 Task: Send an email with the signature Jeremiah Turner with the subject Confirmation of a leave of absence and the message Can you please send me the contact information for the vendor we discussed in our previous meeting? from softage.5@softage.net to softage.3@softage.net and move the email from Sent Items to the folder Graduation
Action: Mouse moved to (52, 55)
Screenshot: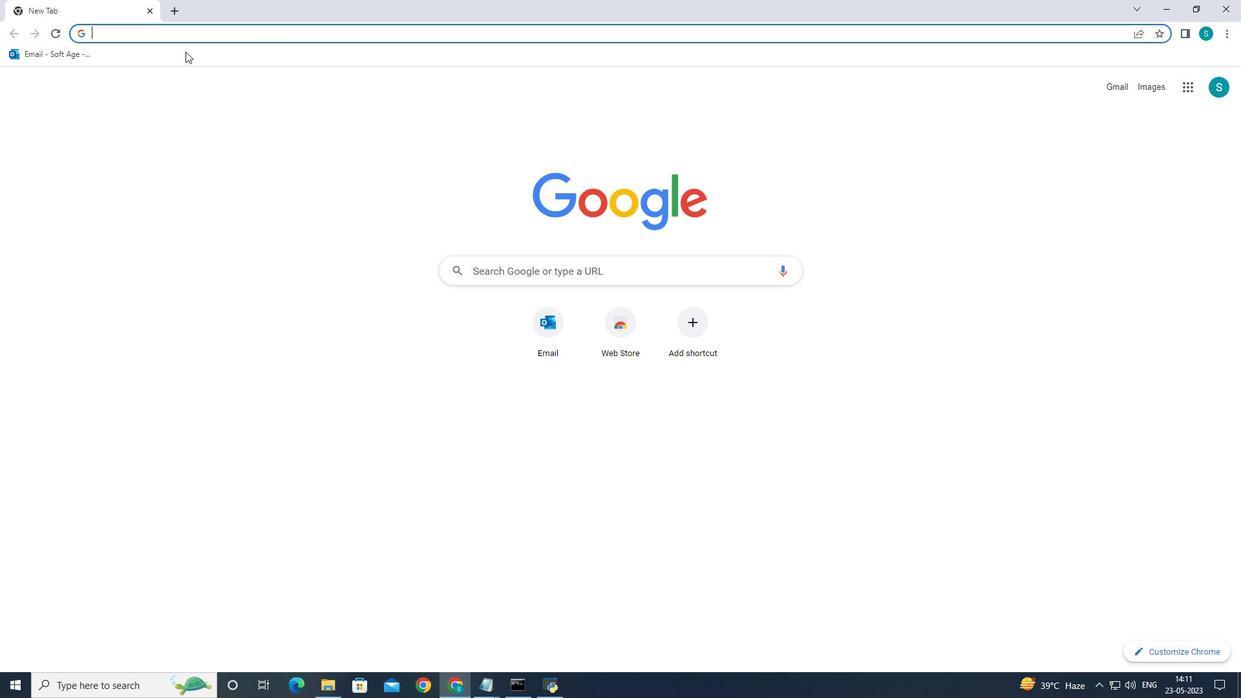 
Action: Mouse pressed left at (52, 55)
Screenshot: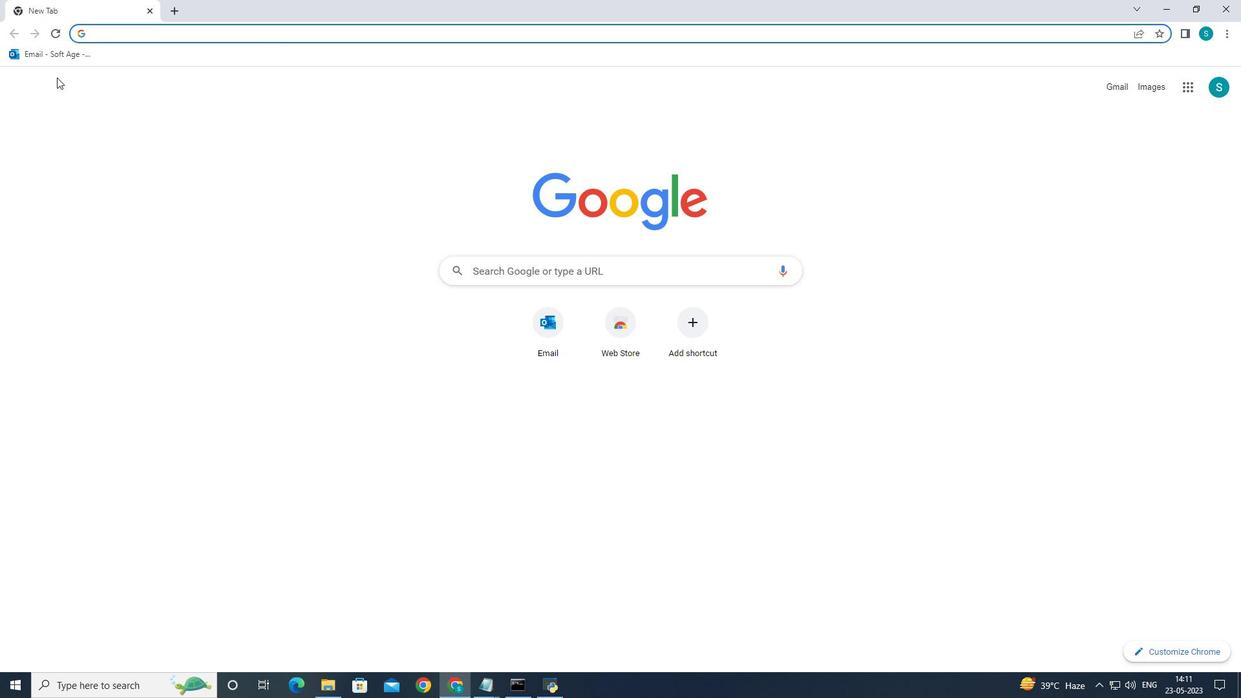 
Action: Mouse moved to (173, 107)
Screenshot: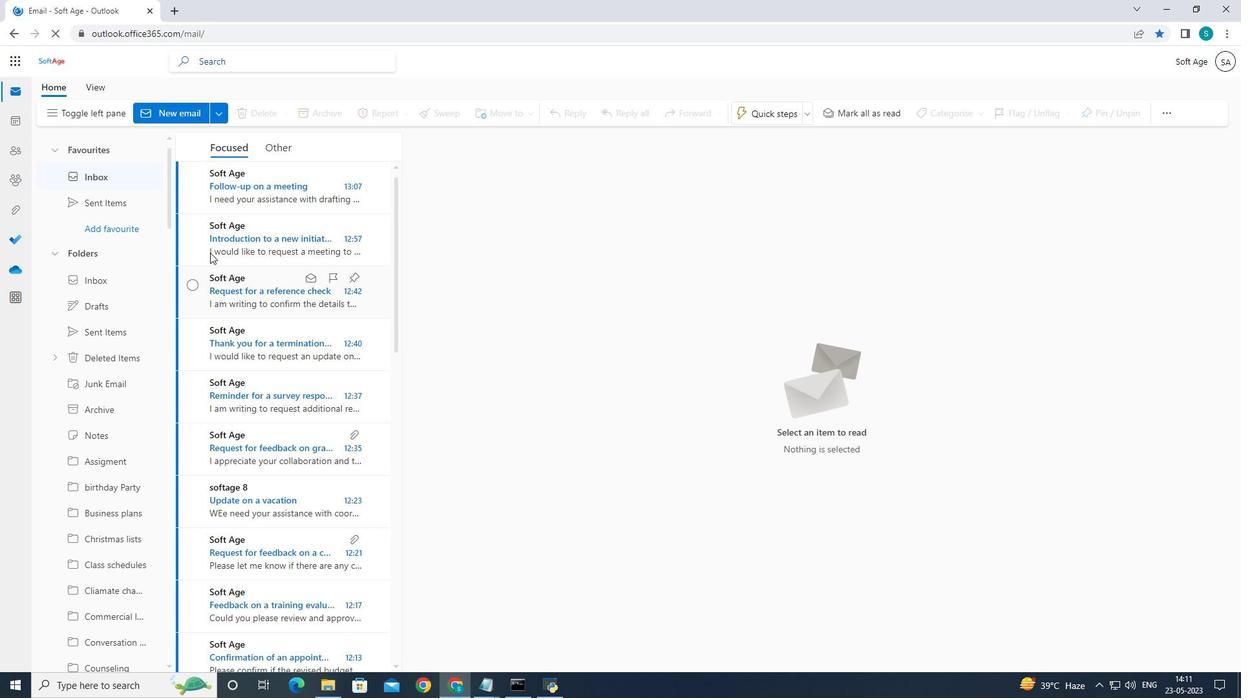 
Action: Mouse pressed left at (173, 107)
Screenshot: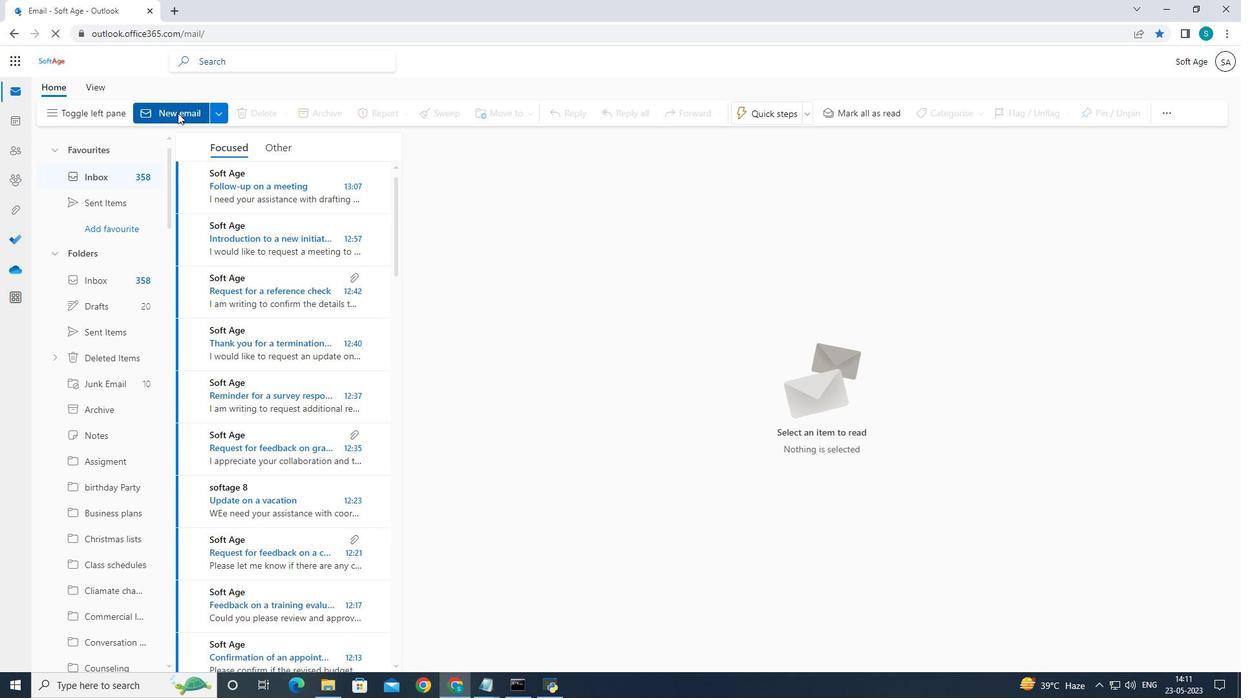 
Action: Mouse pressed left at (173, 107)
Screenshot: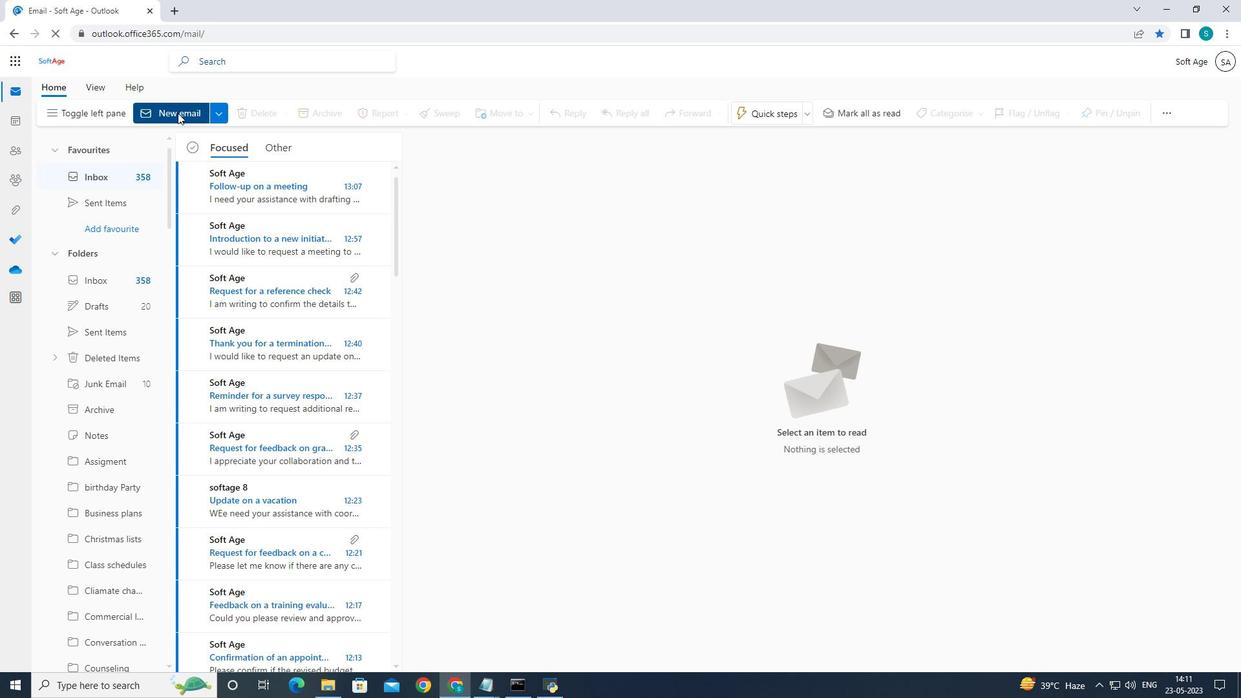 
Action: Mouse moved to (845, 108)
Screenshot: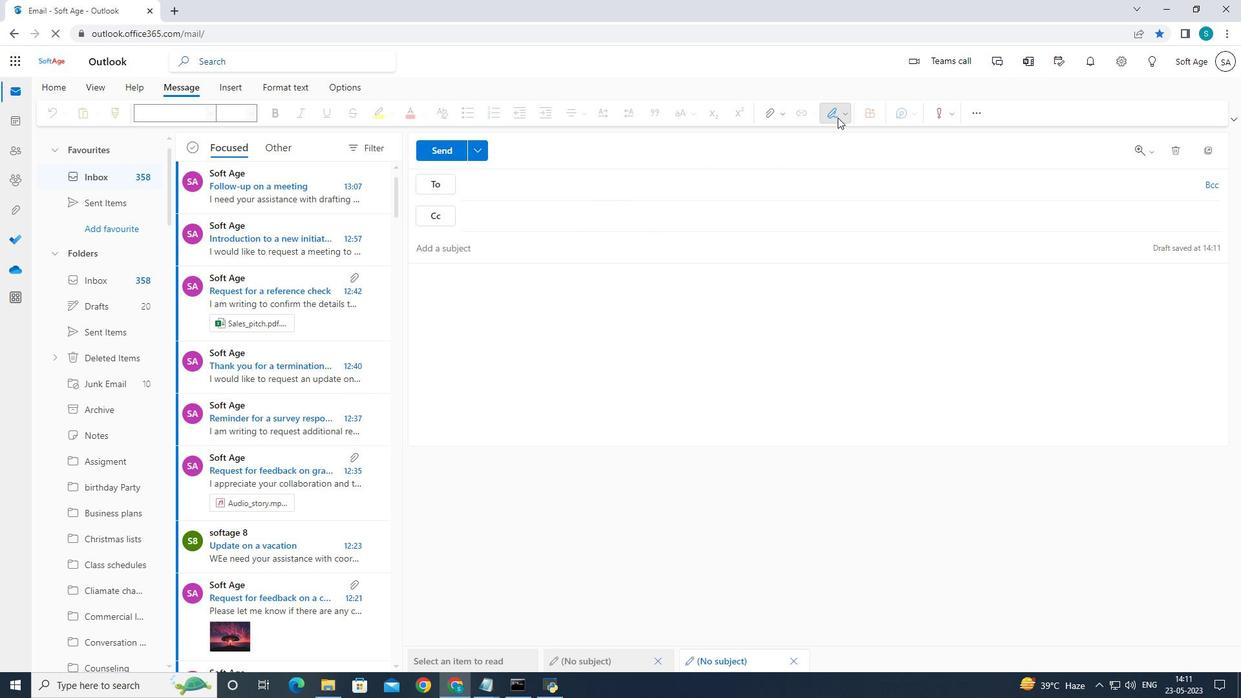 
Action: Mouse pressed left at (845, 108)
Screenshot: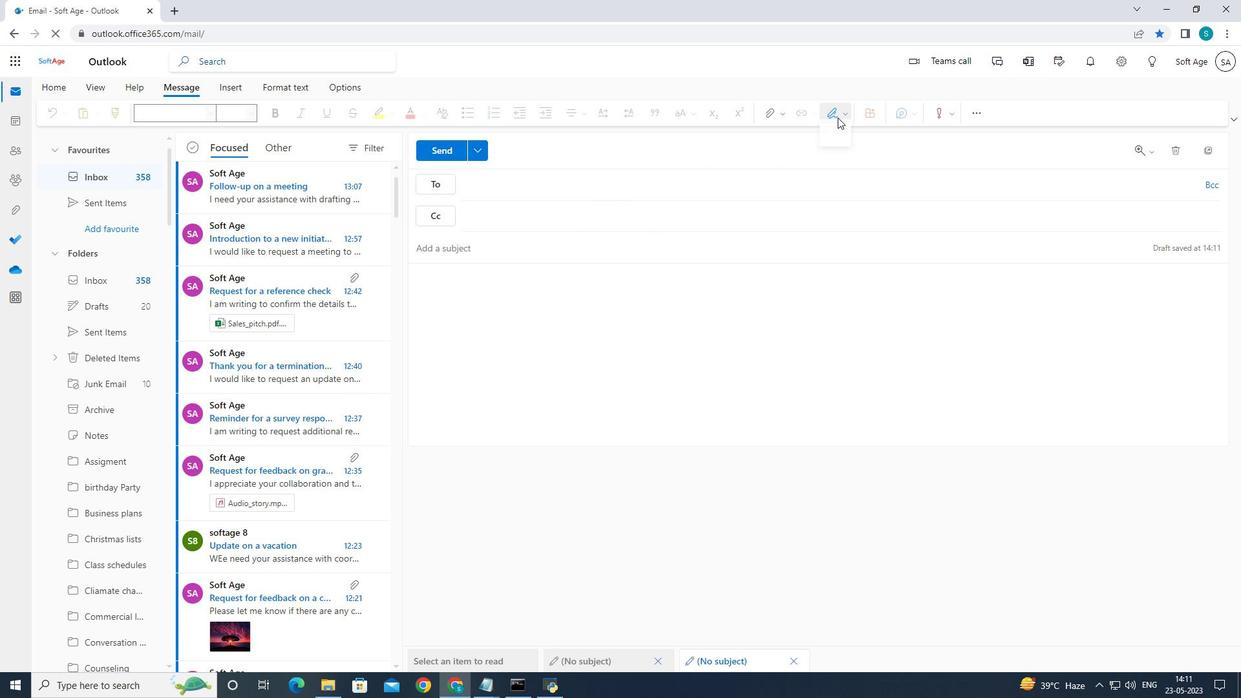 
Action: Mouse moved to (800, 168)
Screenshot: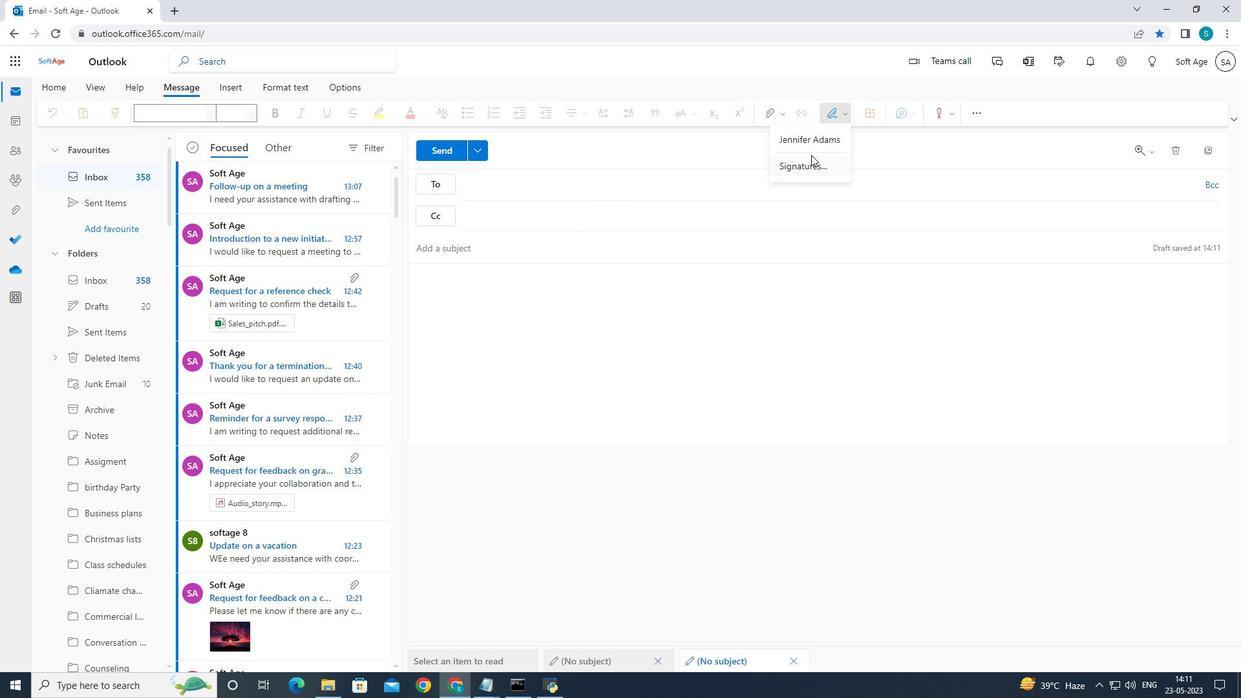 
Action: Mouse pressed left at (800, 168)
Screenshot: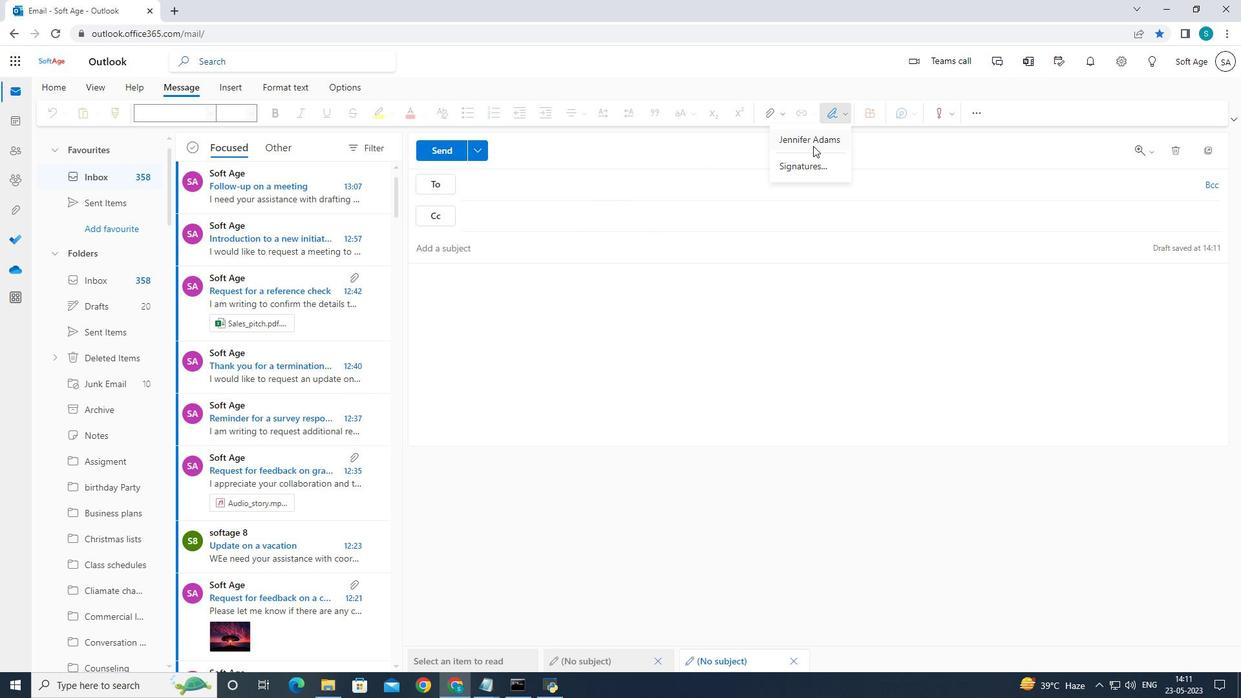 
Action: Mouse moved to (814, 221)
Screenshot: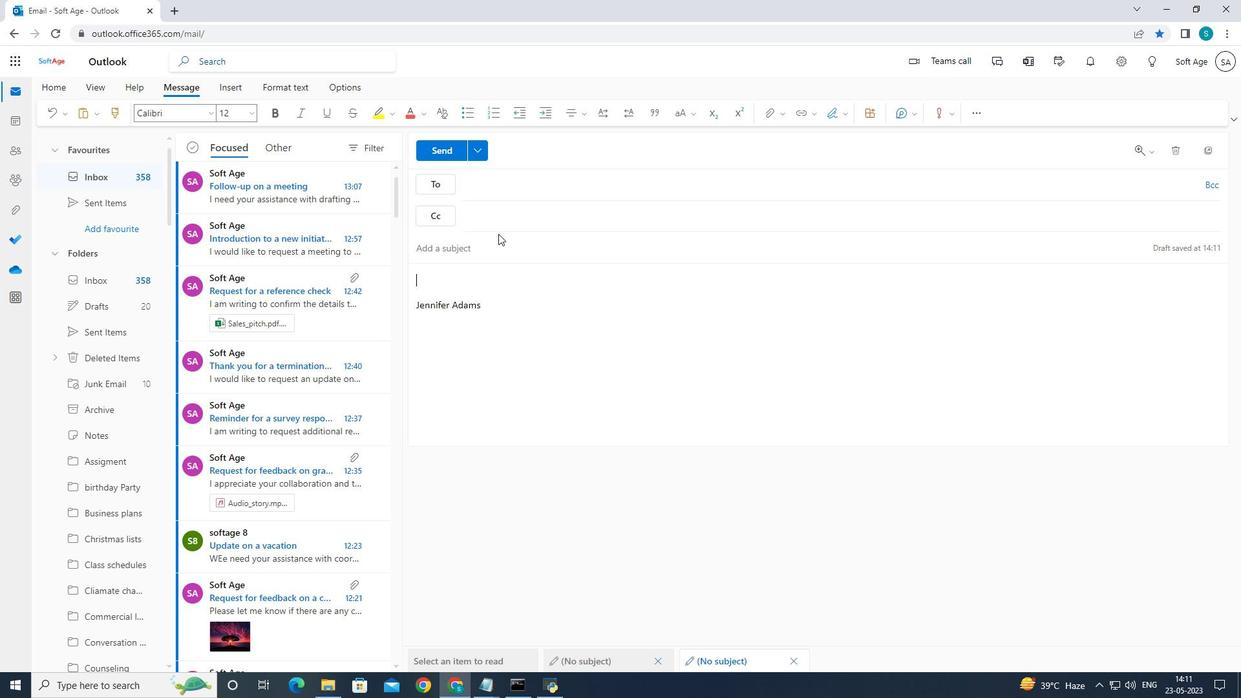 
Action: Mouse pressed left at (814, 221)
Screenshot: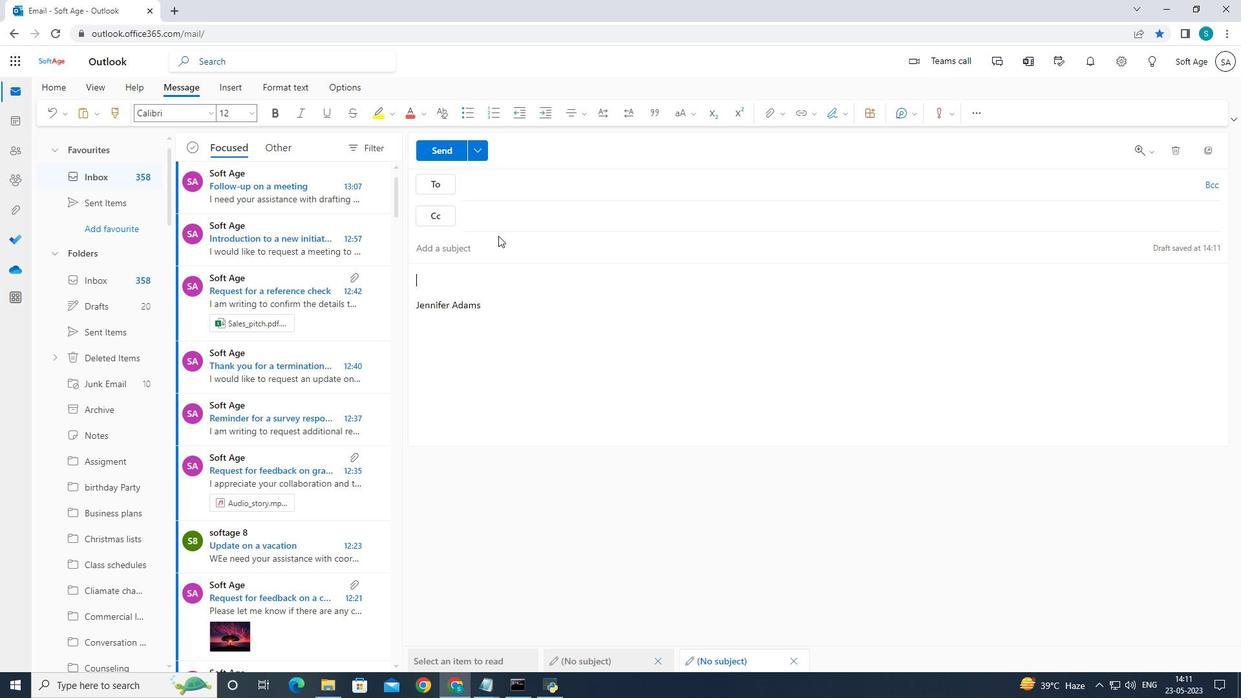 
Action: Mouse moved to (780, 216)
Screenshot: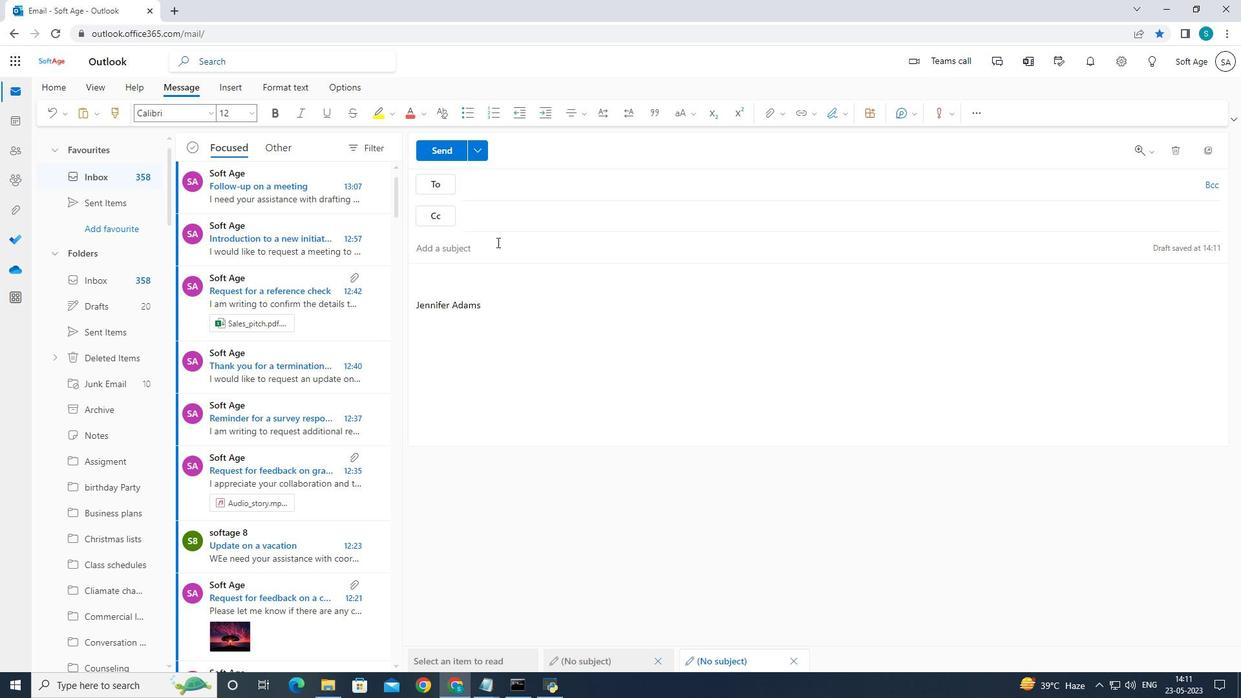 
Action: Mouse pressed left at (780, 216)
Screenshot: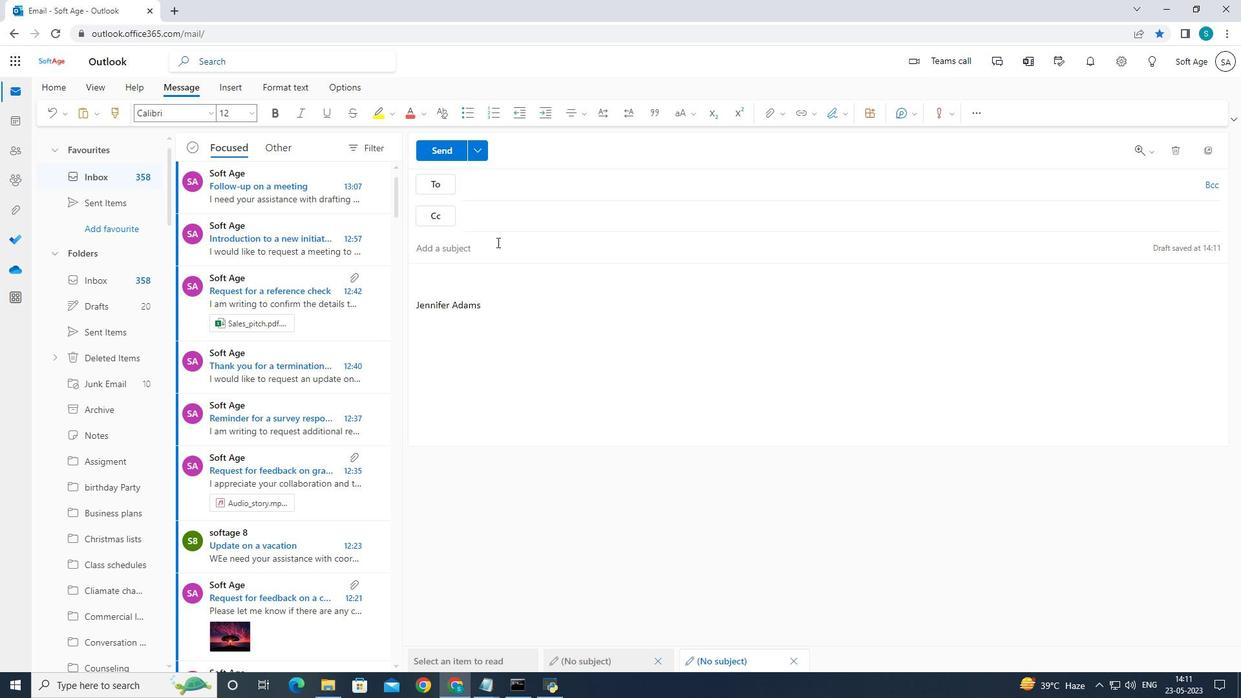 
Action: Mouse moved to (873, 184)
Screenshot: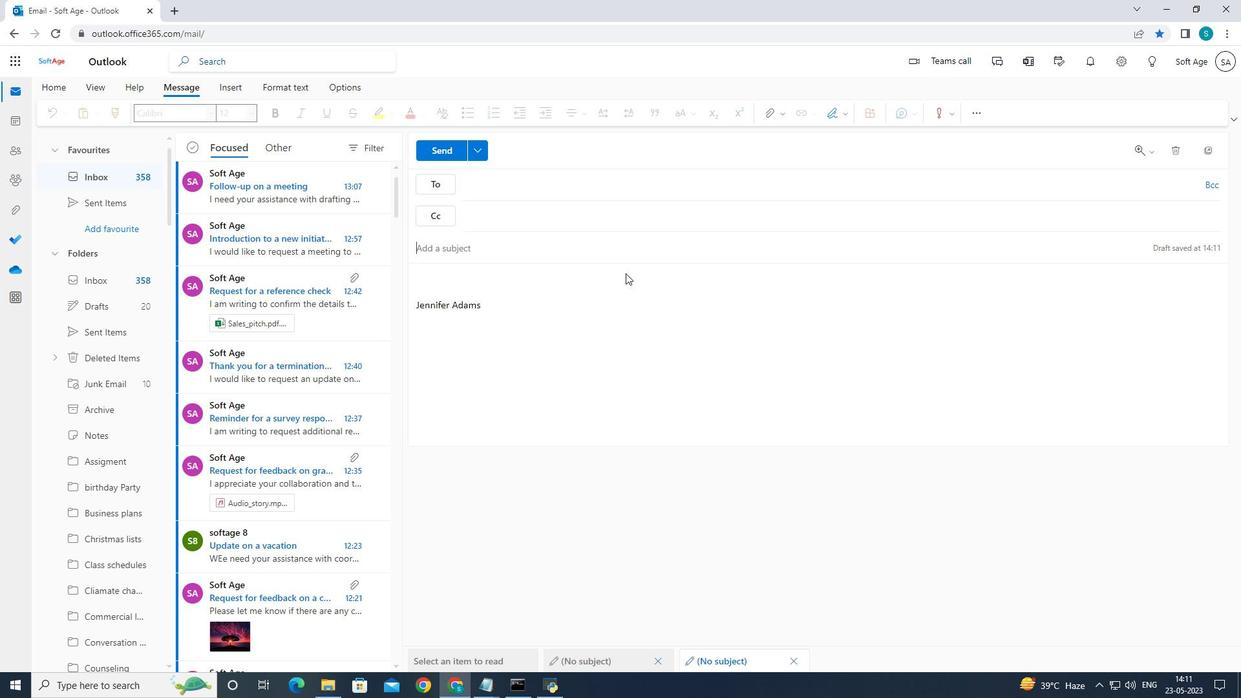 
Action: Key pressed <Key.backspace><Key.backspace><Key.backspace><Key.backspace><Key.backspace><Key.backspace><Key.backspace><Key.backspace><Key.backspace><Key.backspace><Key.backspace><Key.backspace>remiah<Key.space><Key.shift>t<Key.backspace><Key.caps_lock>T<Key.caps_lock>urner
Screenshot: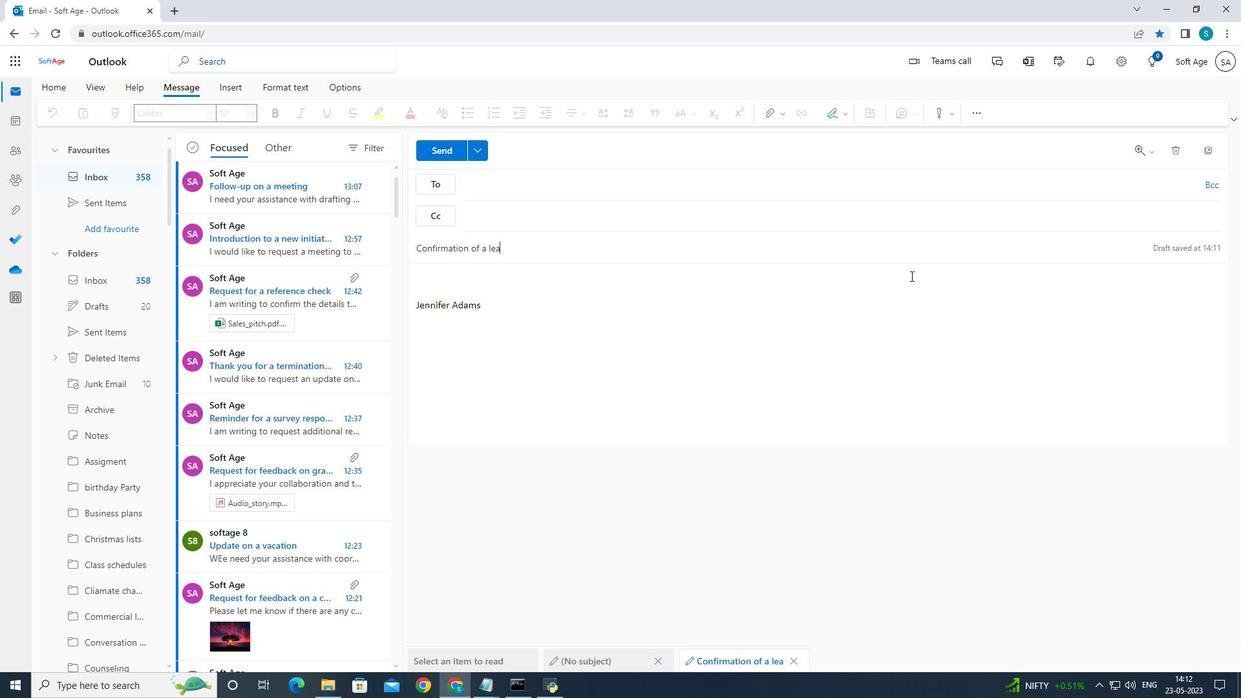 
Action: Mouse moved to (598, 246)
Screenshot: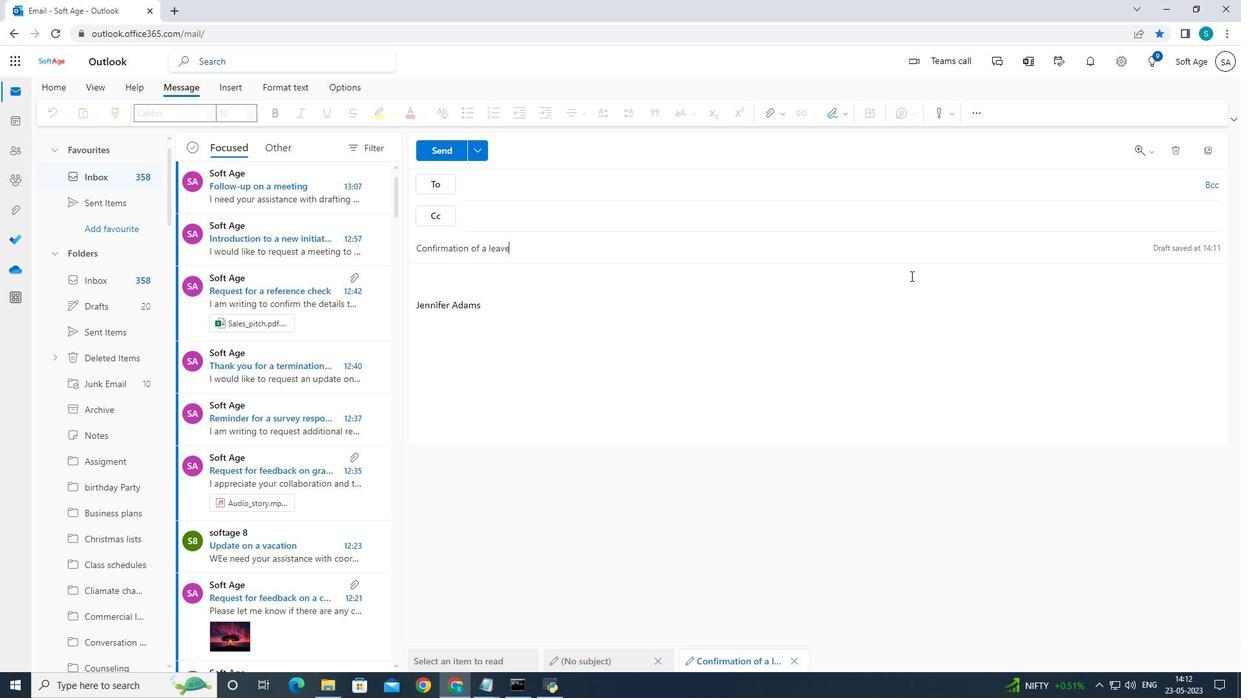 
Action: Mouse pressed left at (598, 246)
Screenshot: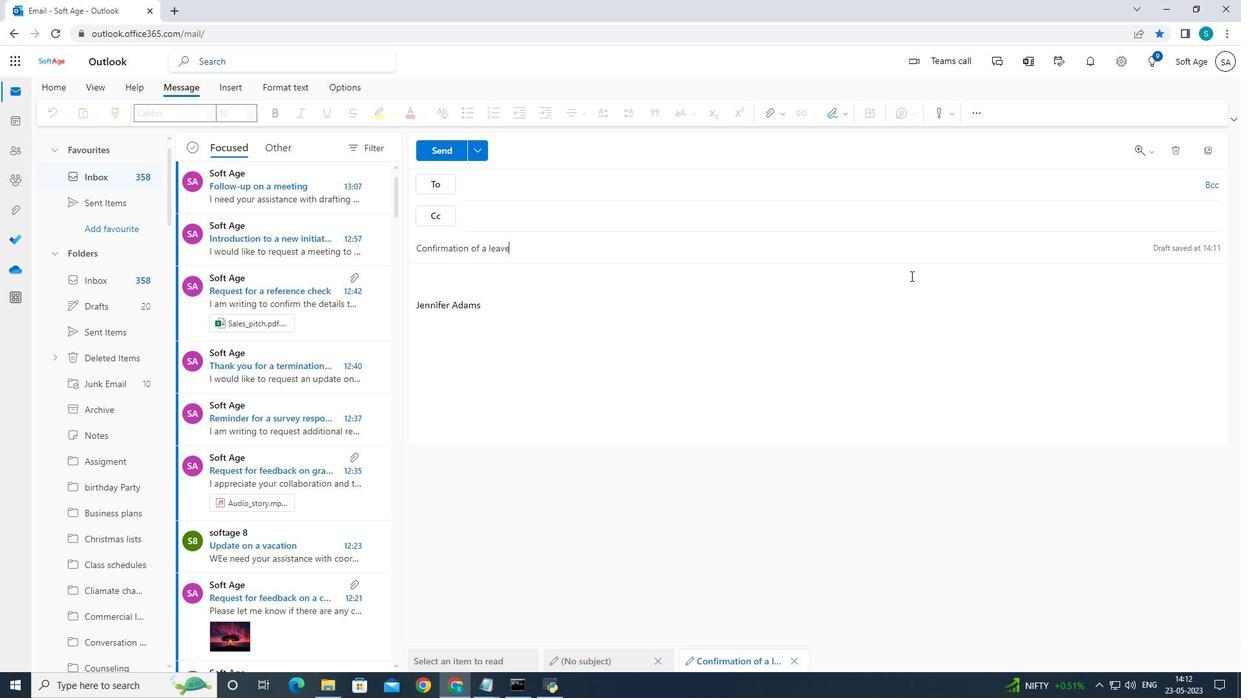 
Action: Mouse moved to (645, 241)
Screenshot: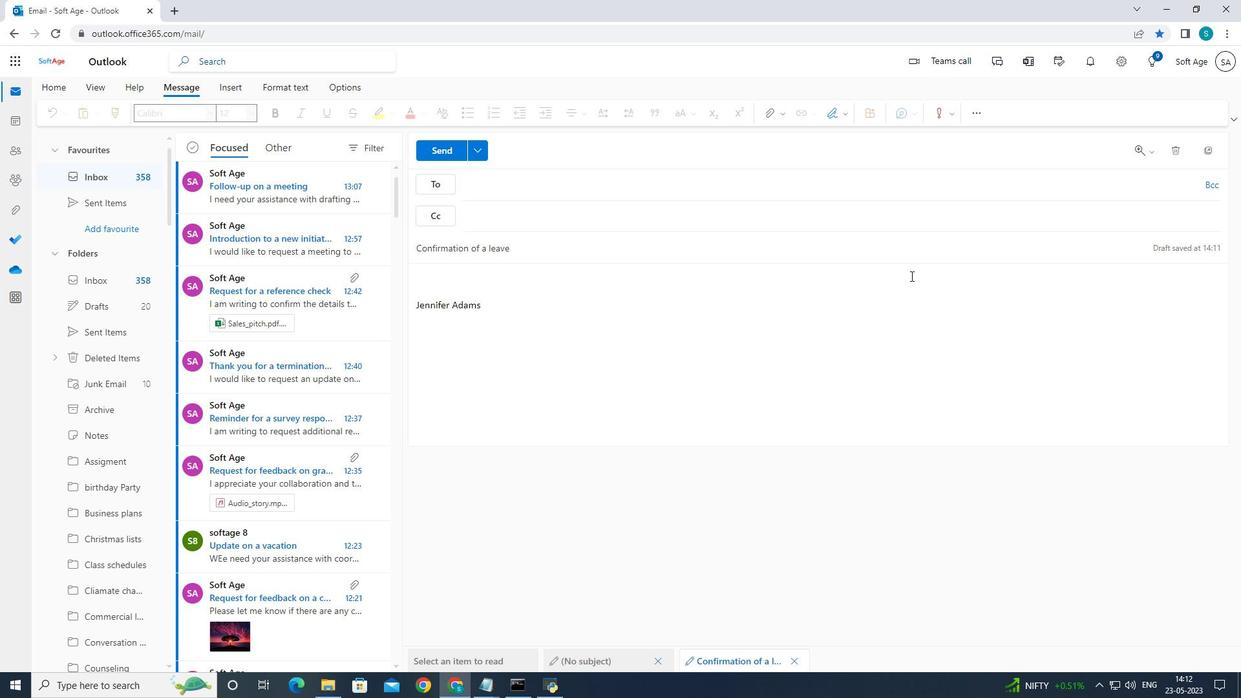 
Action: Key pressed <Key.backspace><Key.backspace><Key.backspace>
Screenshot: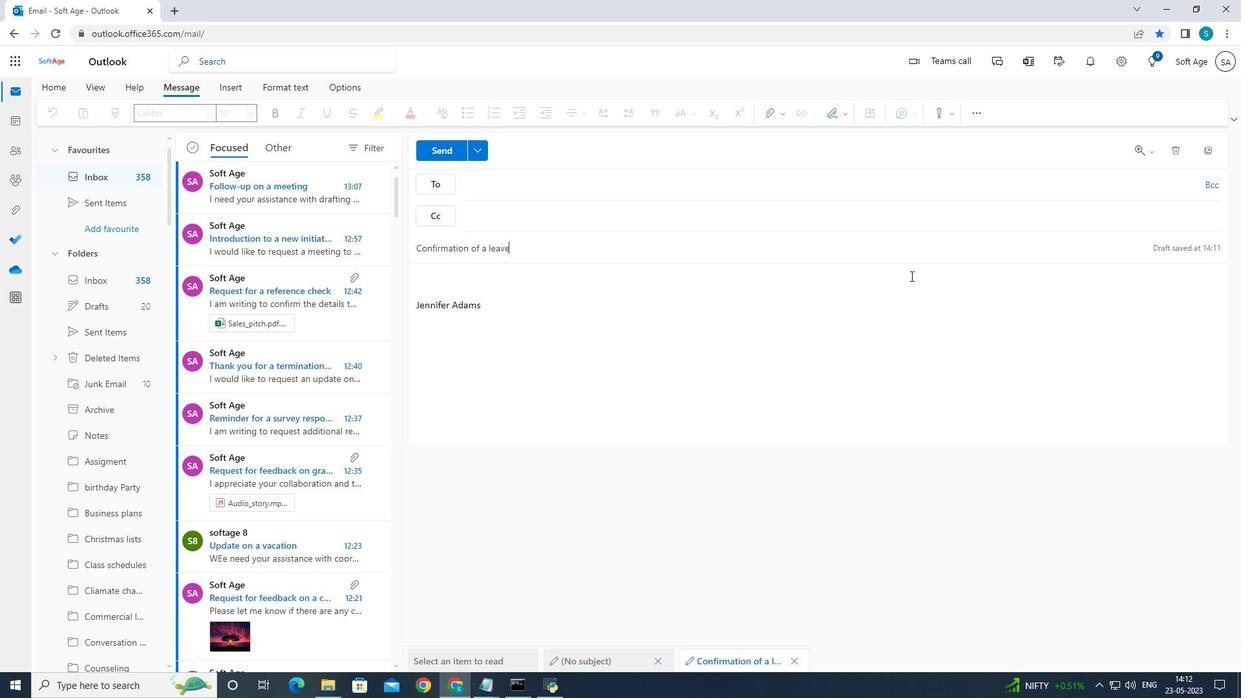 
Action: Mouse moved to (56, 56)
Screenshot: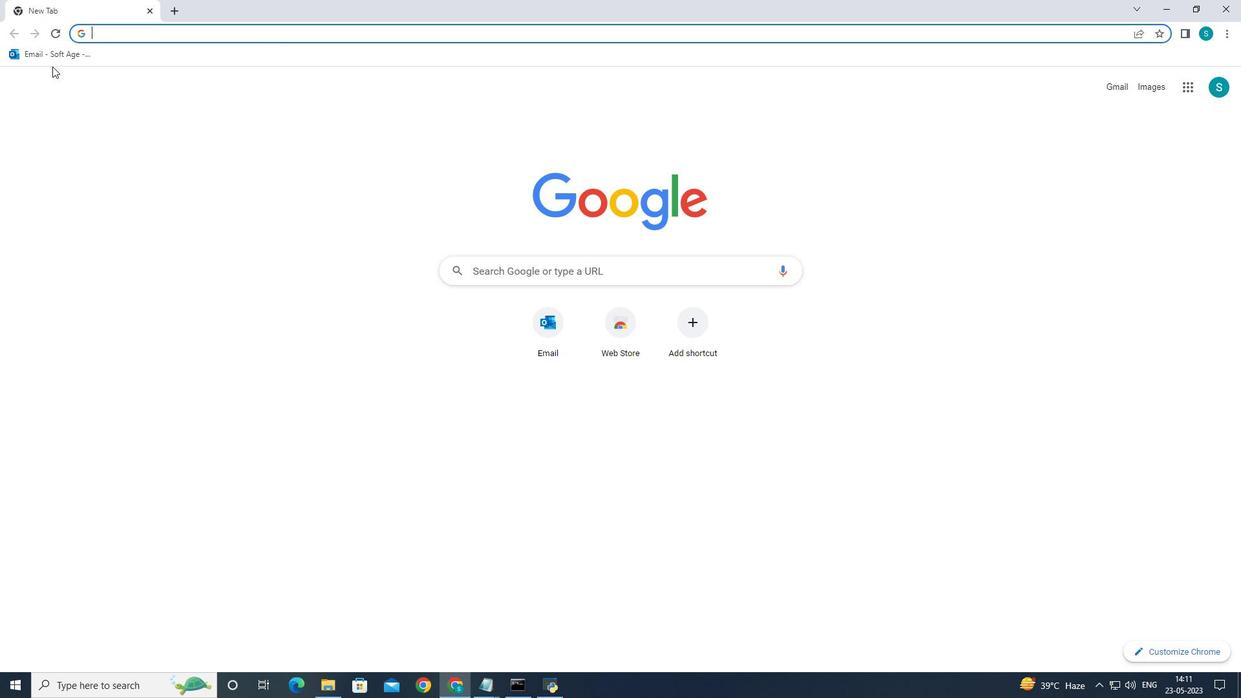 
Action: Mouse pressed left at (56, 56)
Screenshot: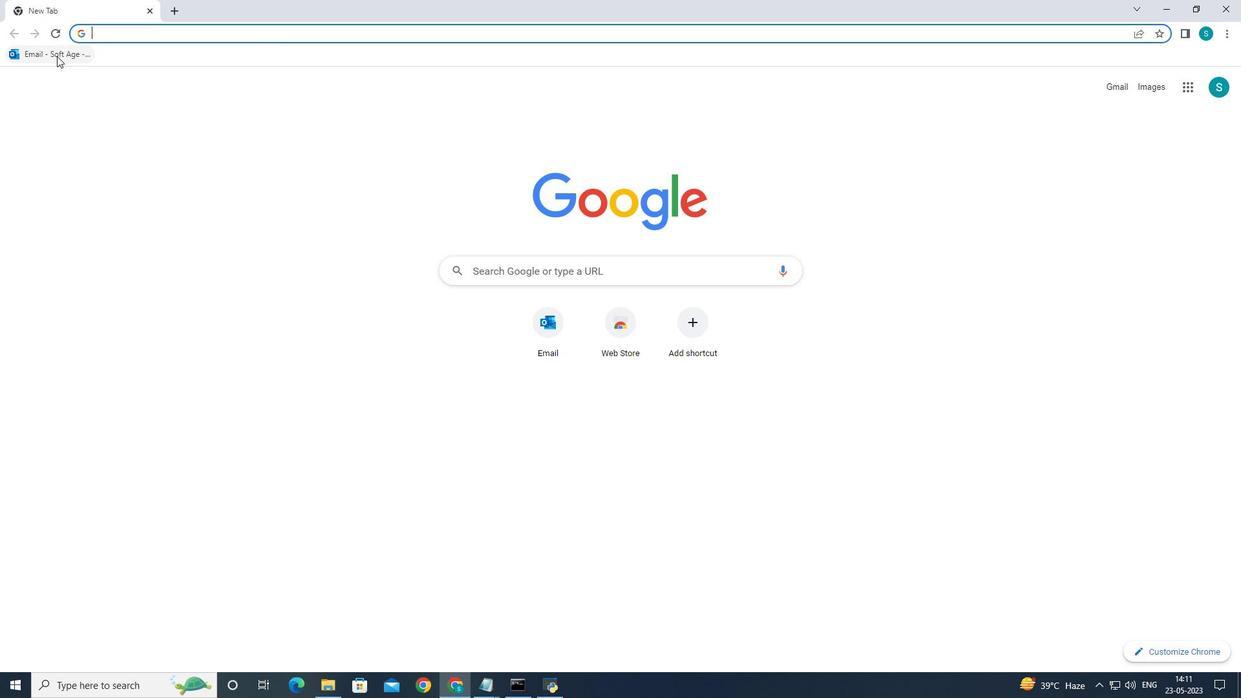 
Action: Mouse moved to (177, 113)
Screenshot: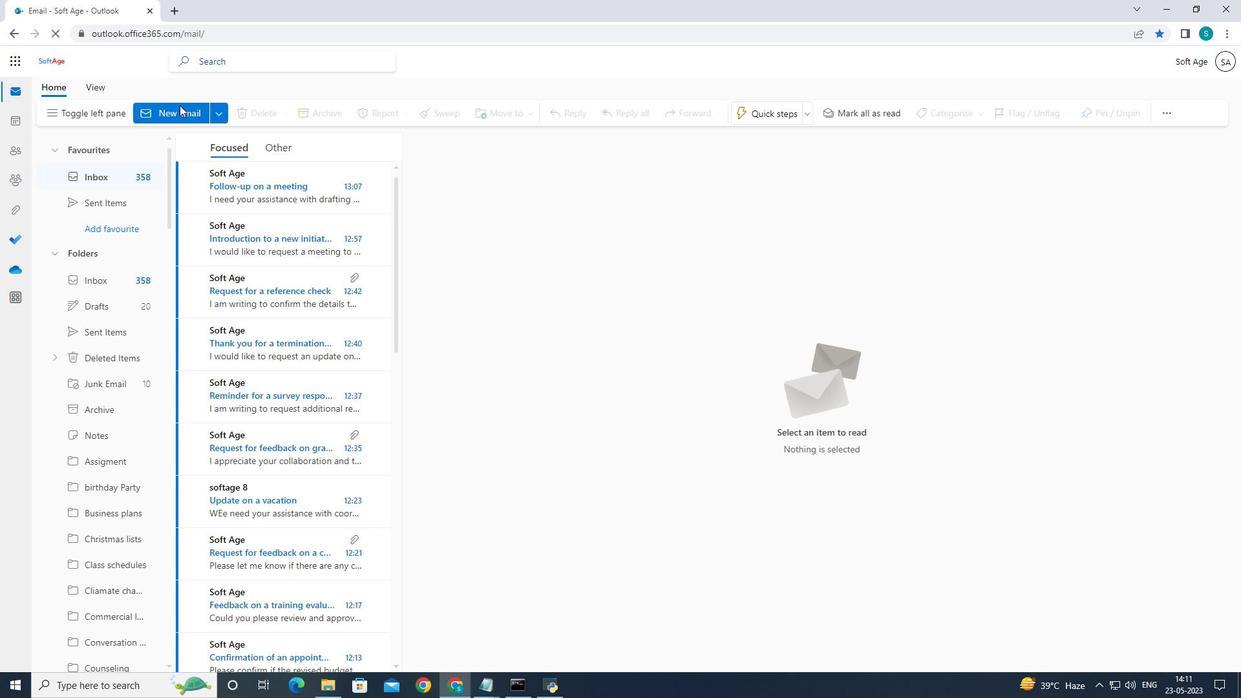 
Action: Mouse pressed left at (177, 113)
Screenshot: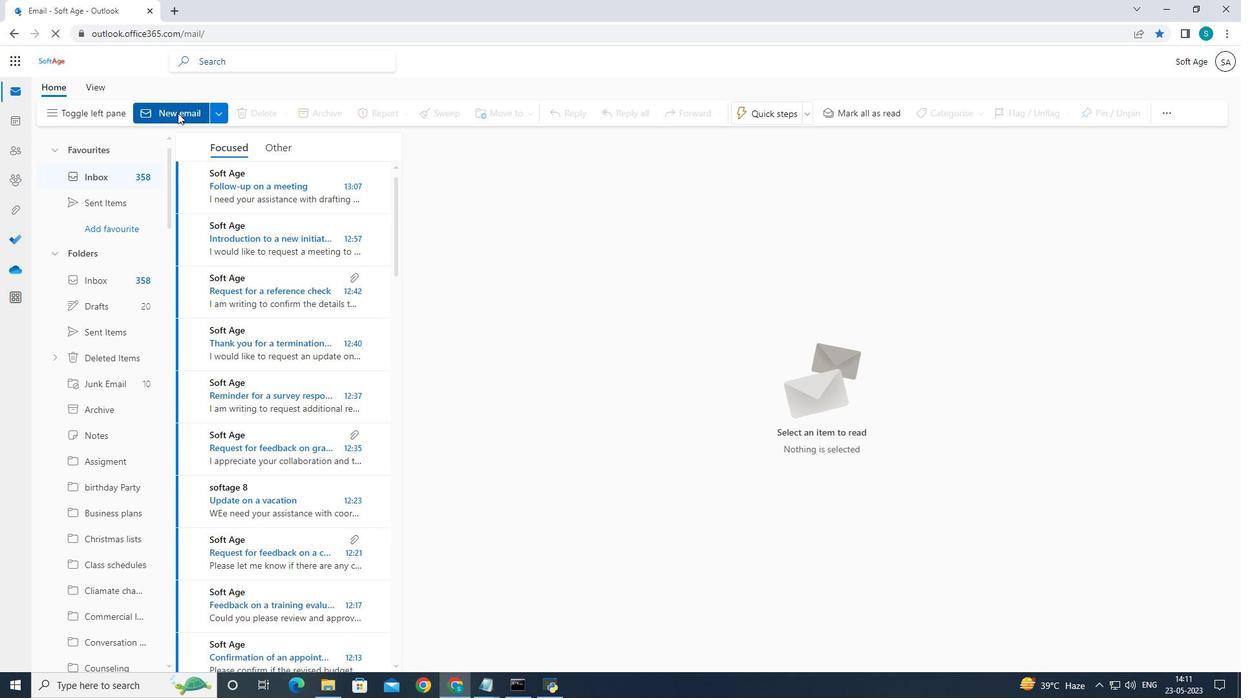 
Action: Mouse pressed left at (177, 113)
Screenshot: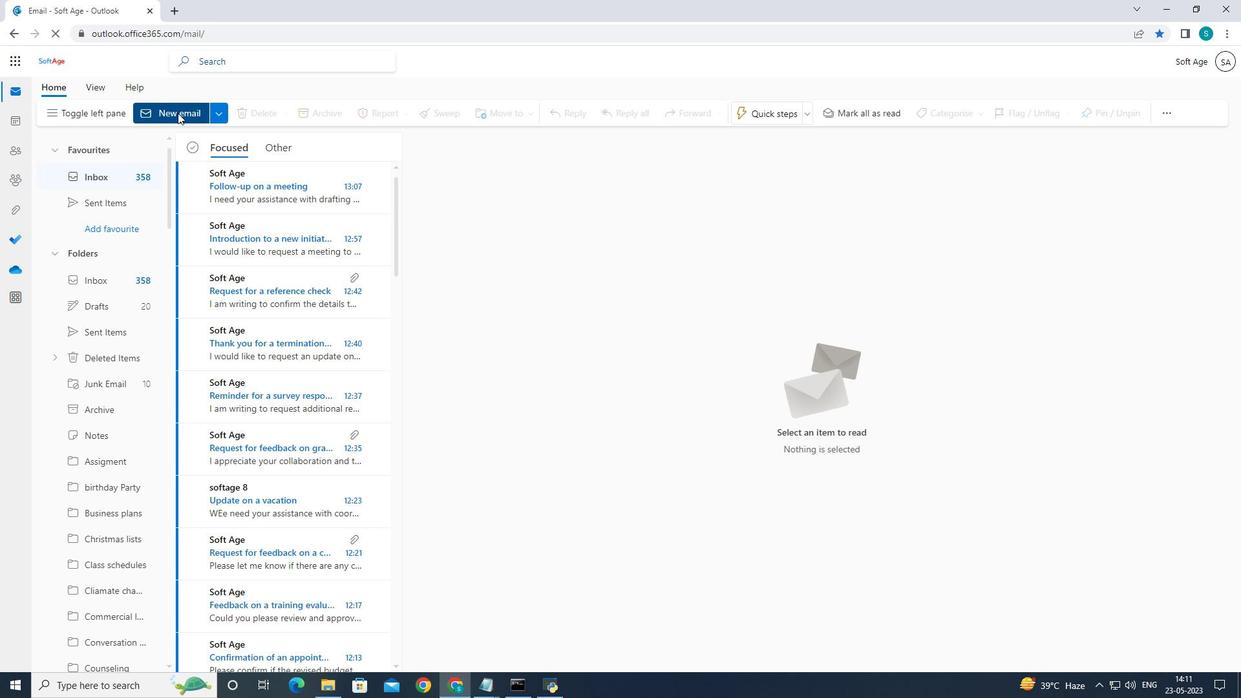 
Action: Mouse moved to (838, 117)
Screenshot: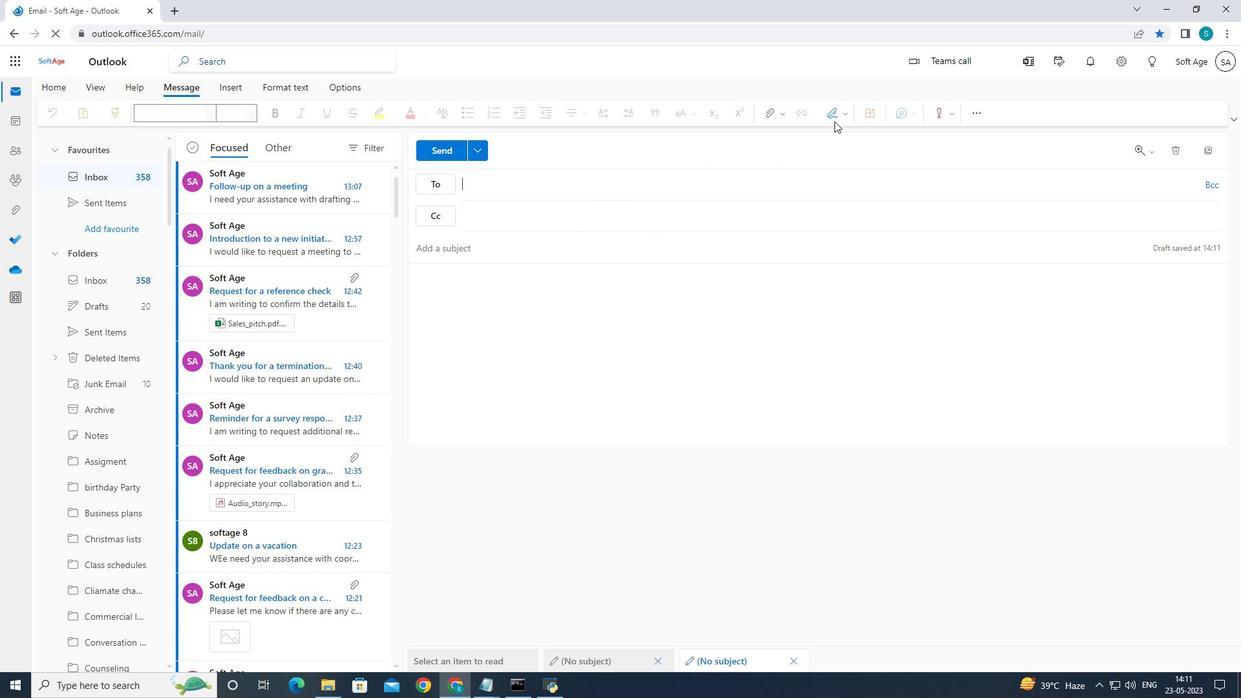 
Action: Mouse pressed left at (838, 117)
Screenshot: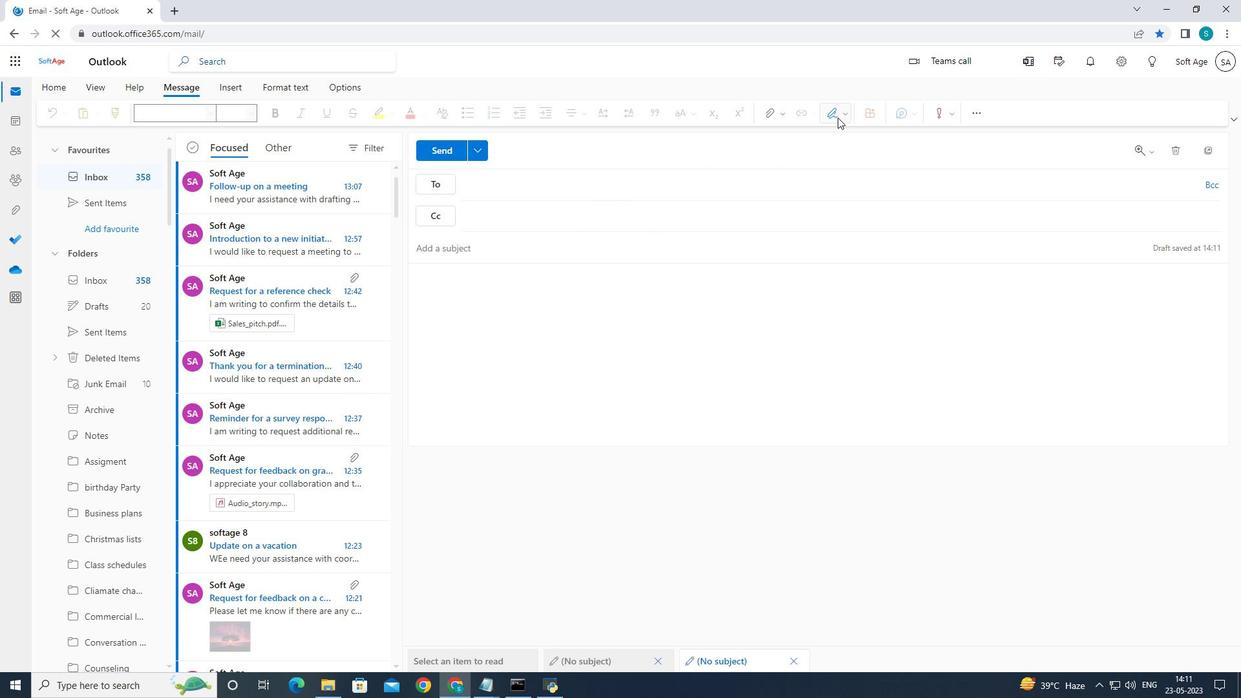 
Action: Mouse moved to (814, 144)
Screenshot: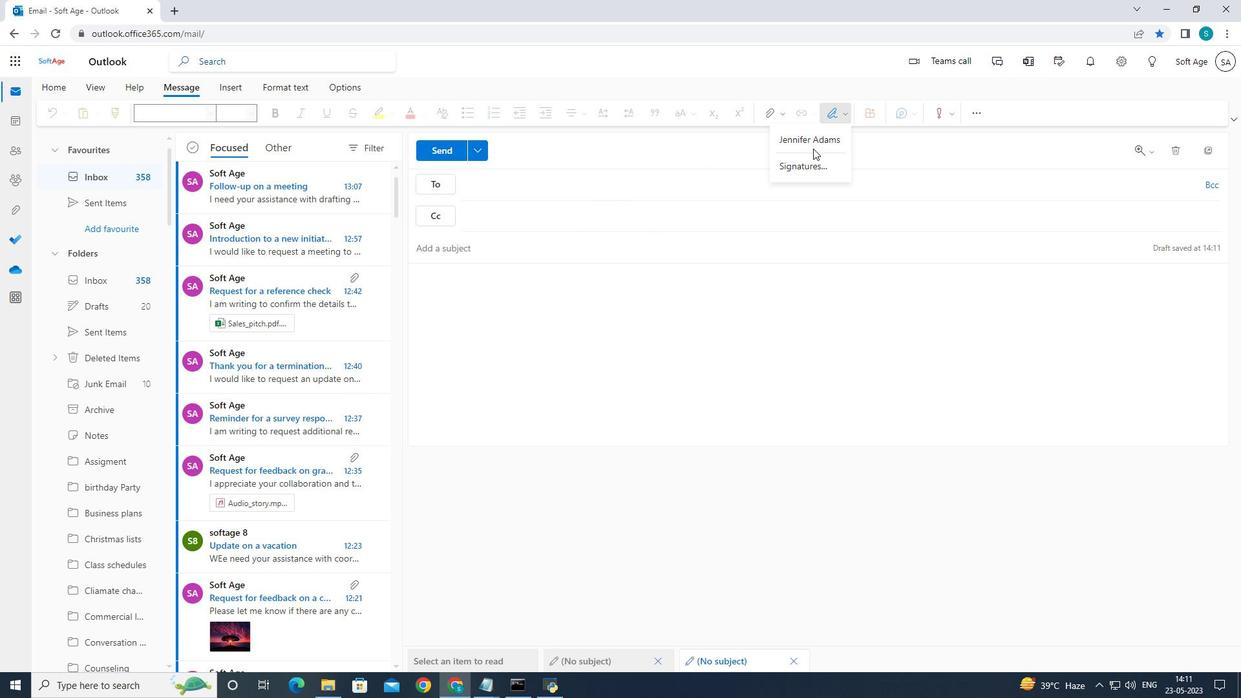 
Action: Mouse pressed left at (814, 144)
Screenshot: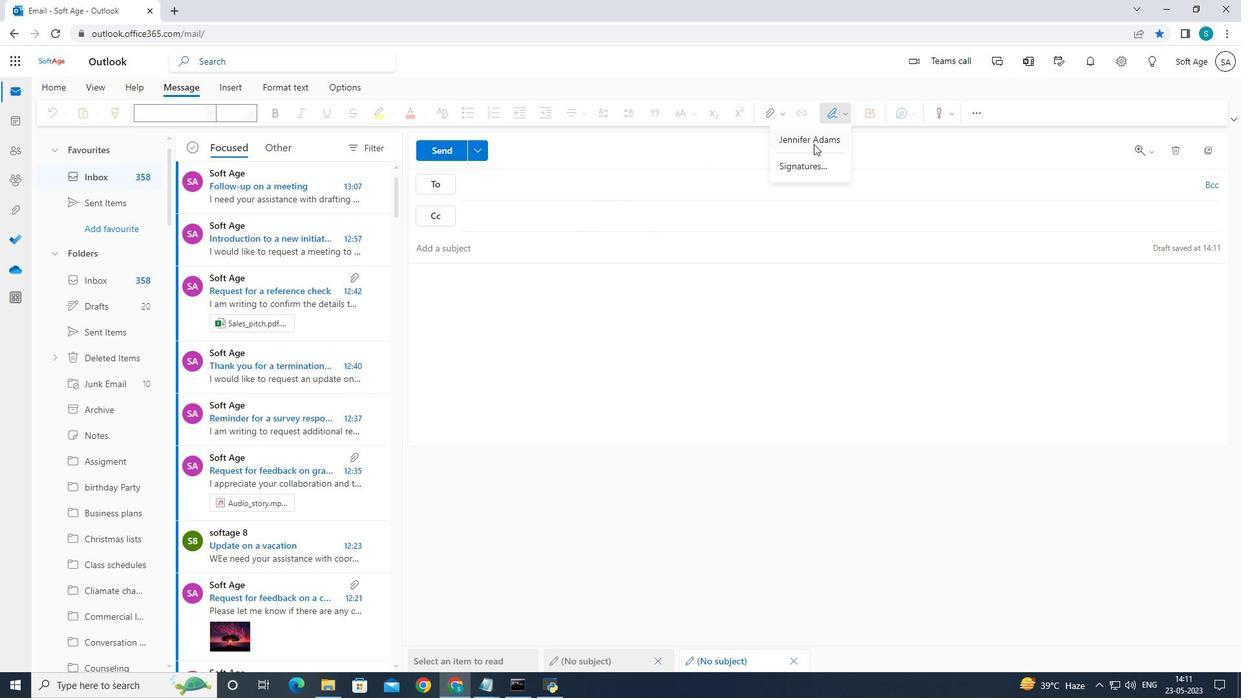 
Action: Mouse moved to (497, 242)
Screenshot: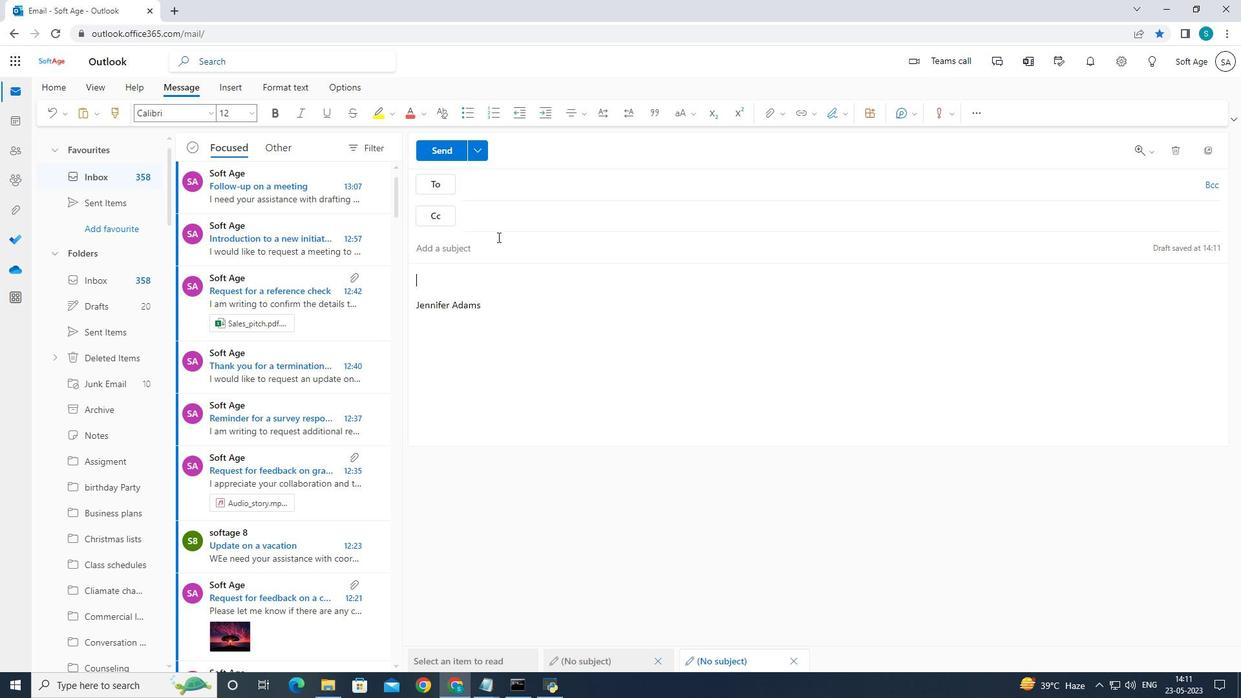 
Action: Mouse pressed left at (497, 242)
Screenshot: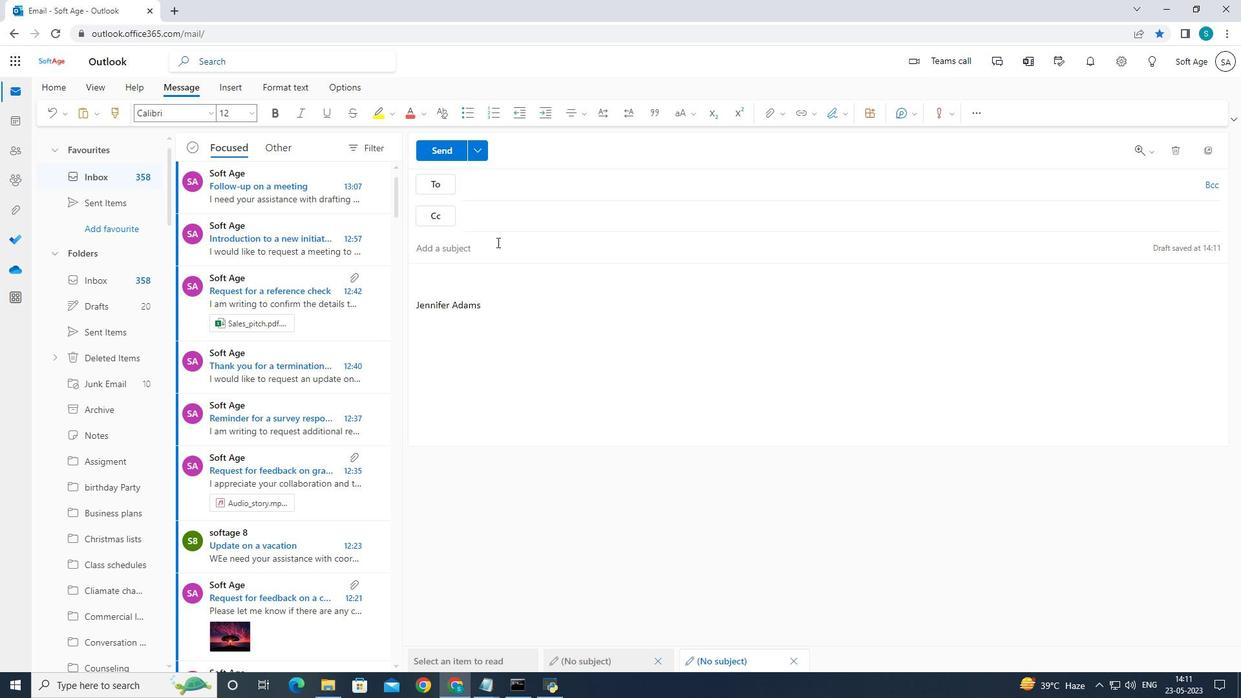 
Action: Mouse moved to (911, 276)
Screenshot: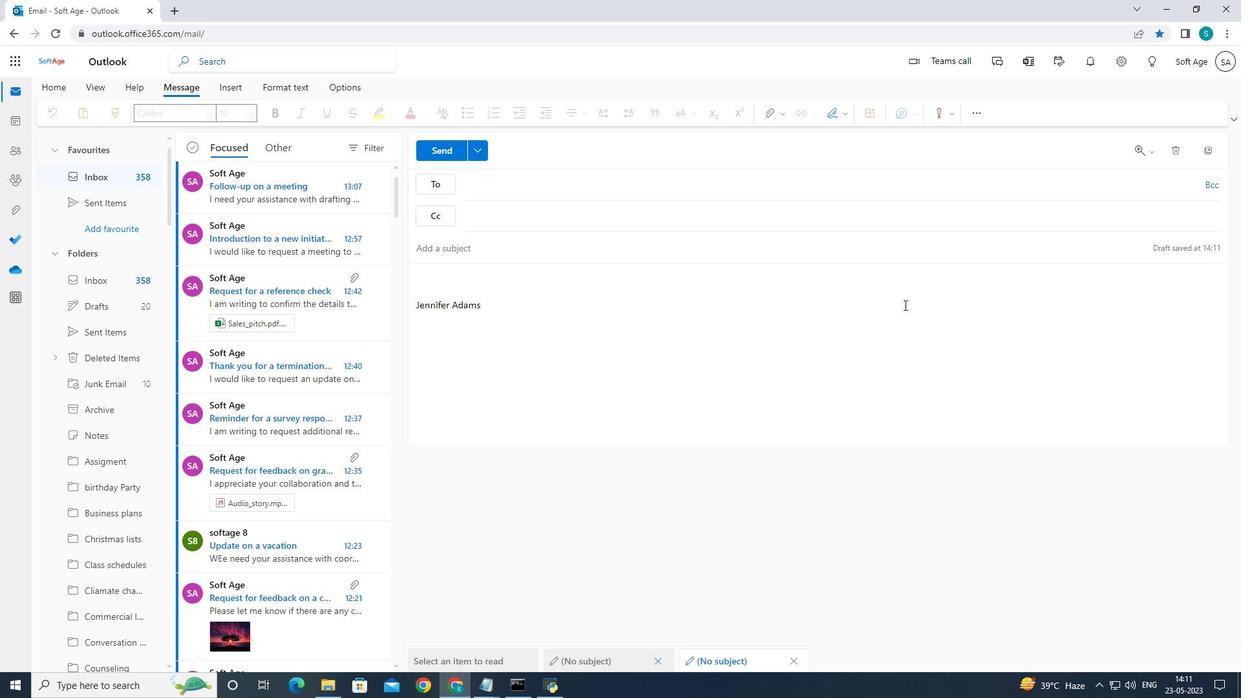 
Action: Key pressed <Key.caps_lock>C<Key.caps_lock>onfirmayi<Key.backspace><Key.backspace>tion<Key.space>of<Key.space>a<Key.space>leave<Key.space>of<Key.space>absence
Screenshot: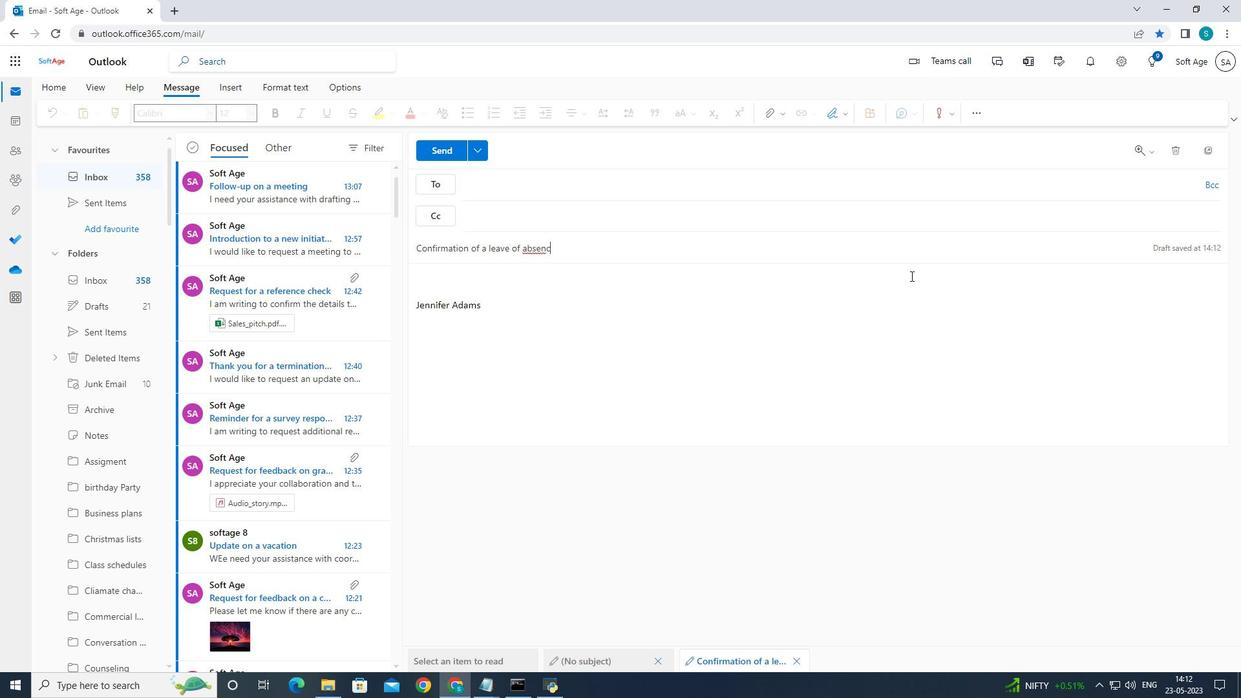 
Action: Mouse moved to (462, 320)
Screenshot: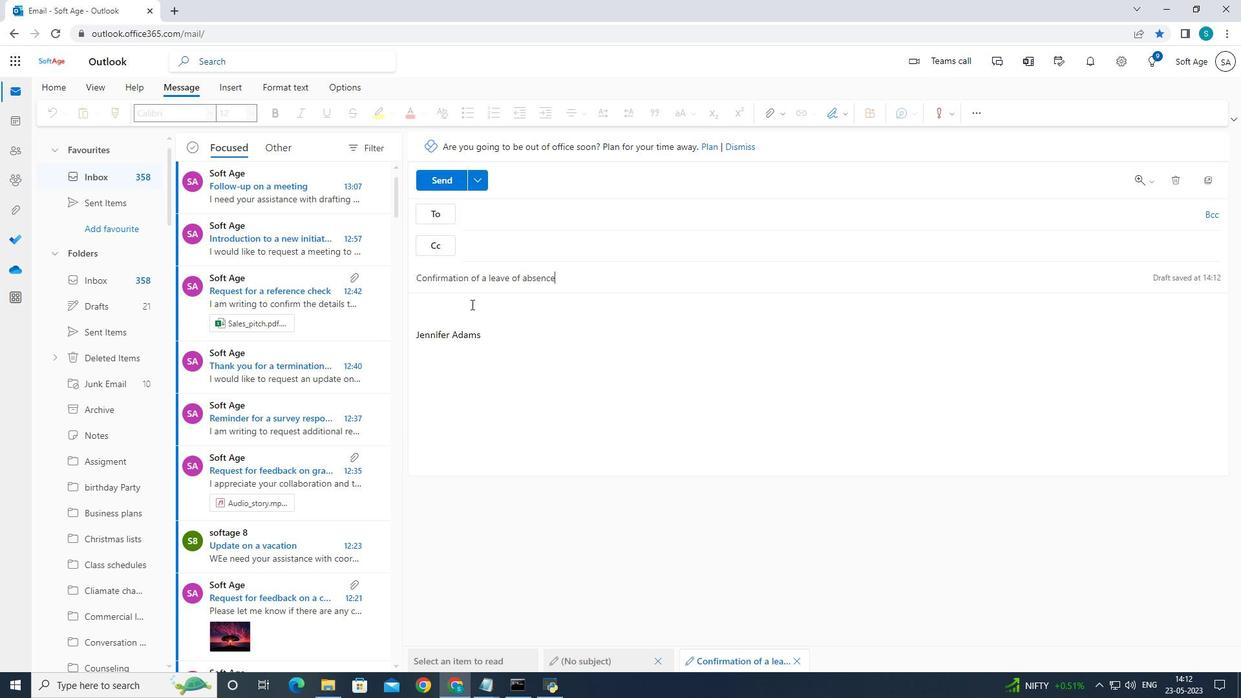 
Action: Mouse pressed left at (462, 320)
Screenshot: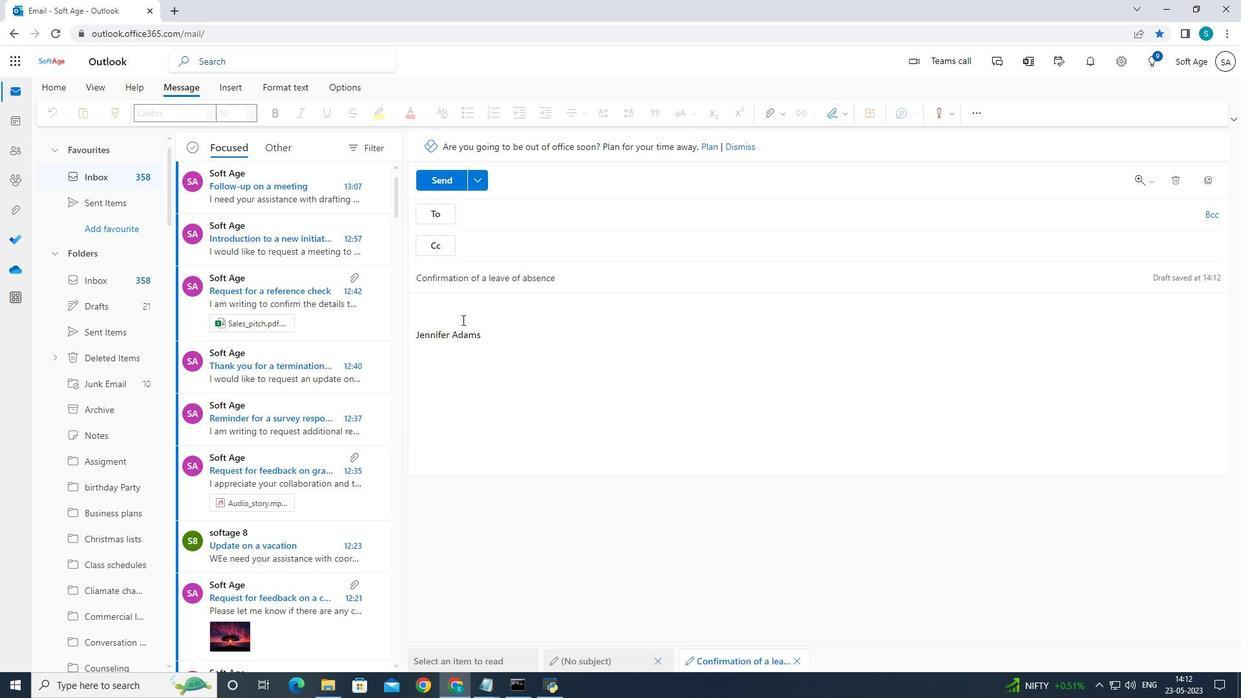
Action: Mouse moved to (600, 324)
Screenshot: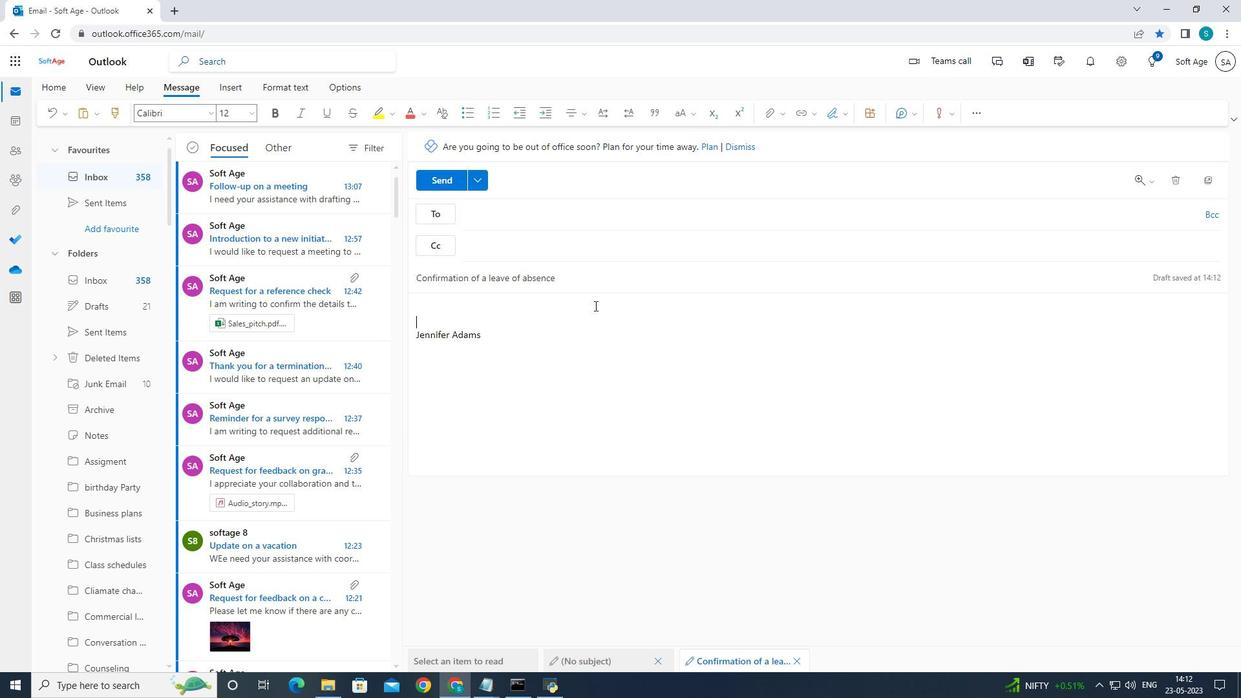 
Action: Key pressed <Key.caps_lock>C<Key.caps_lock>an<Key.space>you<Key.space>please
Screenshot: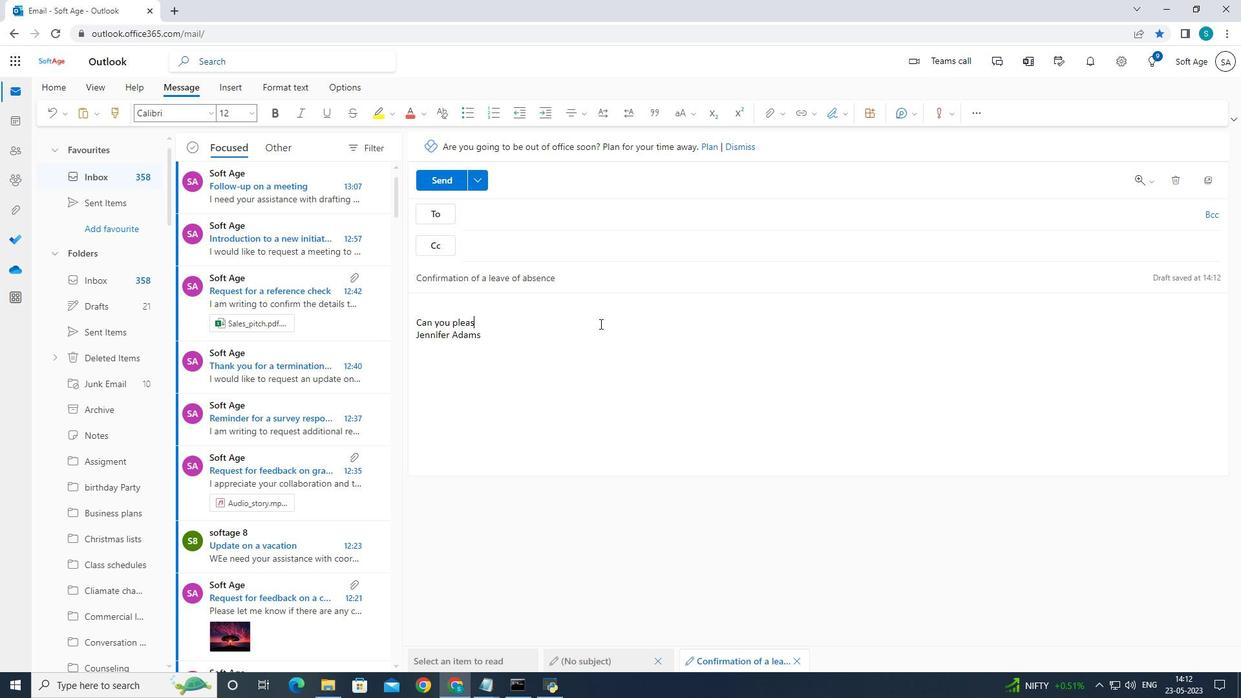 
Action: Mouse moved to (600, 324)
Screenshot: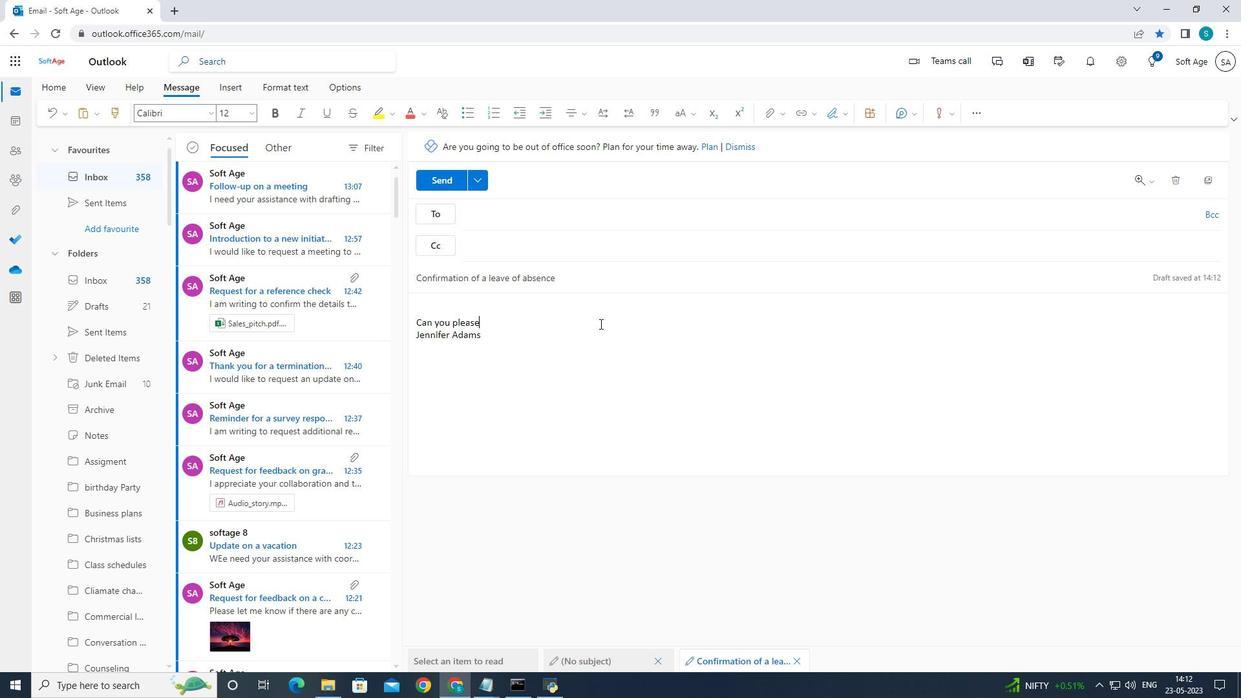 
Action: Key pressed <Key.space>send<Key.space>me<Key.space>the<Key.space>contact<Key.space>information<Key.space>for<Key.space>the<Key.space>vendor<Key.space>we<Key.space>discussed<Key.space>in<Key.space>our<Key.space>pervious<Key.space>meeting<Key.shift_r><Key.shift_r>?
Screenshot: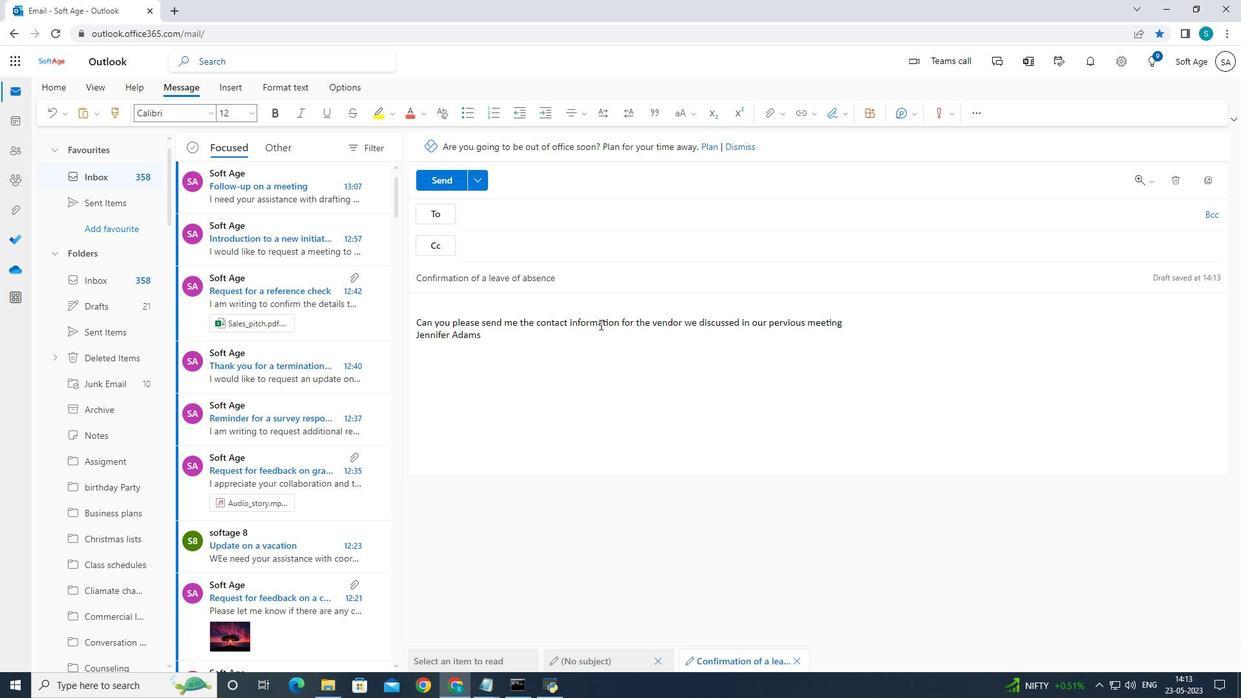 
Action: Mouse moved to (518, 219)
Screenshot: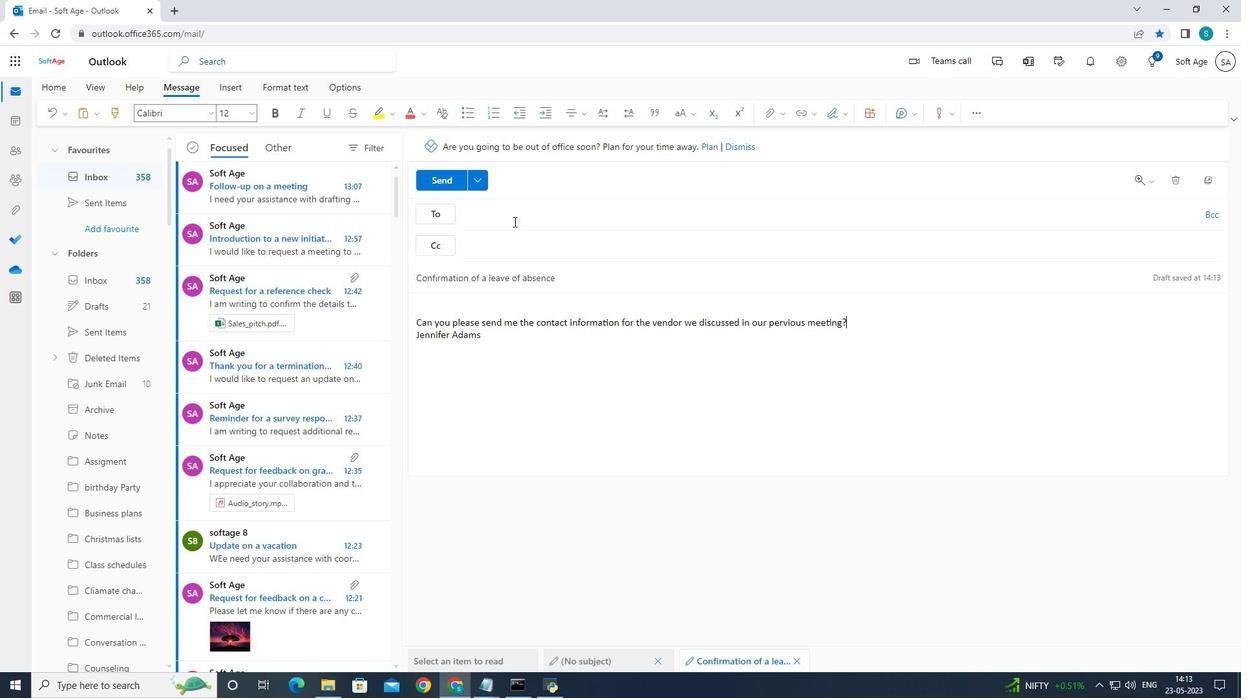 
Action: Mouse pressed left at (518, 219)
Screenshot: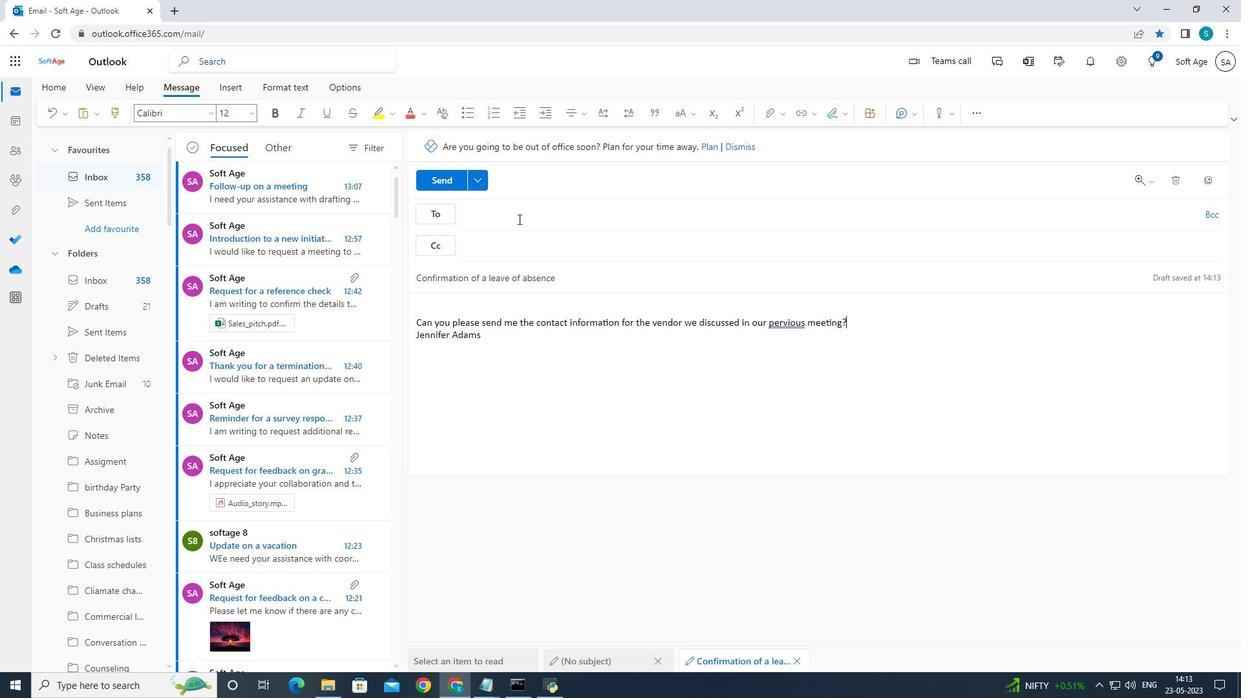 
Action: Mouse moved to (786, 274)
Screenshot: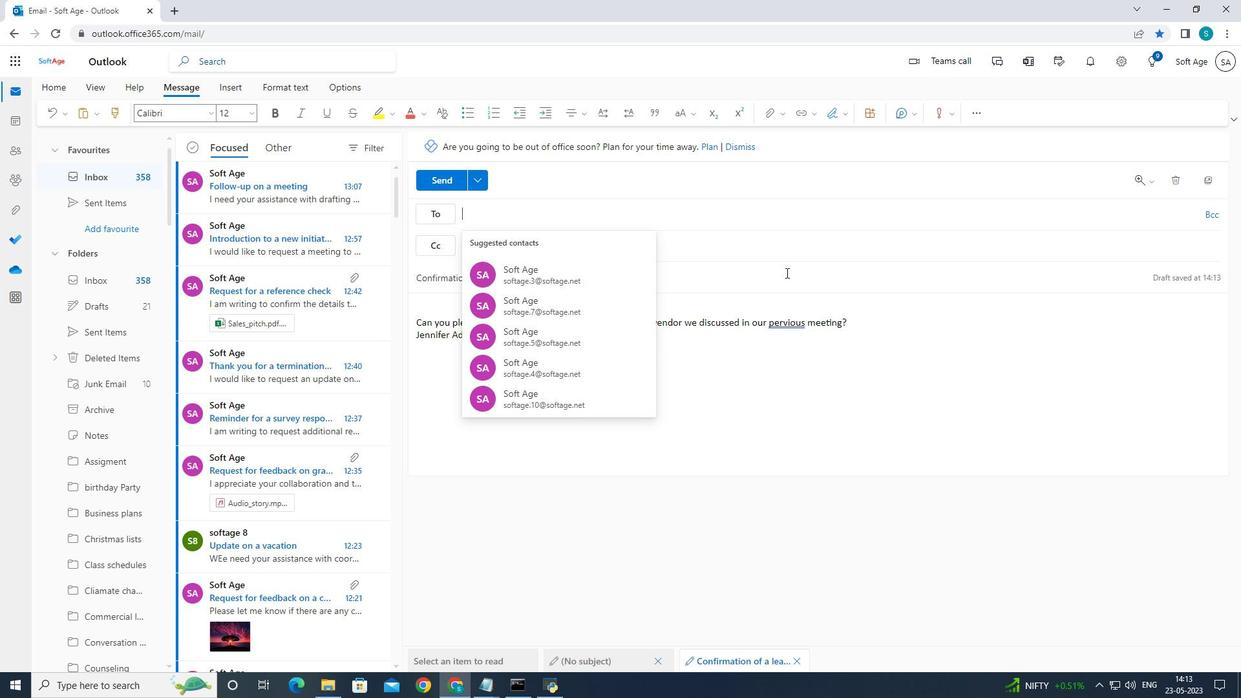 
Action: Key pressed softage.3<Key.shift>@softage.net
Screenshot: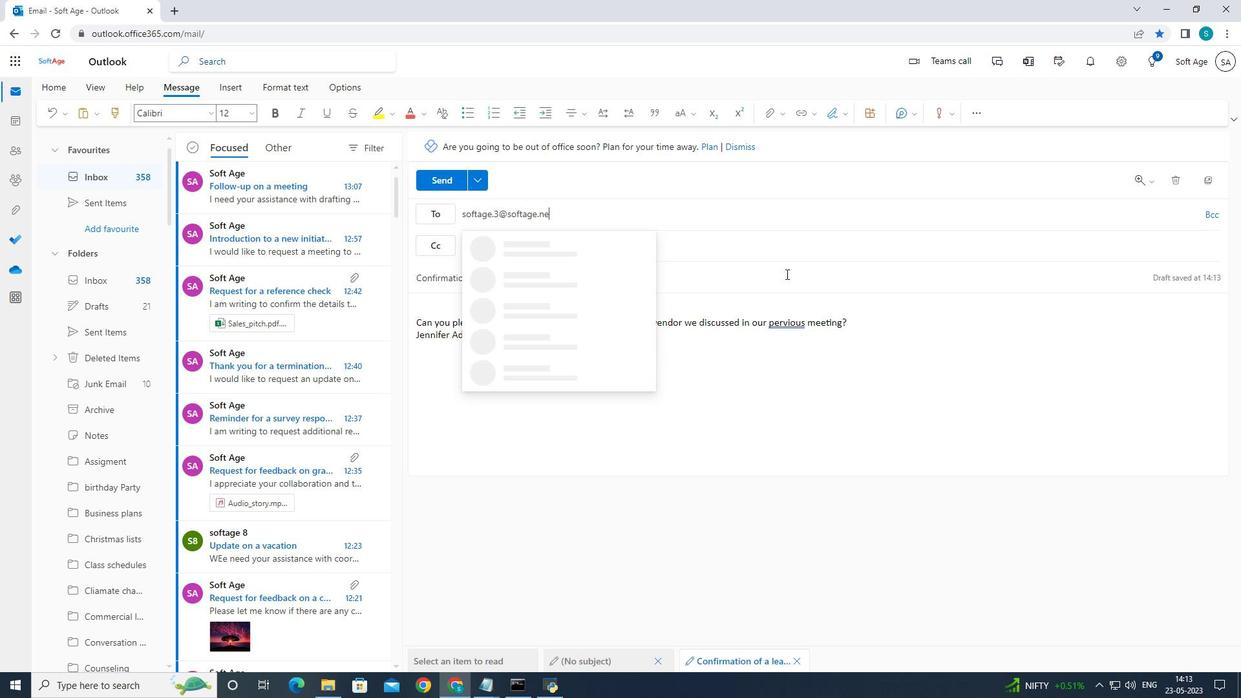 
Action: Mouse moved to (575, 253)
Screenshot: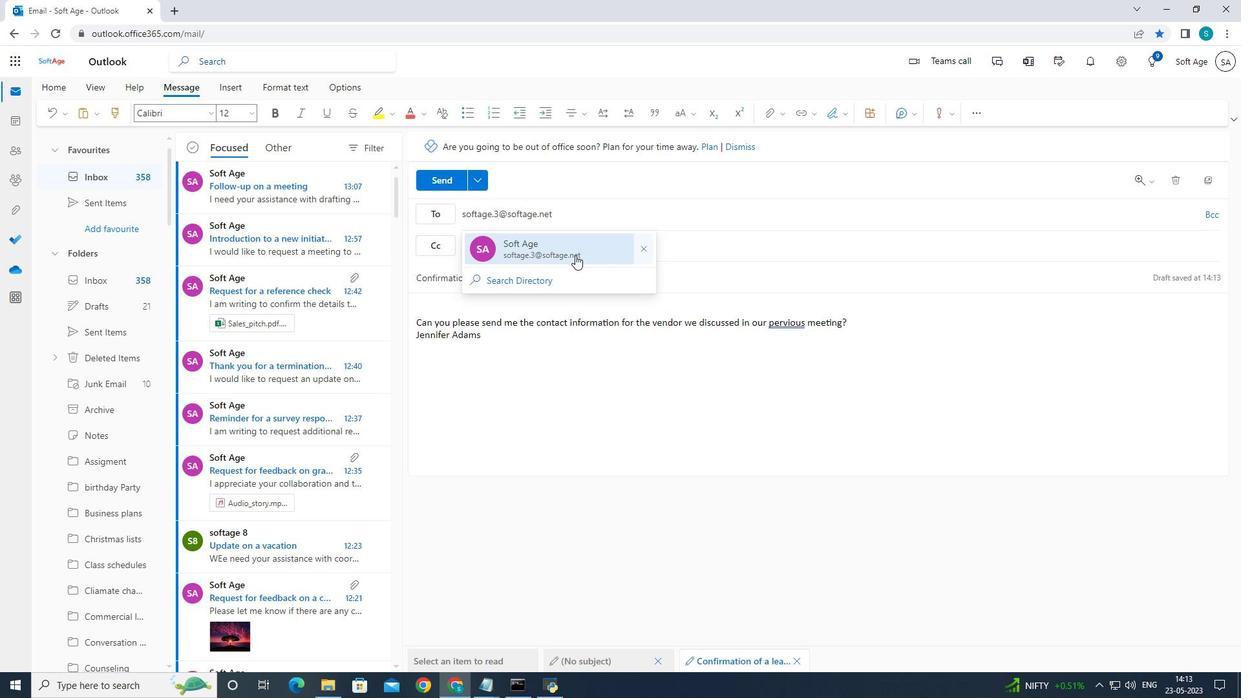 
Action: Mouse pressed left at (575, 253)
Screenshot: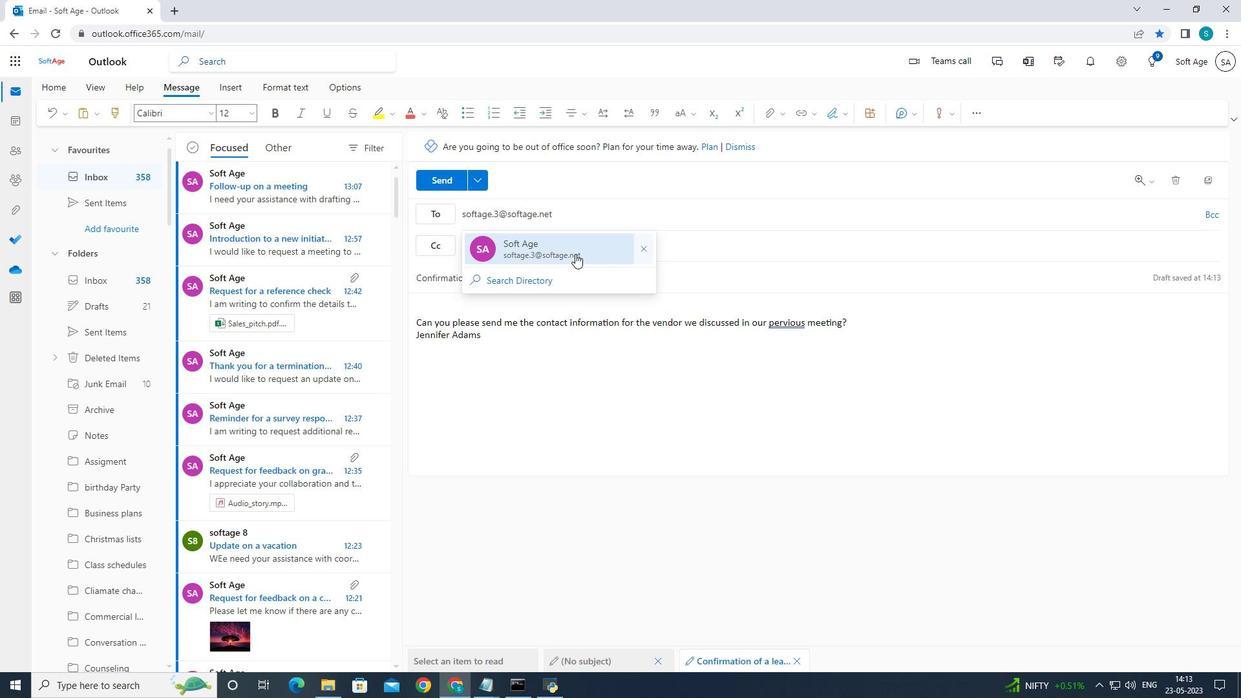 
Action: Mouse moved to (78, 476)
Screenshot: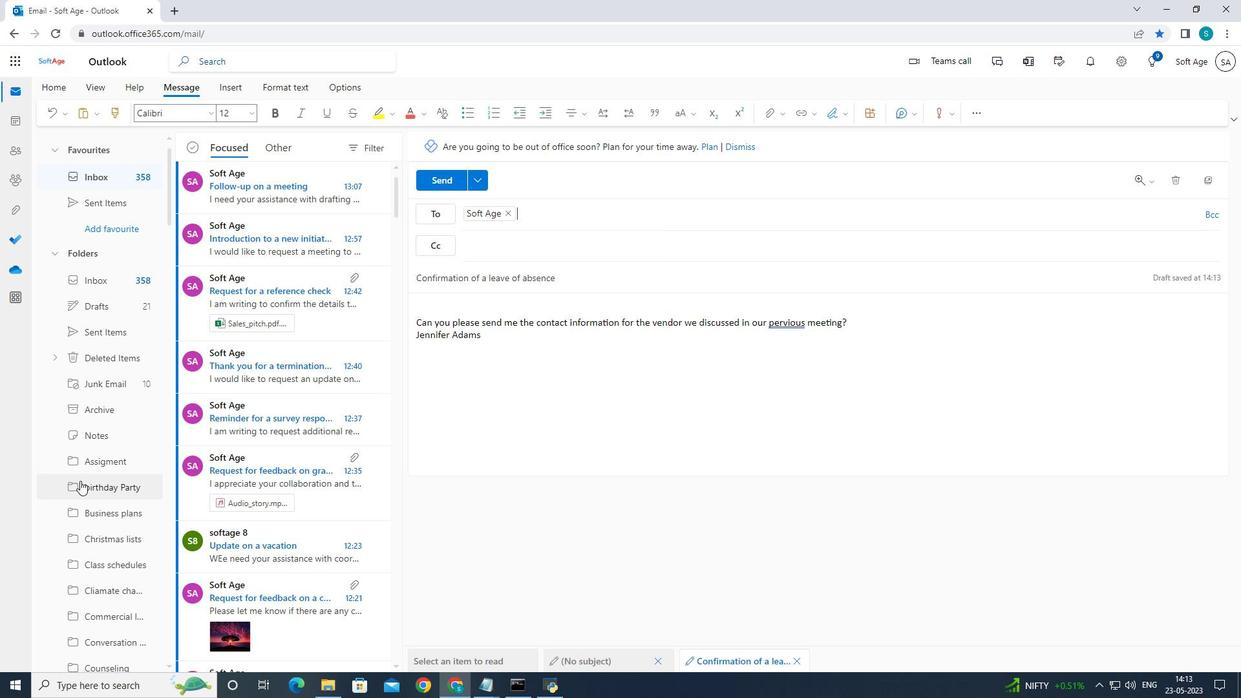 
Action: Mouse scrolled (78, 475) with delta (0, 0)
Screenshot: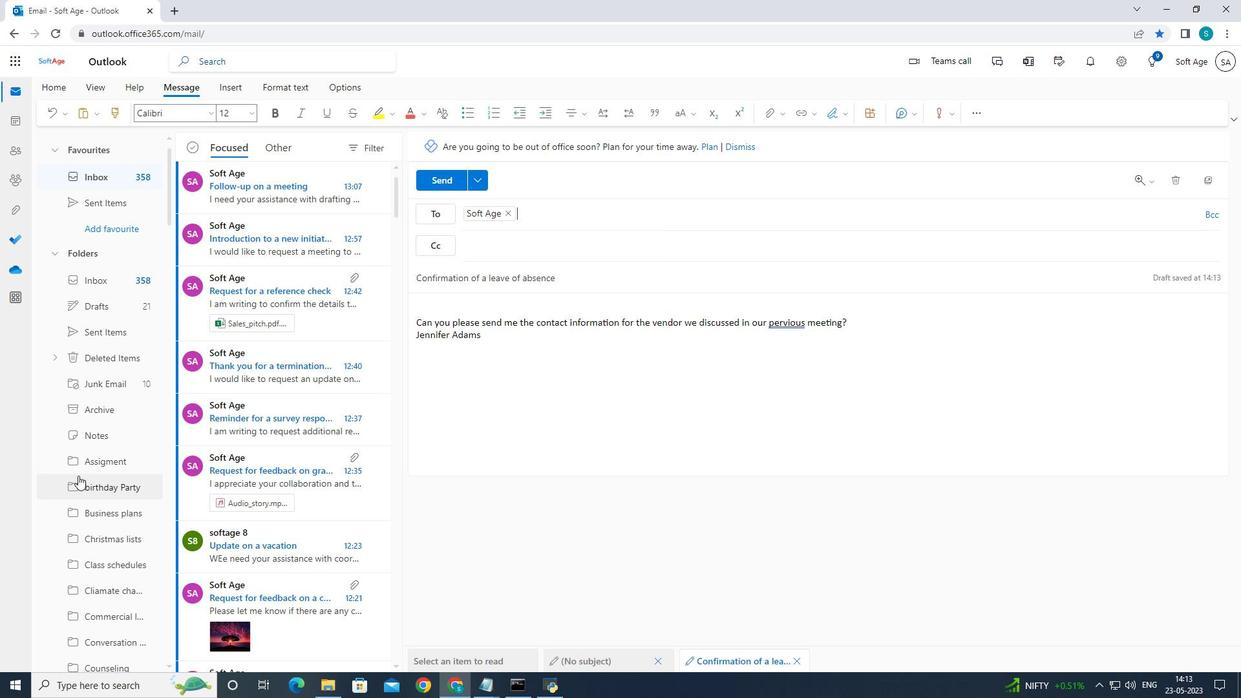 
Action: Mouse scrolled (78, 475) with delta (0, 0)
Screenshot: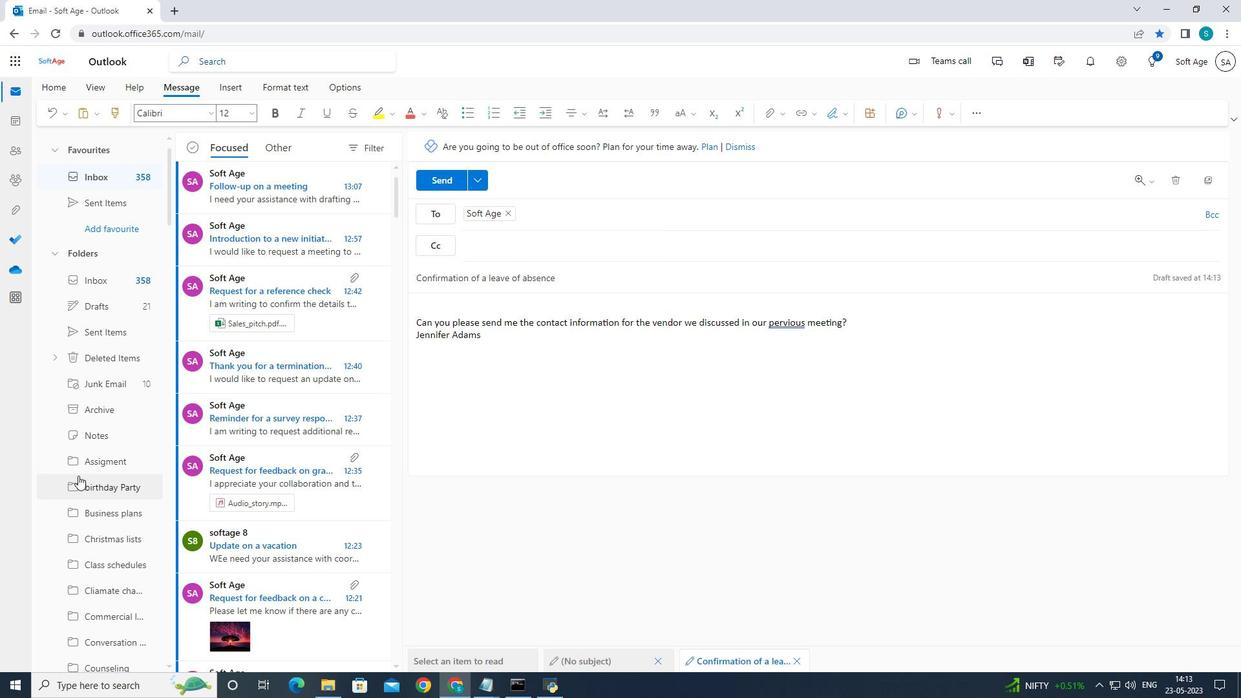 
Action: Mouse scrolled (78, 475) with delta (0, 0)
Screenshot: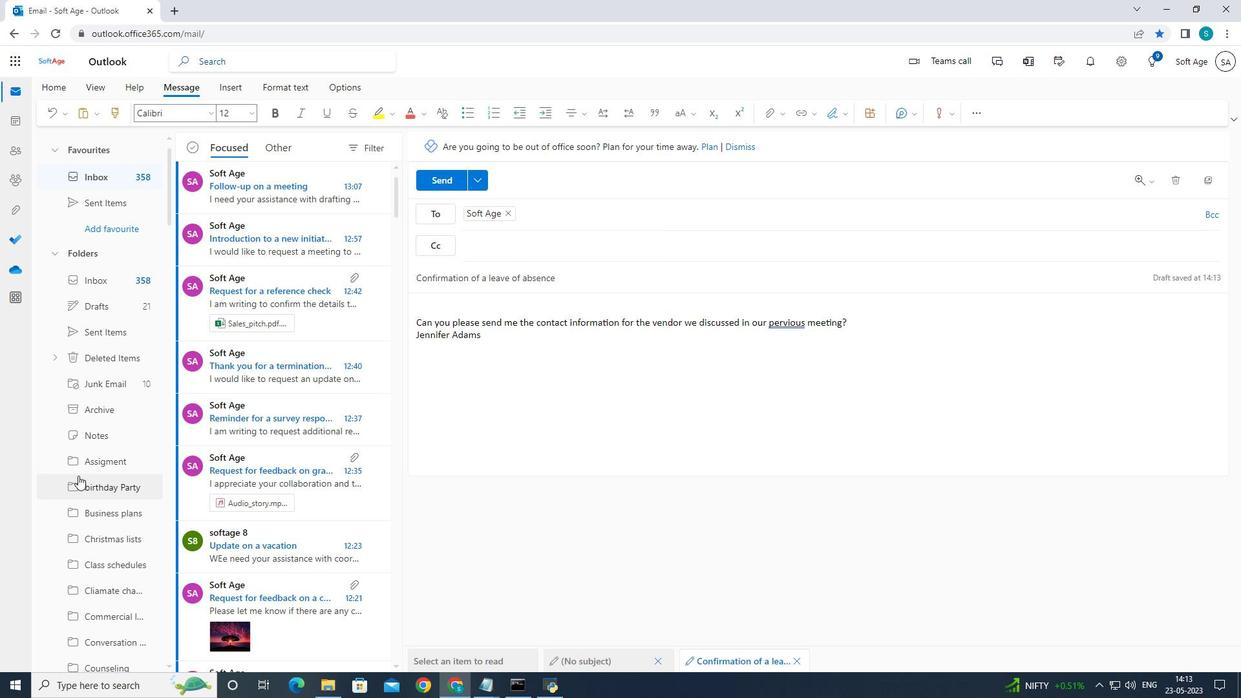 
Action: Mouse scrolled (78, 475) with delta (0, 0)
Screenshot: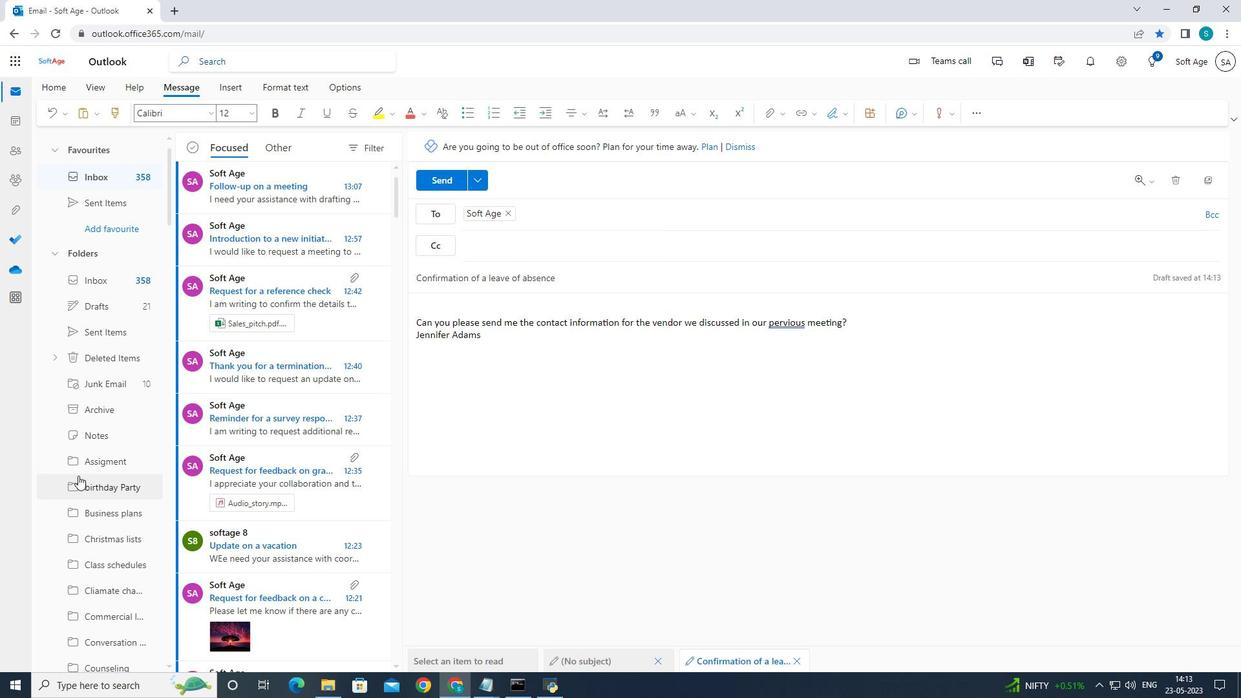 
Action: Mouse scrolled (78, 475) with delta (0, 0)
Screenshot: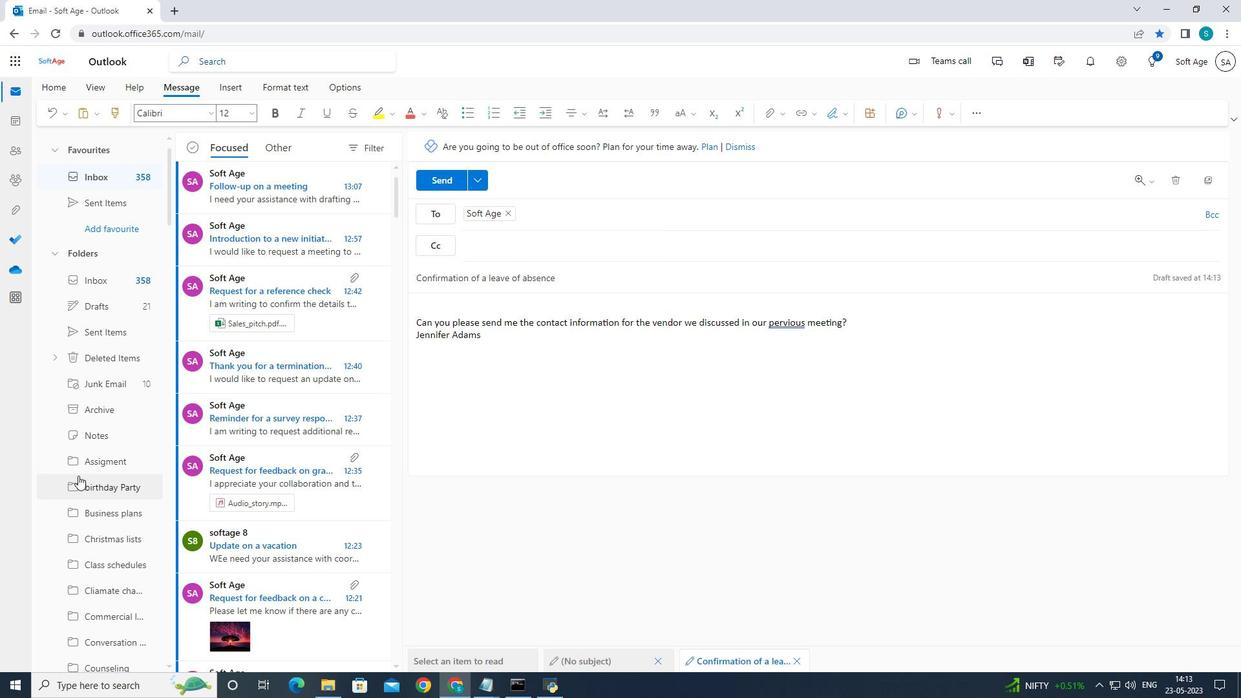 
Action: Mouse moved to (70, 463)
Screenshot: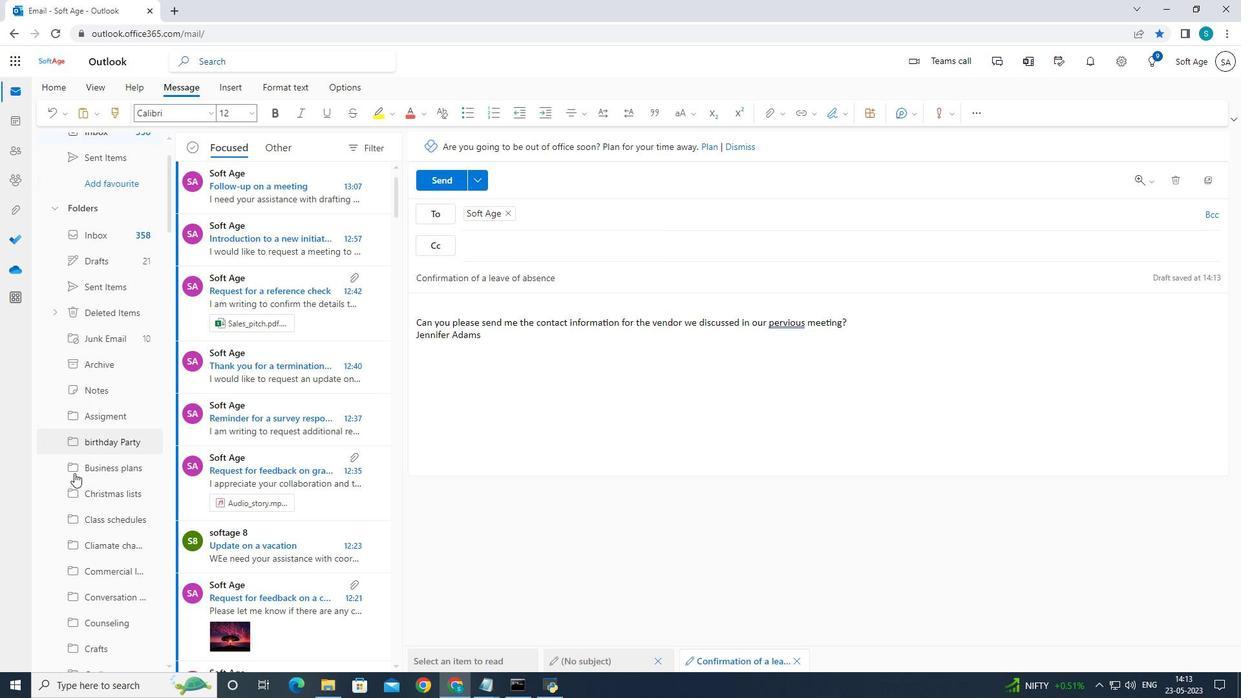 
Action: Mouse scrolled (70, 462) with delta (0, 0)
Screenshot: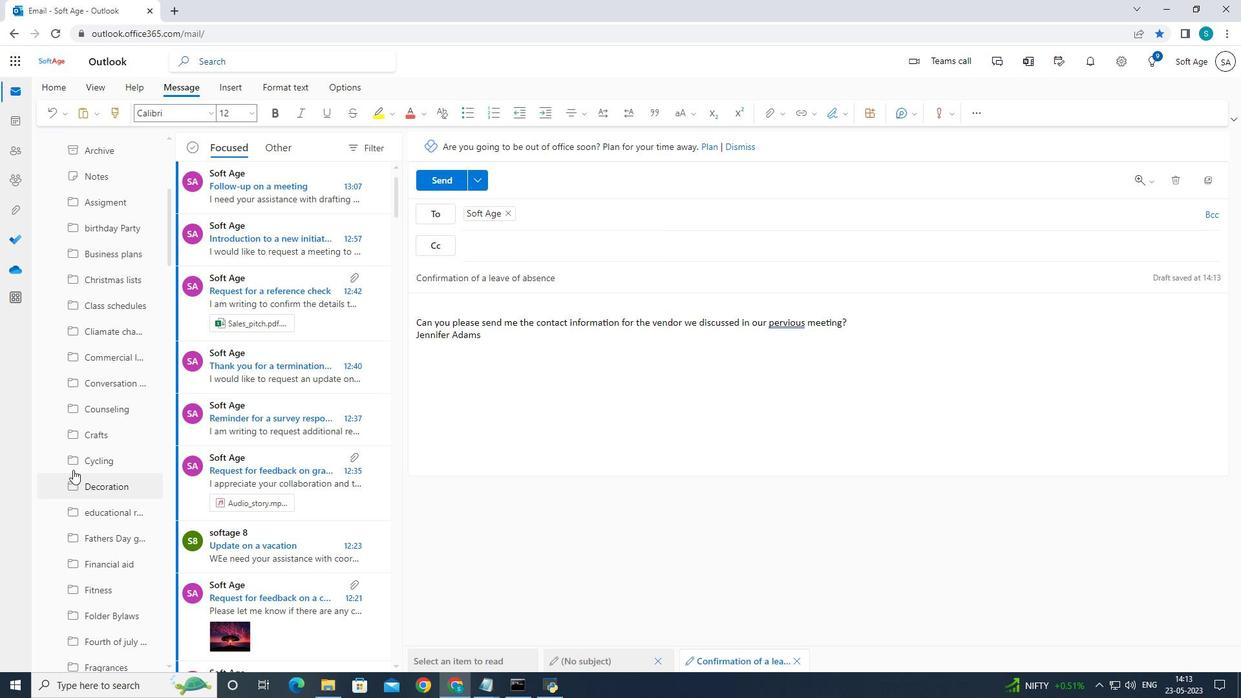 
Action: Mouse moved to (70, 463)
Screenshot: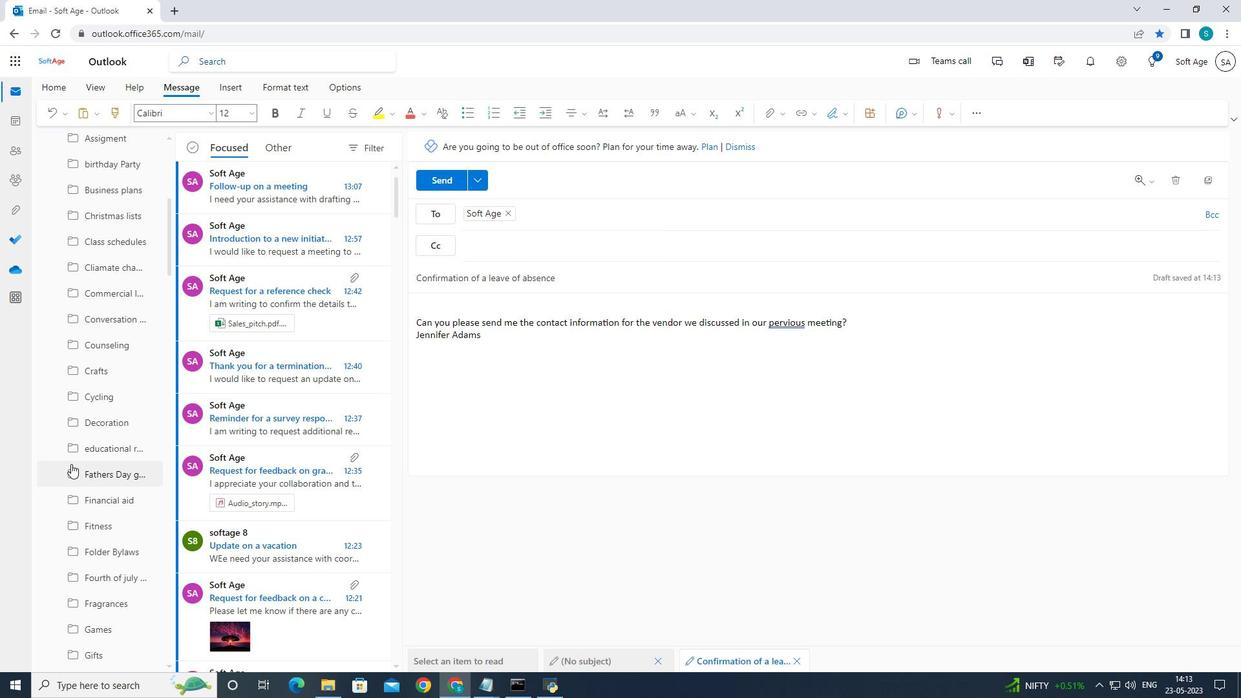 
Action: Mouse scrolled (70, 462) with delta (0, 0)
Screenshot: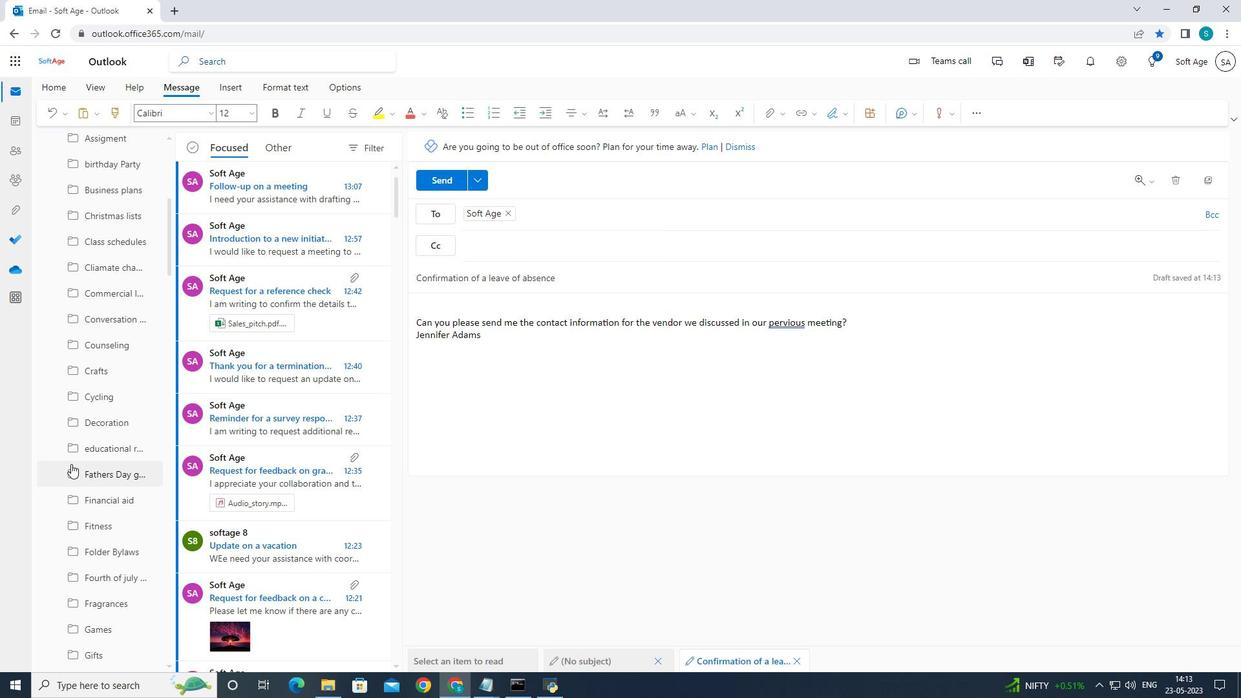 
Action: Mouse moved to (70, 463)
Screenshot: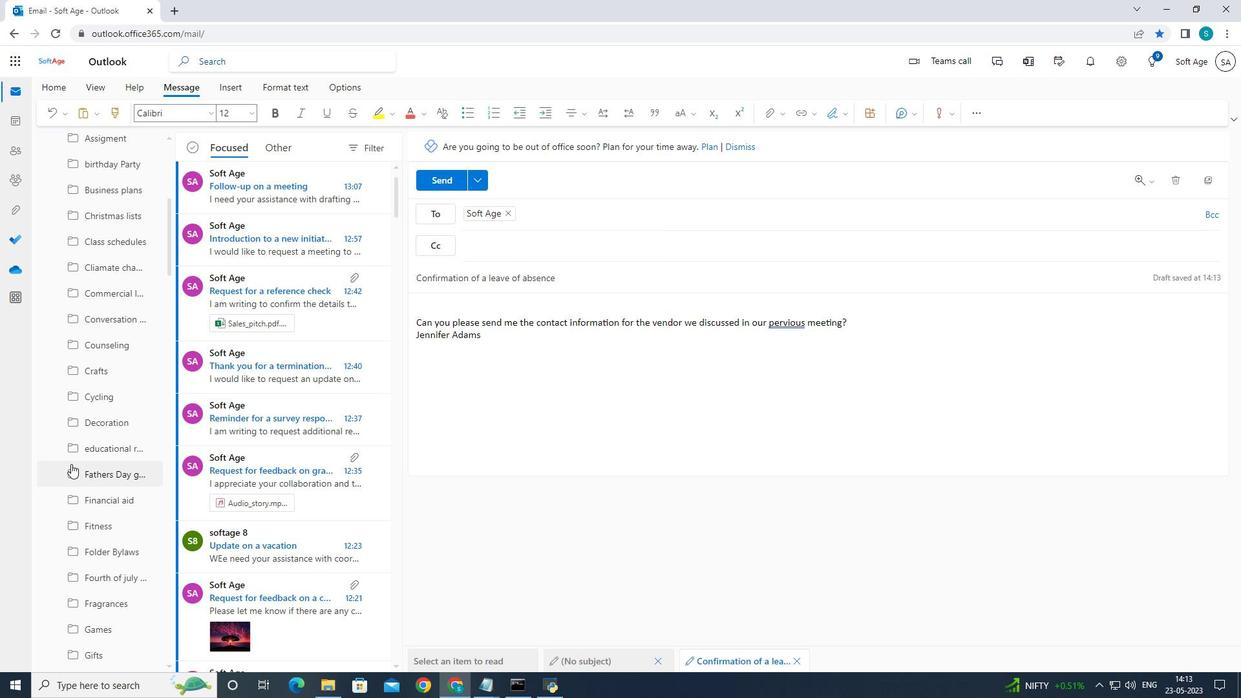 
Action: Mouse scrolled (70, 462) with delta (0, 0)
Screenshot: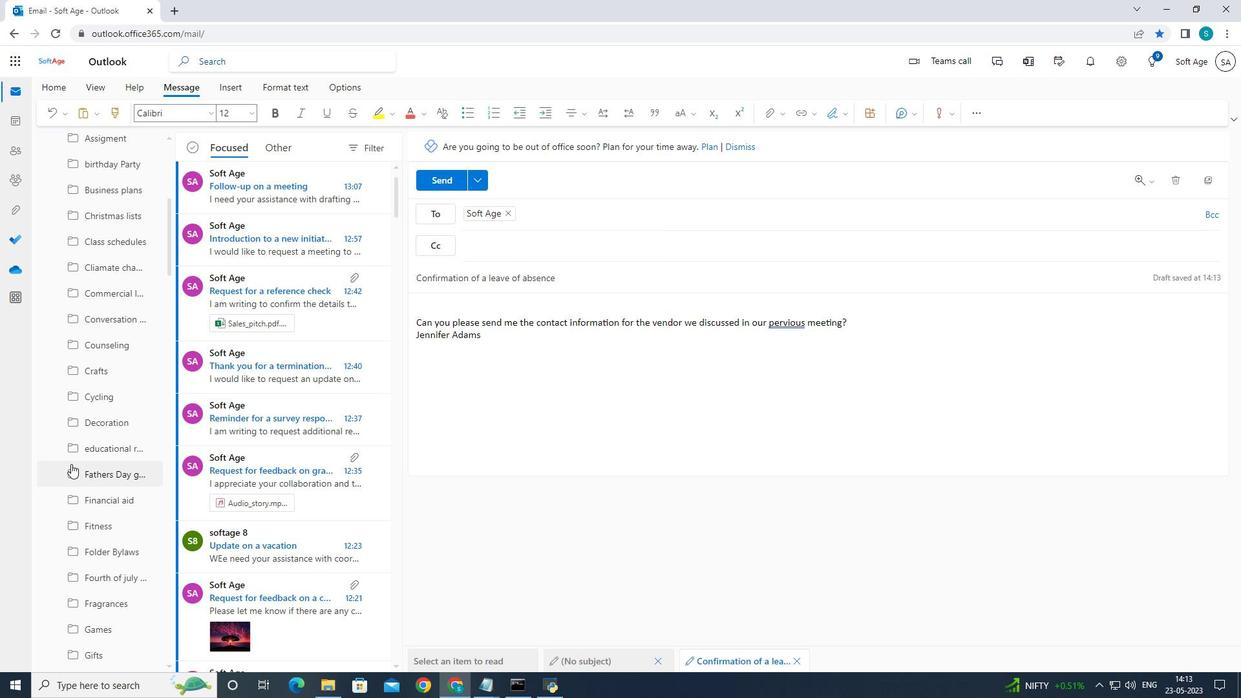 
Action: Mouse moved to (70, 464)
Screenshot: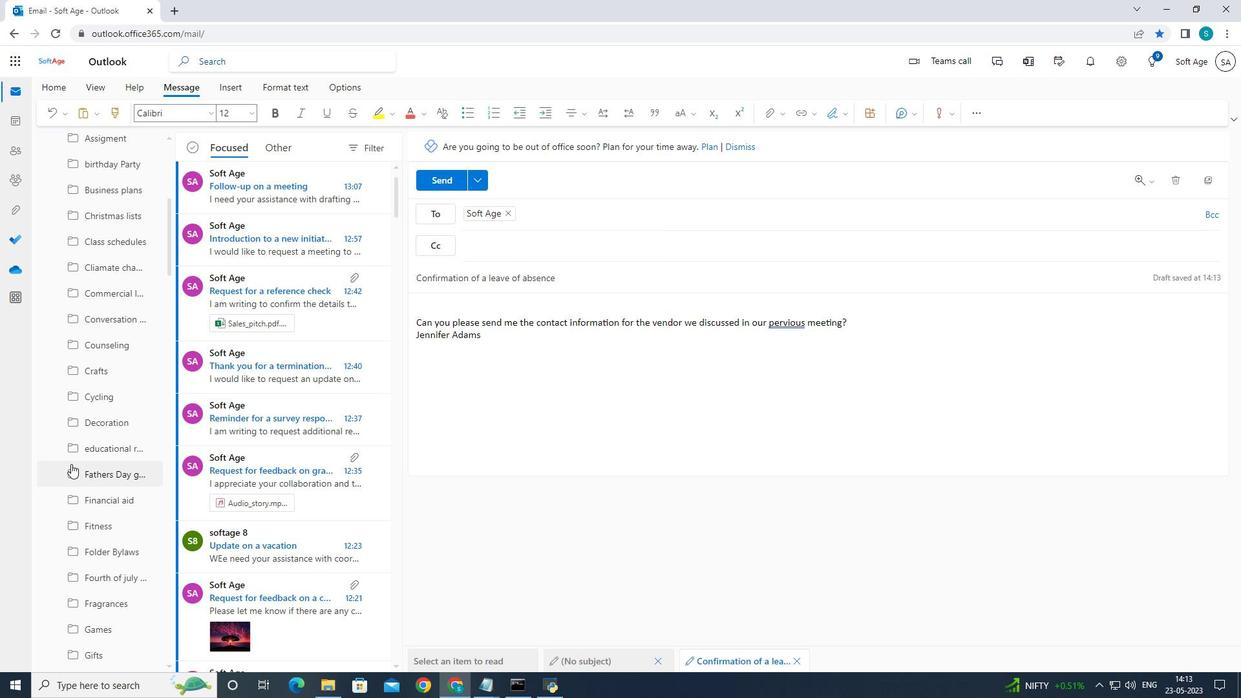 
Action: Mouse scrolled (70, 463) with delta (0, 0)
Screenshot: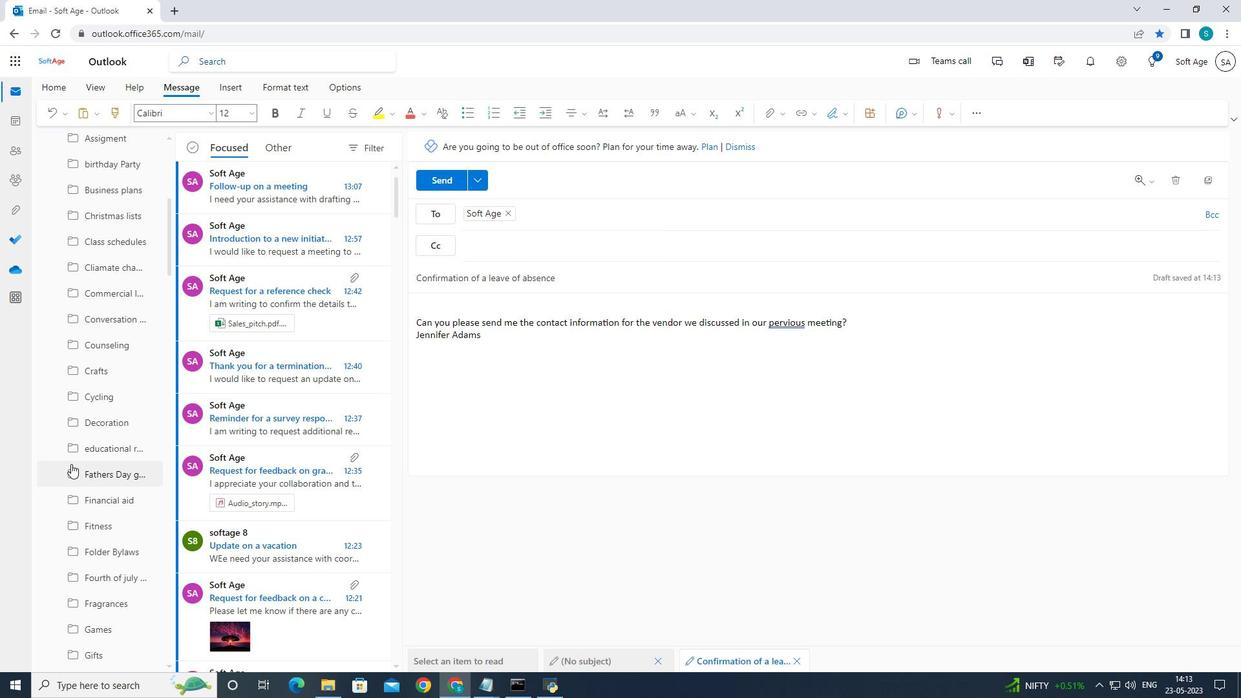 
Action: Mouse moved to (68, 455)
Screenshot: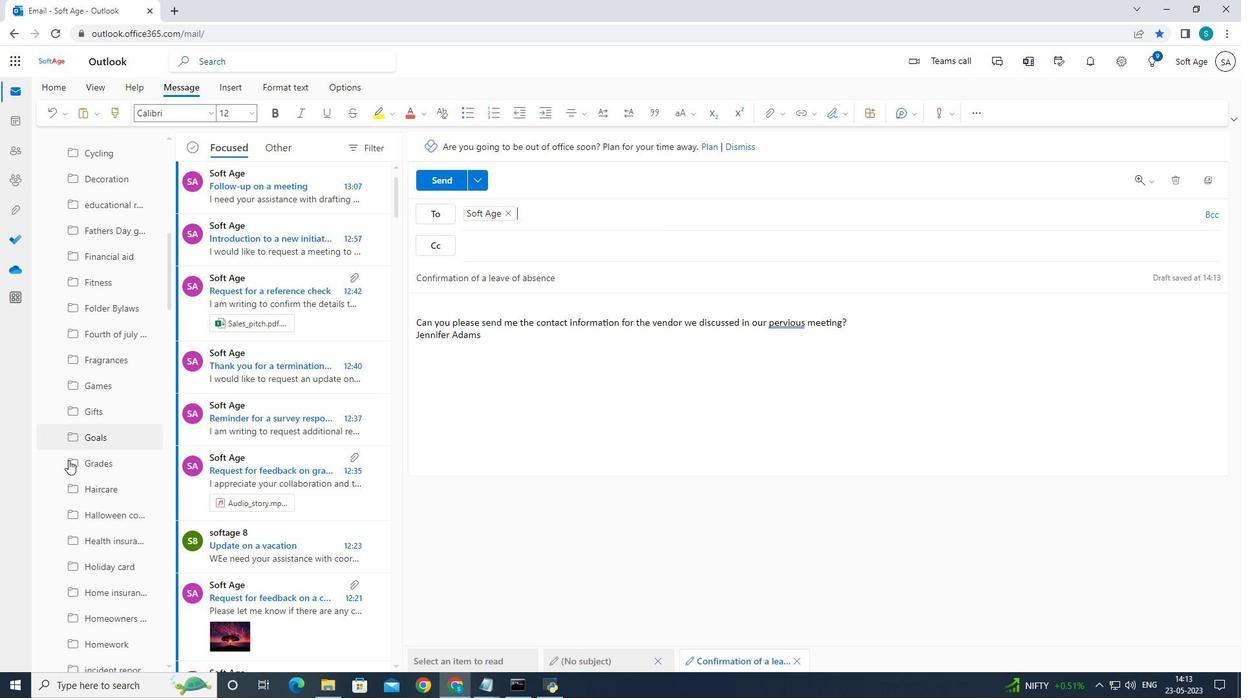 
Action: Mouse scrolled (68, 454) with delta (0, 0)
Screenshot: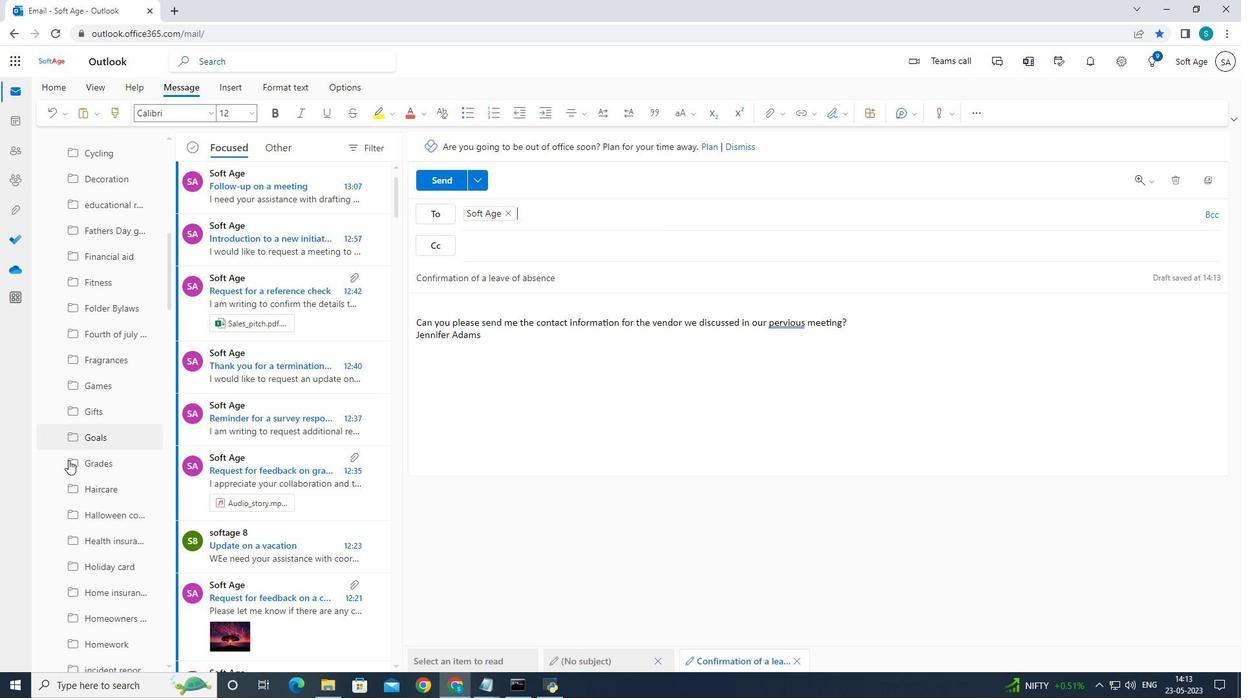 
Action: Mouse moved to (68, 455)
Screenshot: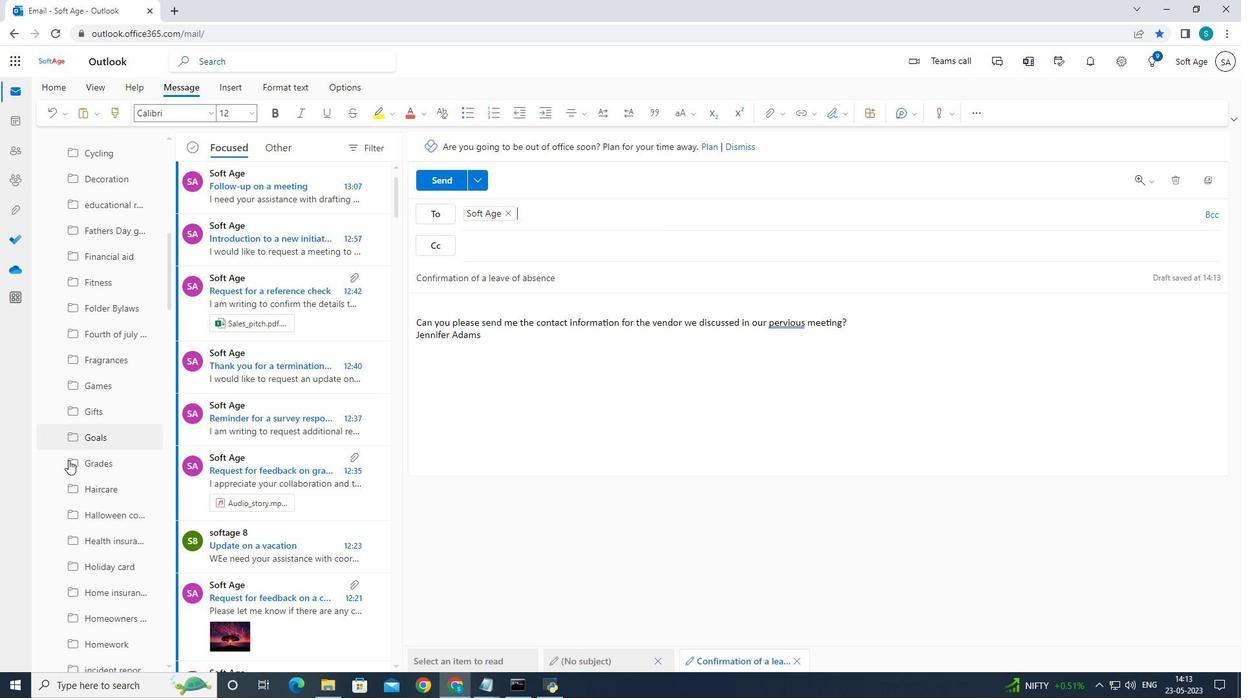 
Action: Mouse scrolled (68, 454) with delta (0, 0)
Screenshot: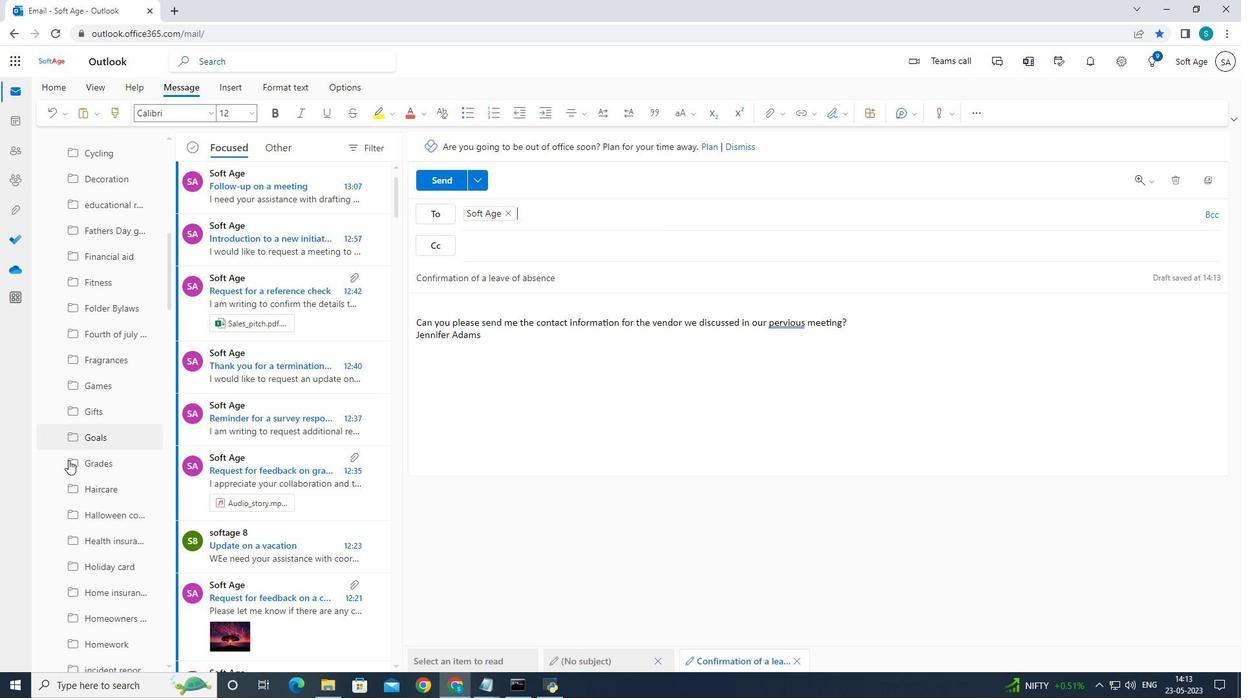 
Action: Mouse moved to (68, 456)
Screenshot: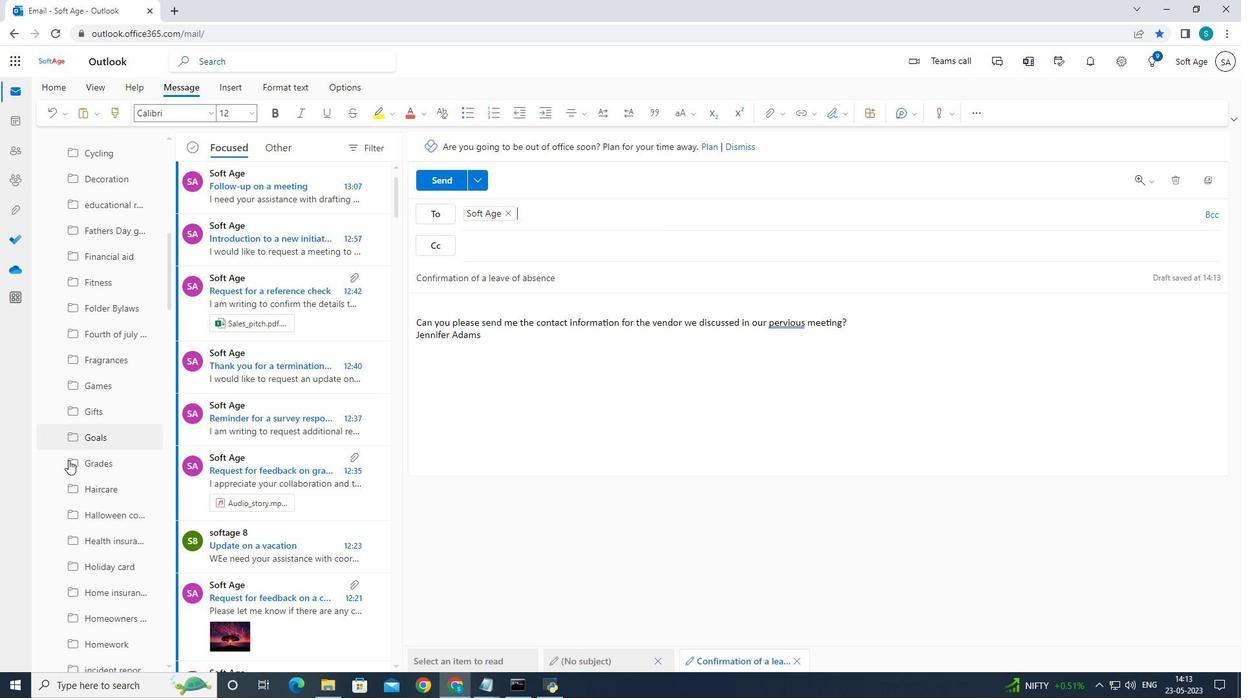 
Action: Mouse scrolled (68, 454) with delta (0, 0)
Screenshot: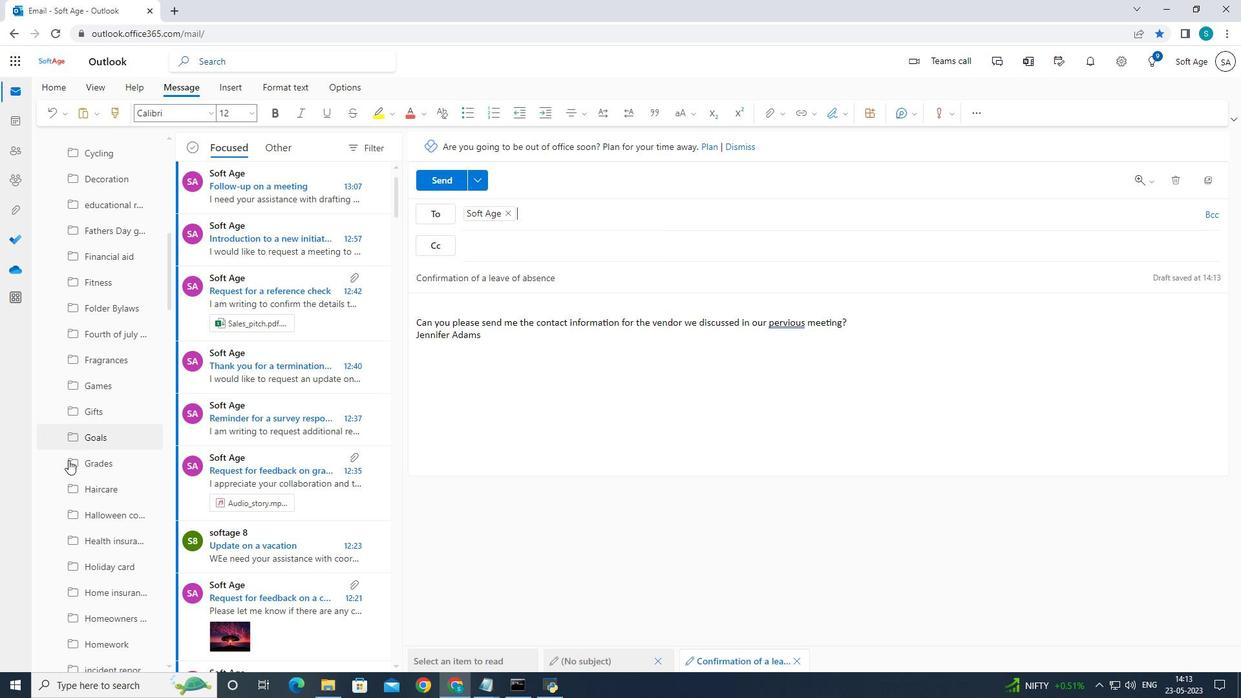 
Action: Mouse moved to (69, 457)
Screenshot: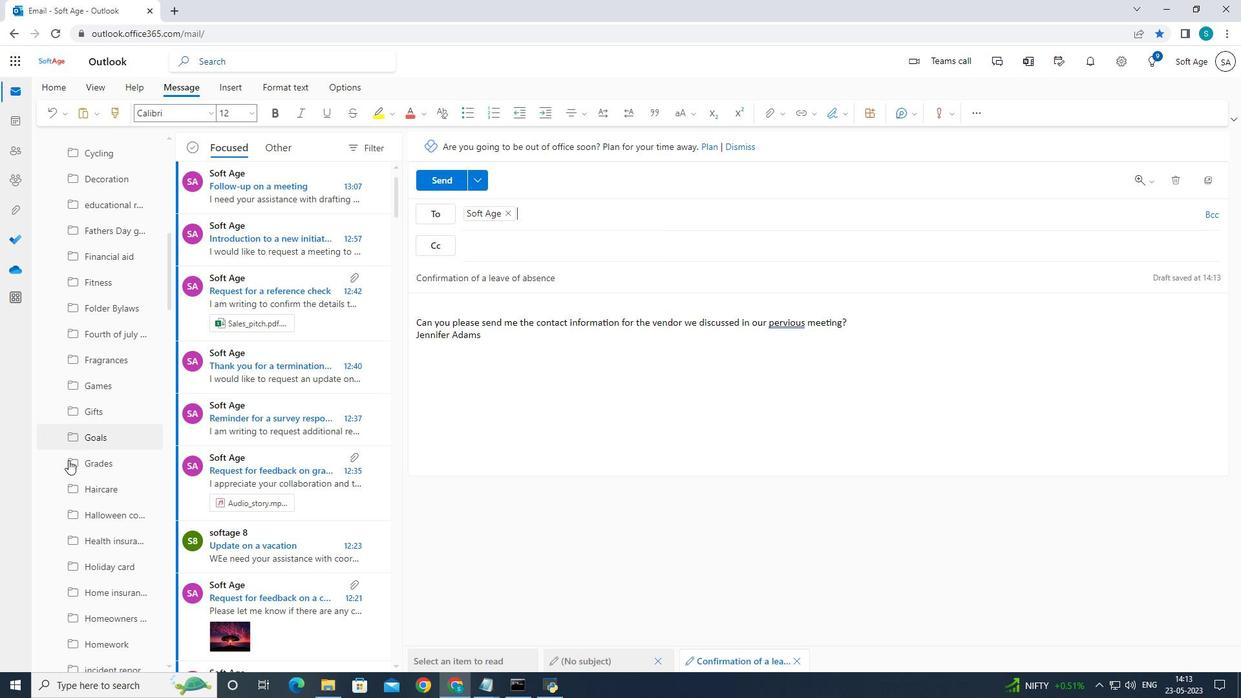 
Action: Mouse scrolled (68, 454) with delta (0, 0)
Screenshot: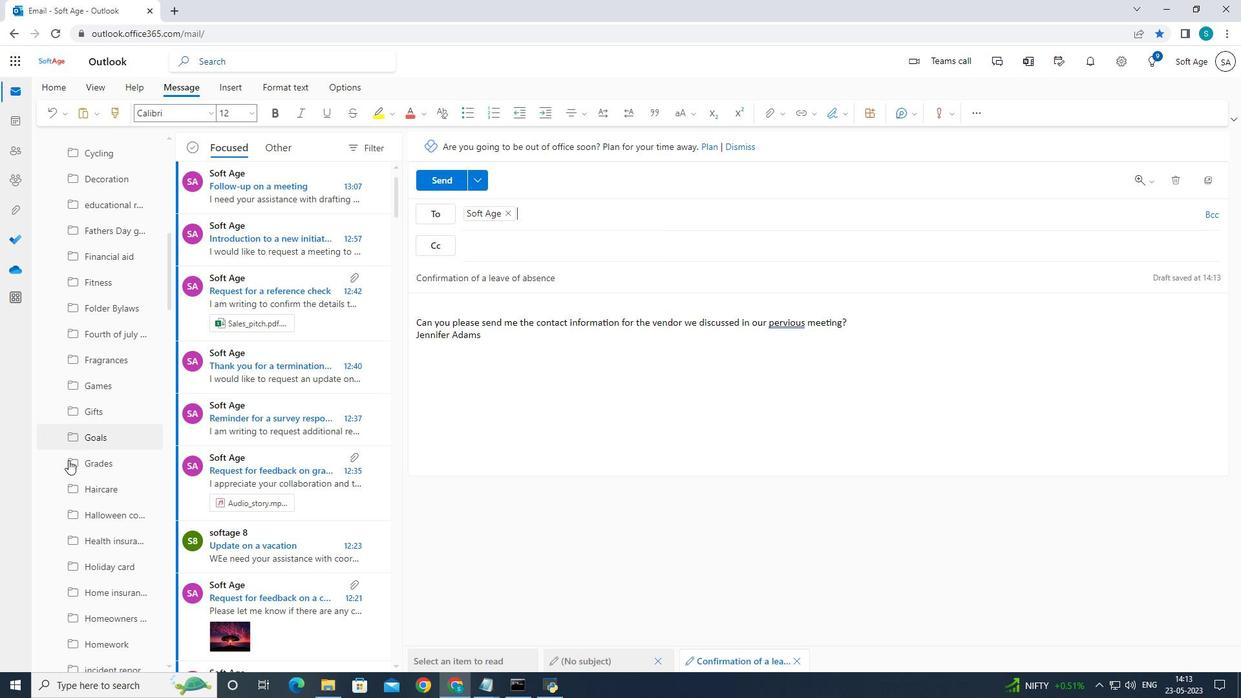 
Action: Mouse moved to (71, 449)
Screenshot: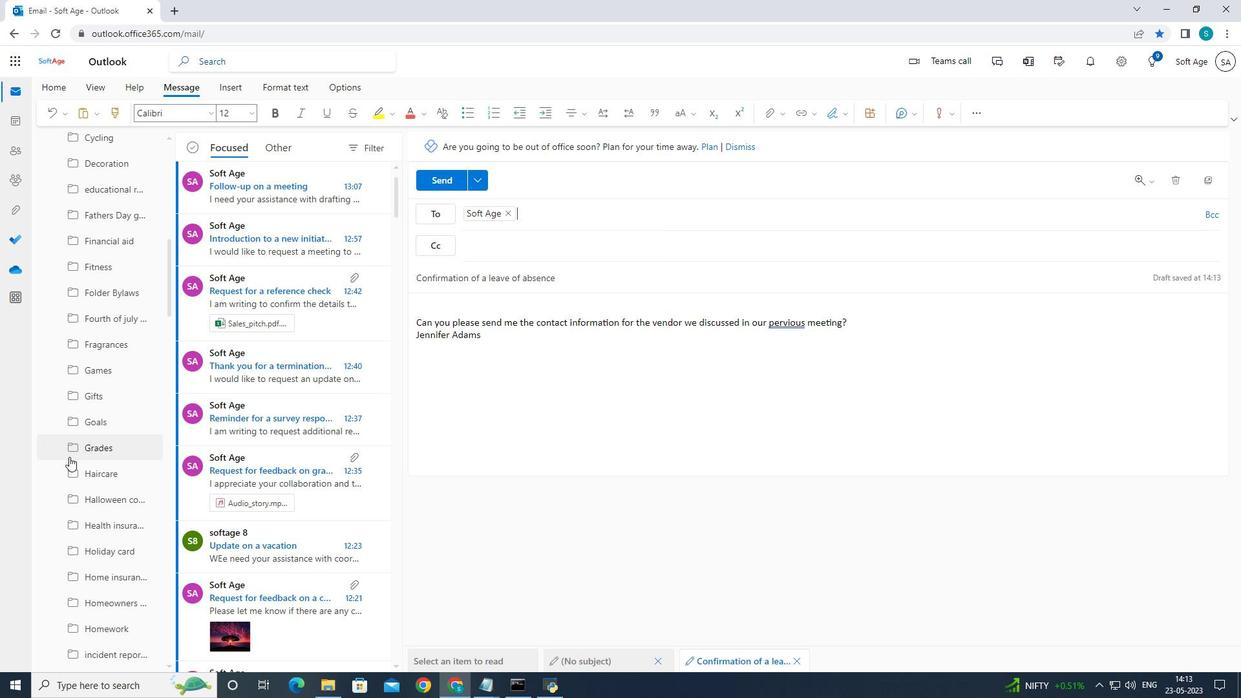 
Action: Mouse scrolled (71, 448) with delta (0, 0)
Screenshot: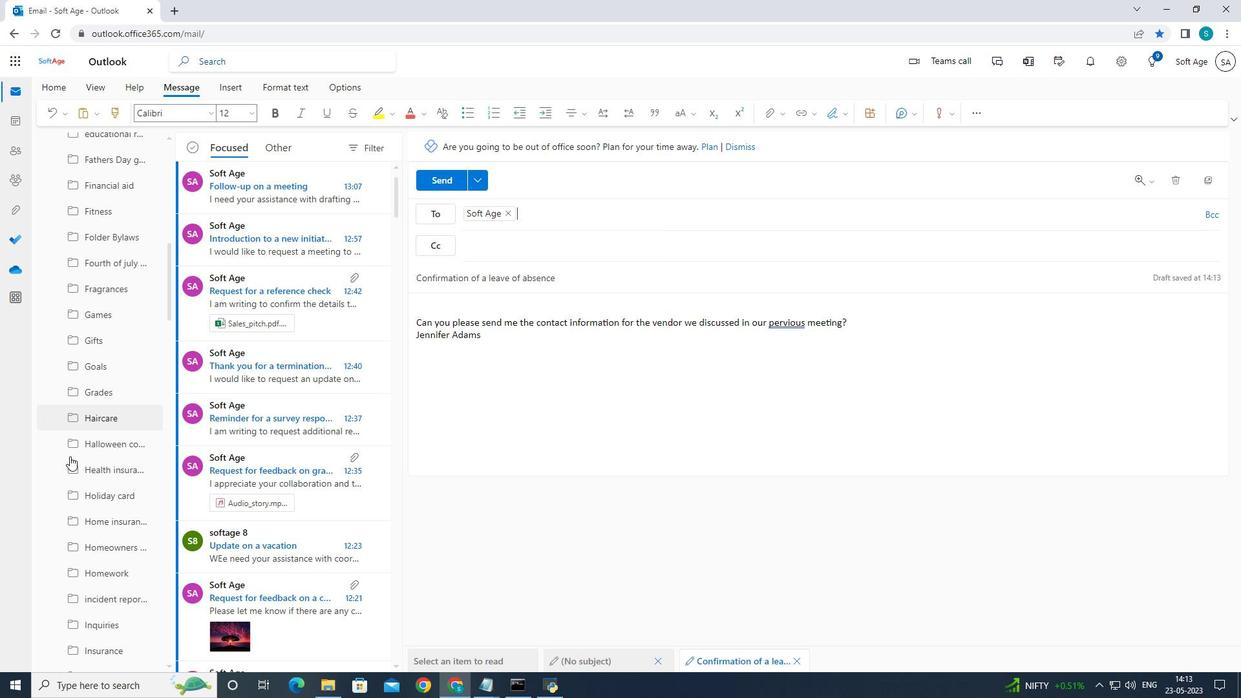 
Action: Mouse moved to (72, 448)
Screenshot: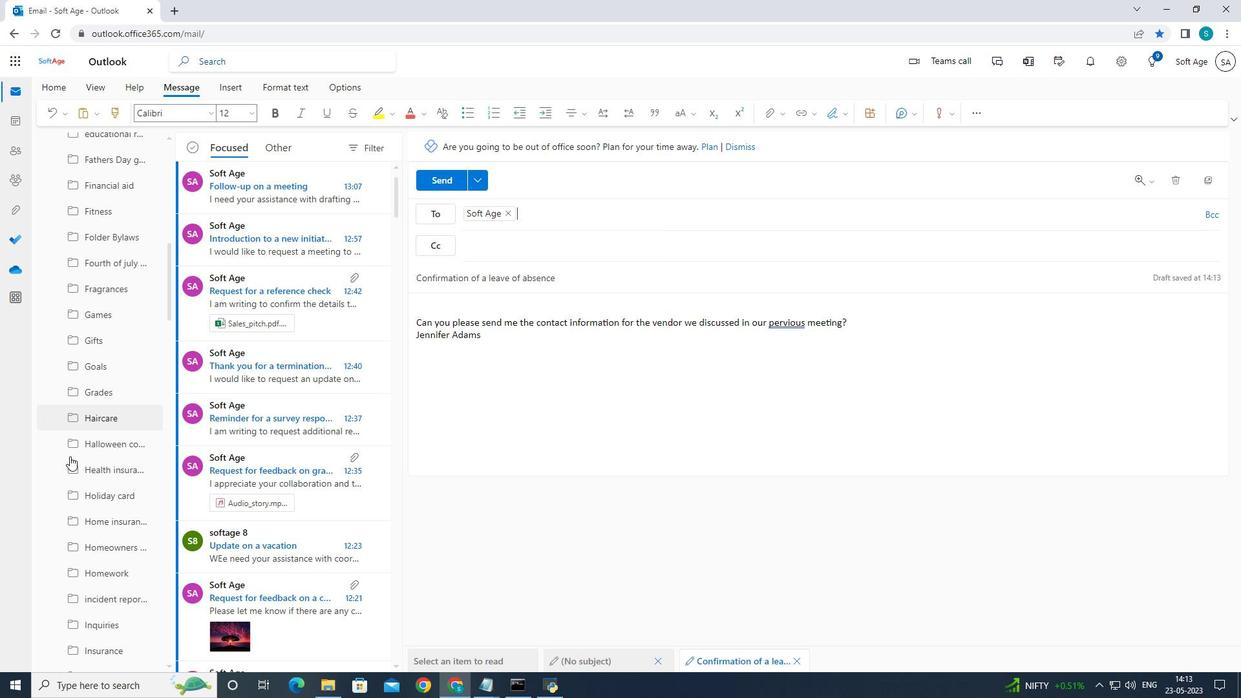 
Action: Mouse scrolled (72, 448) with delta (0, 0)
Screenshot: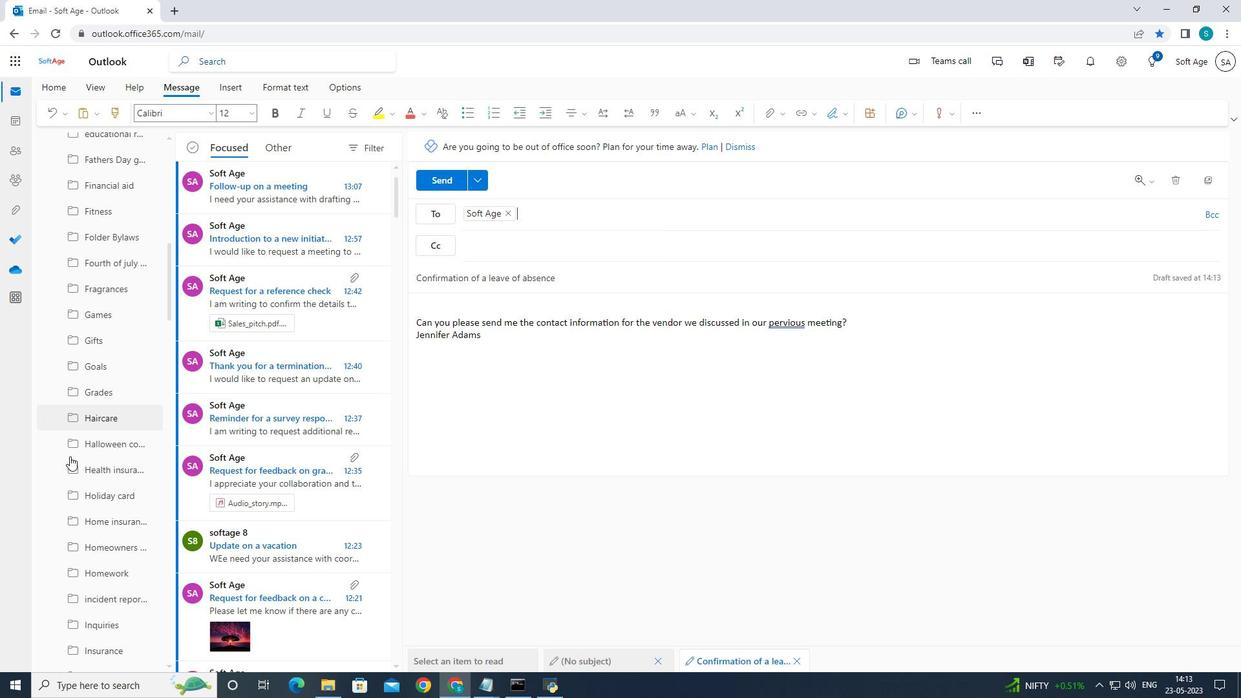 
Action: Mouse moved to (73, 448)
Screenshot: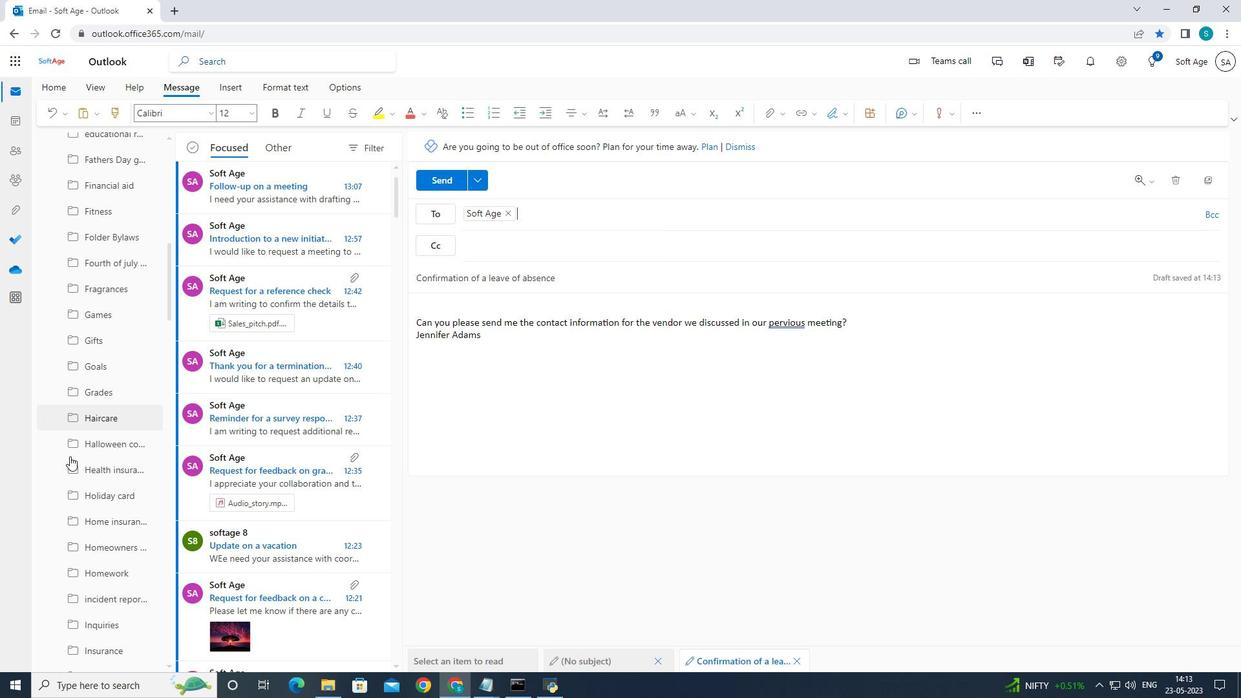 
Action: Mouse scrolled (73, 448) with delta (0, 0)
Screenshot: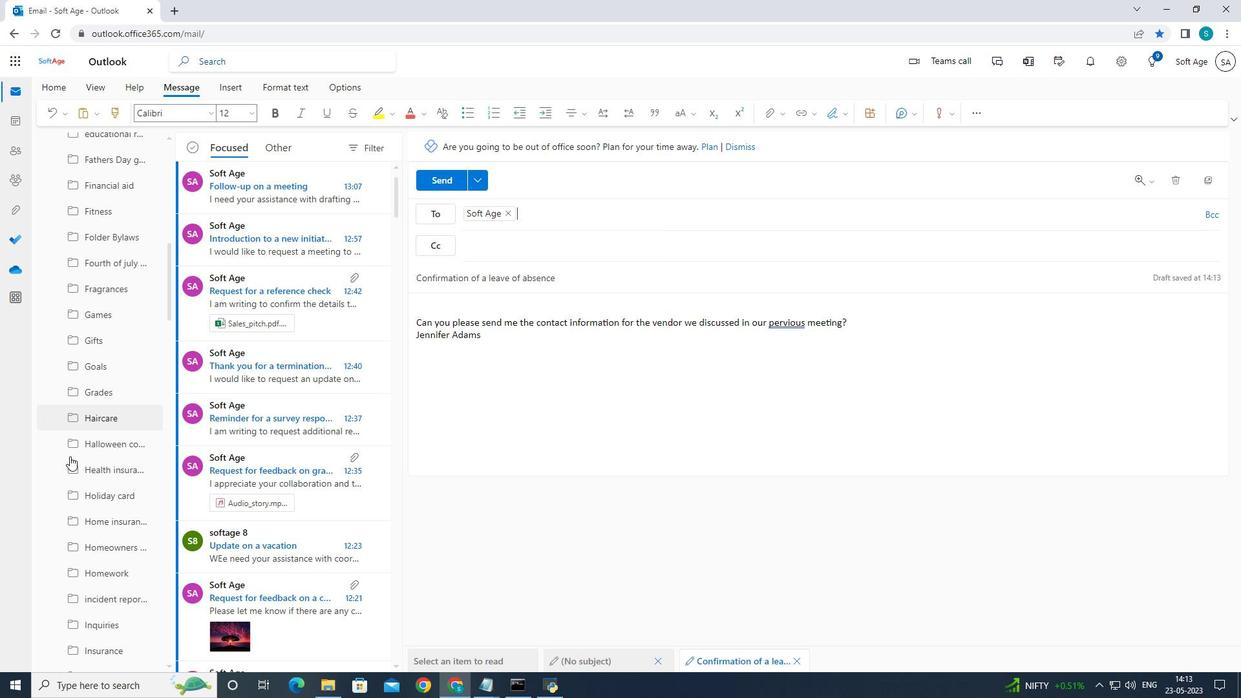 
Action: Mouse moved to (74, 448)
Screenshot: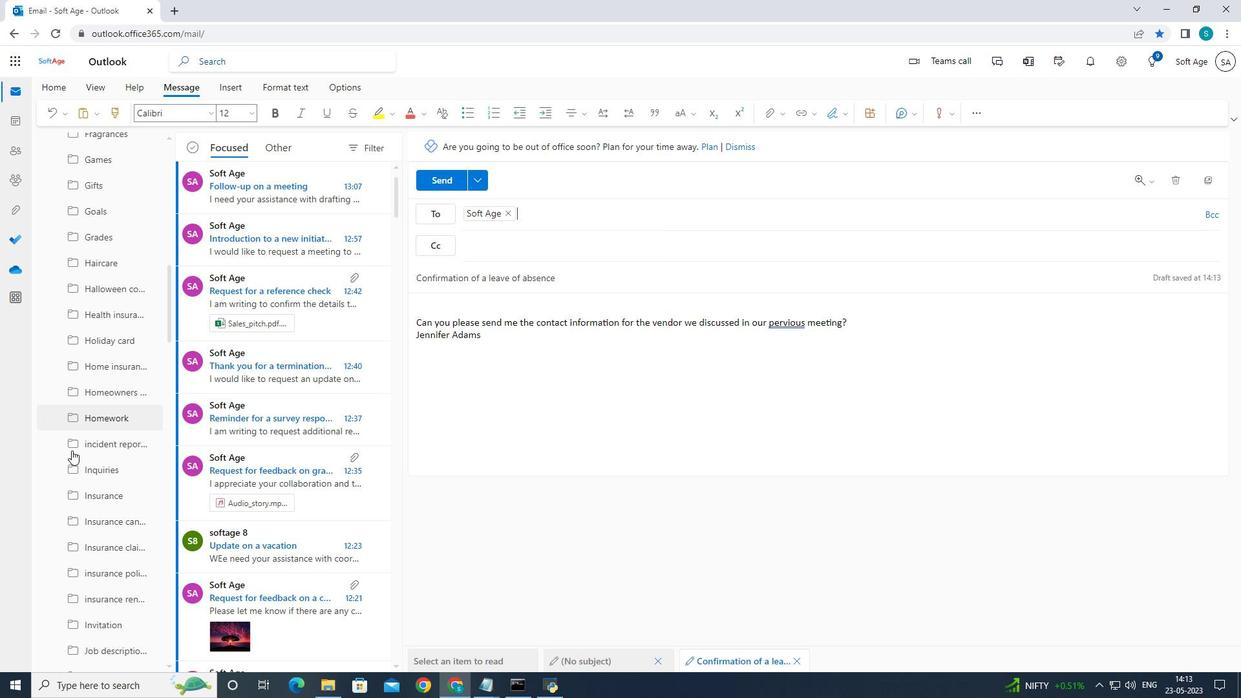 
Action: Mouse scrolled (74, 448) with delta (0, 0)
Screenshot: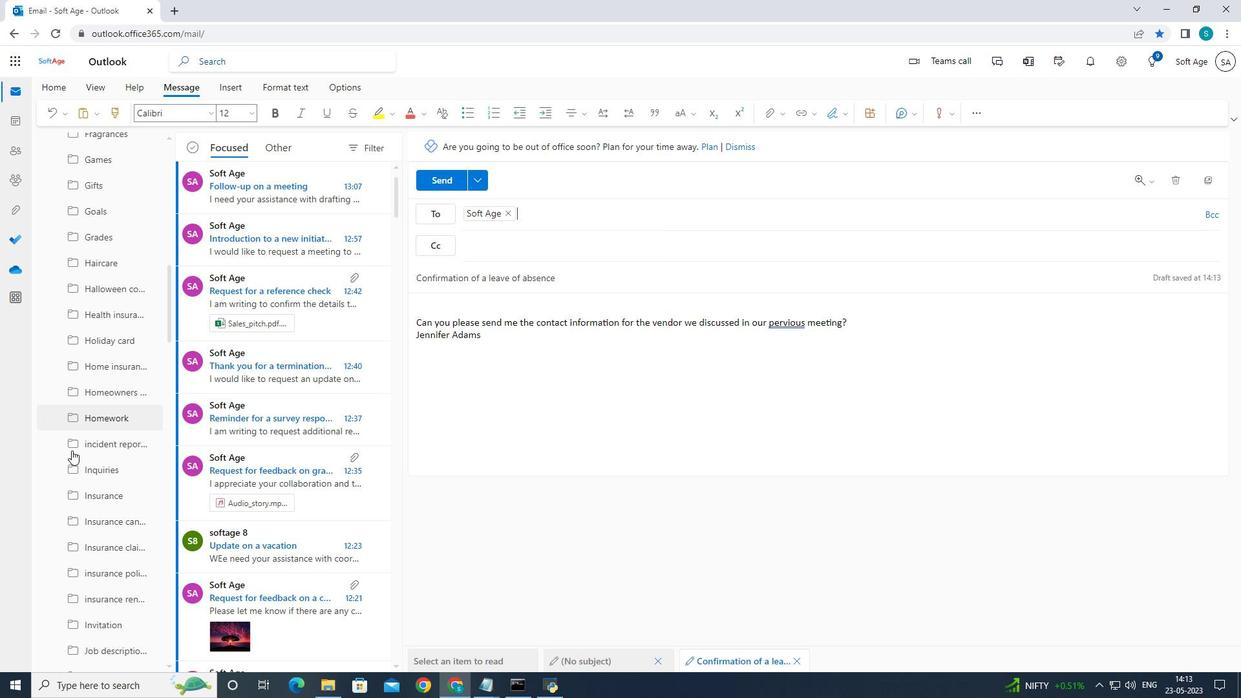 
Action: Mouse moved to (85, 454)
Screenshot: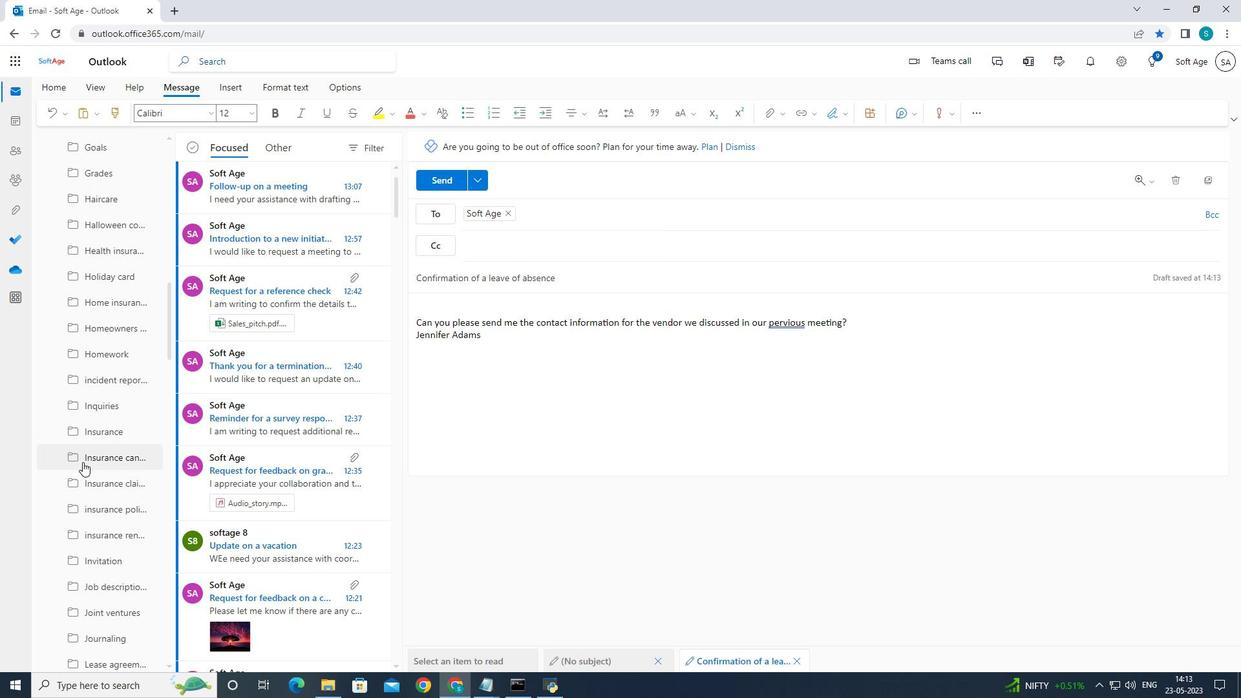 
Action: Mouse scrolled (85, 453) with delta (0, 0)
Screenshot: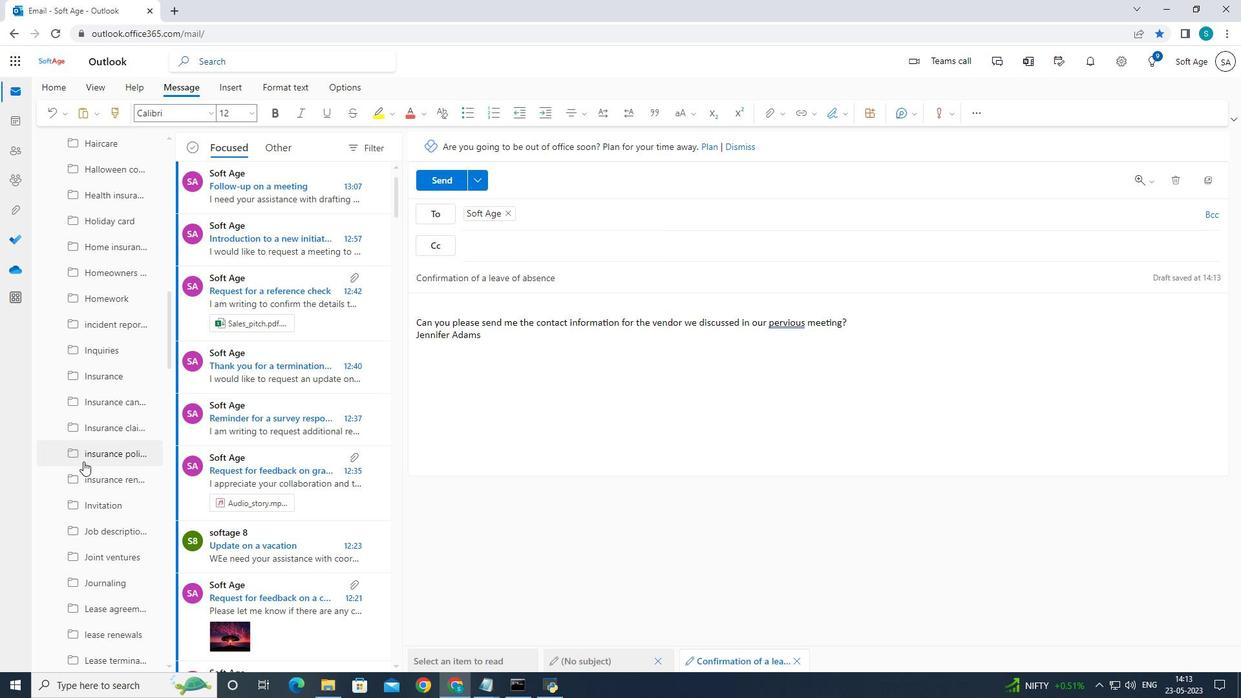 
Action: Mouse scrolled (85, 453) with delta (0, 0)
Screenshot: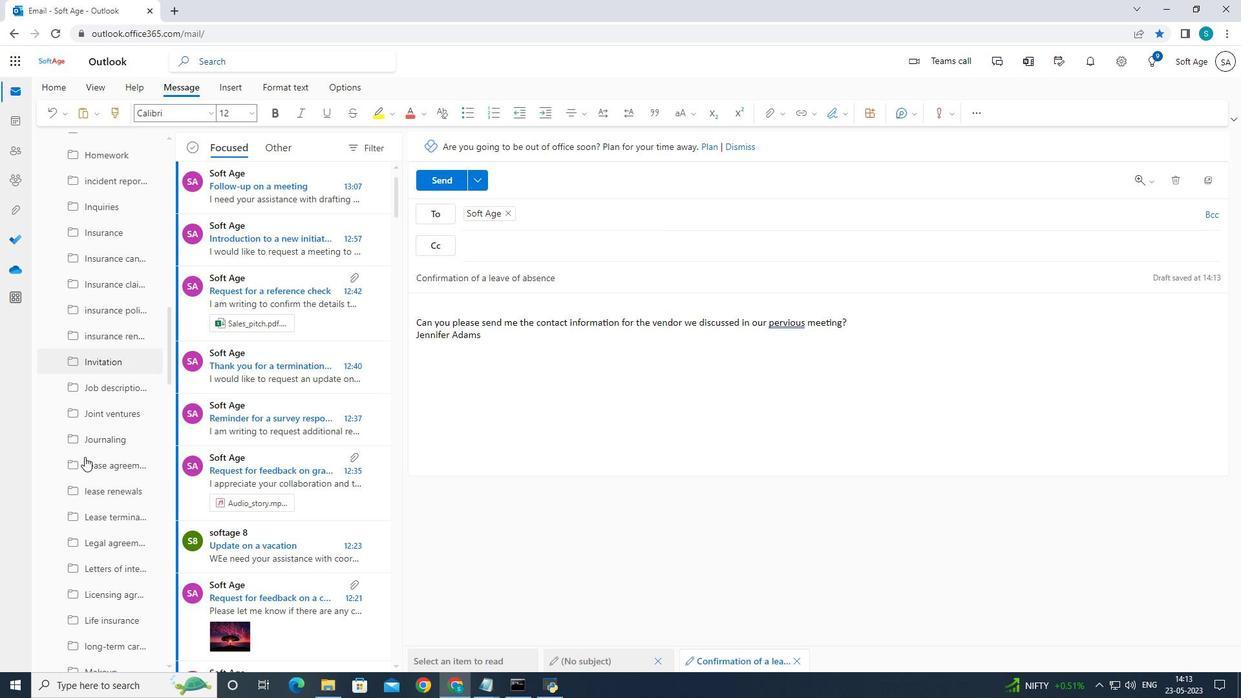 
Action: Mouse moved to (86, 453)
Screenshot: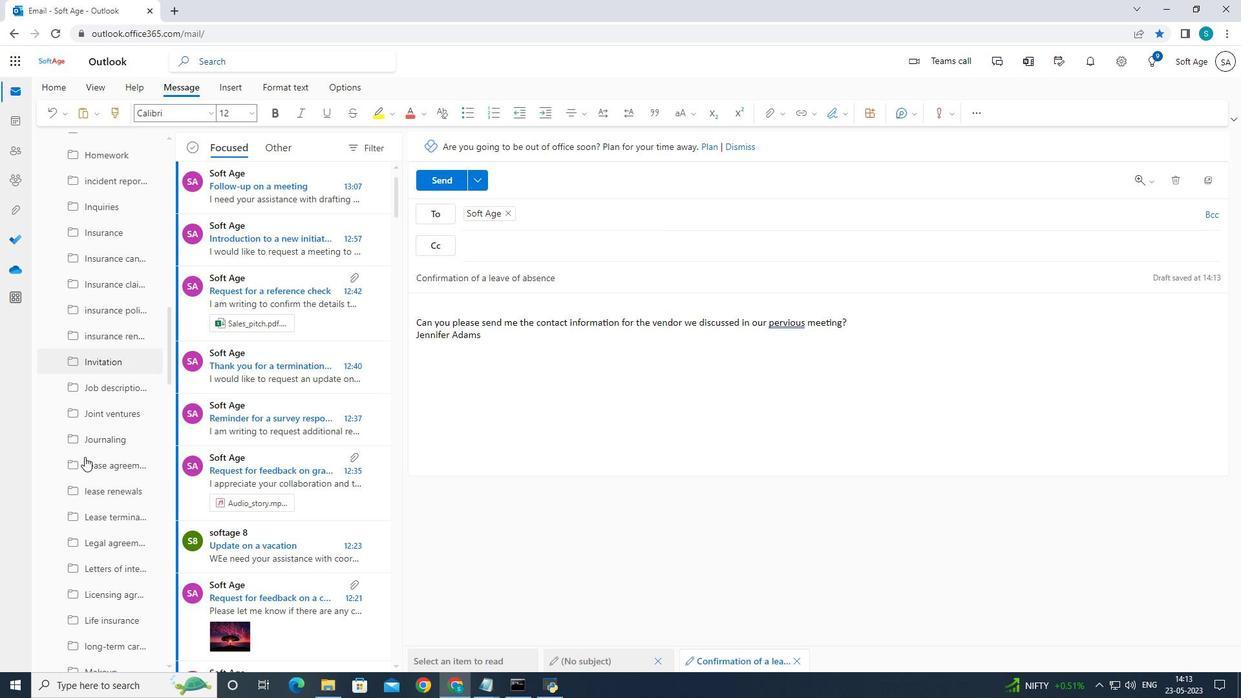 
Action: Mouse scrolled (86, 452) with delta (0, 0)
Screenshot: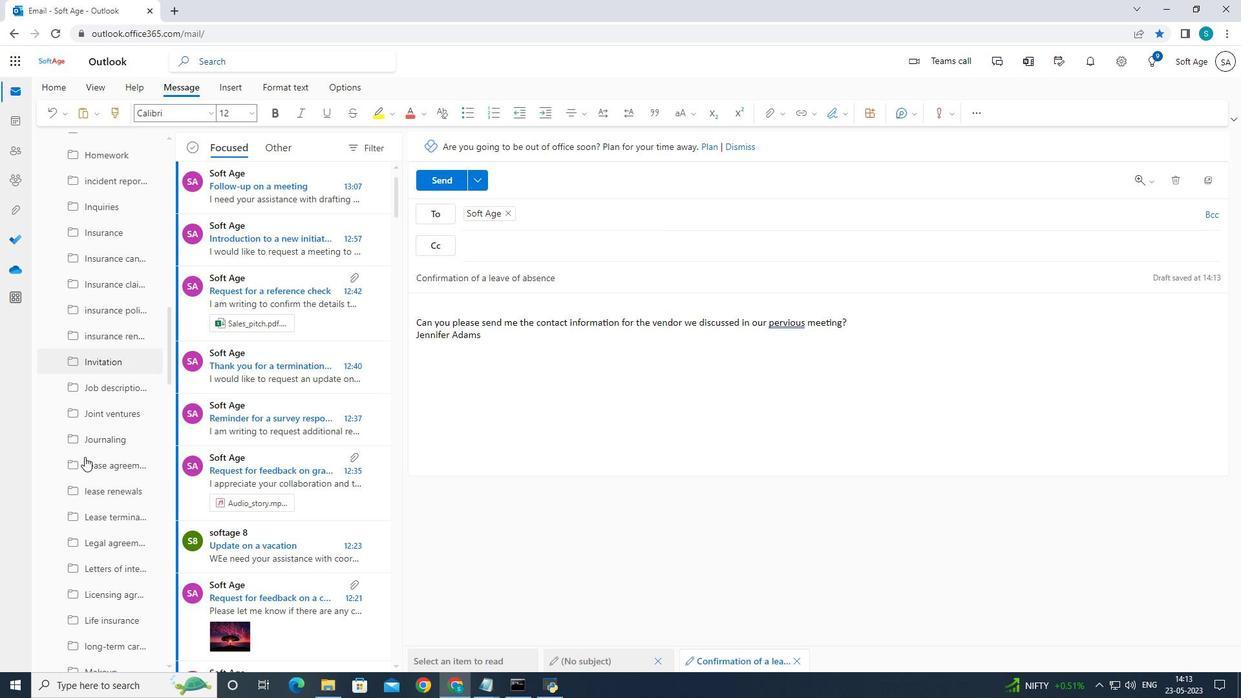 
Action: Mouse moved to (86, 453)
Screenshot: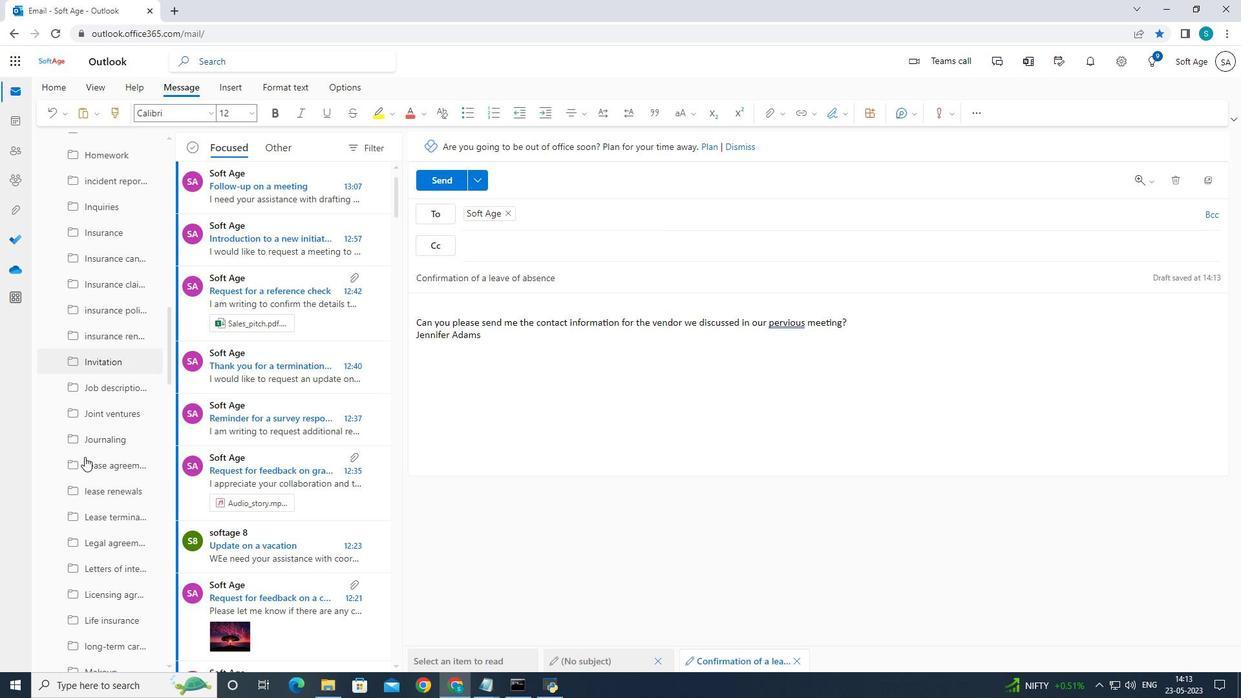 
Action: Mouse scrolled (86, 452) with delta (0, 0)
Screenshot: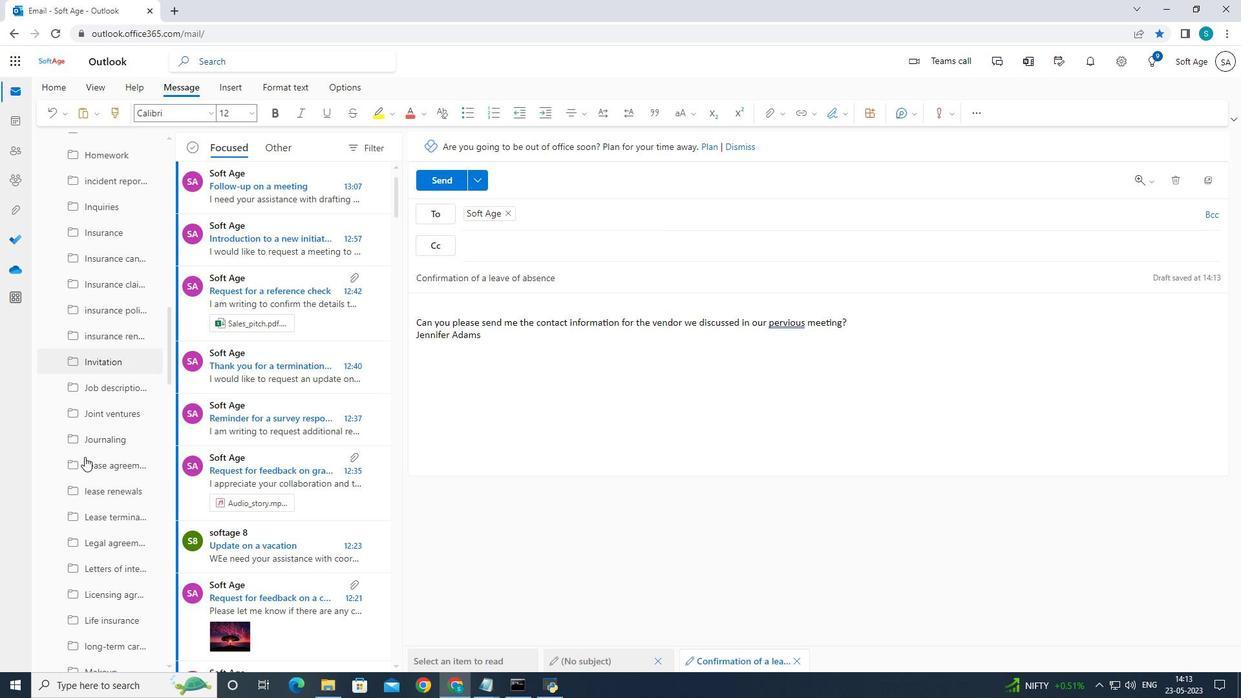 
Action: Mouse moved to (95, 439)
Screenshot: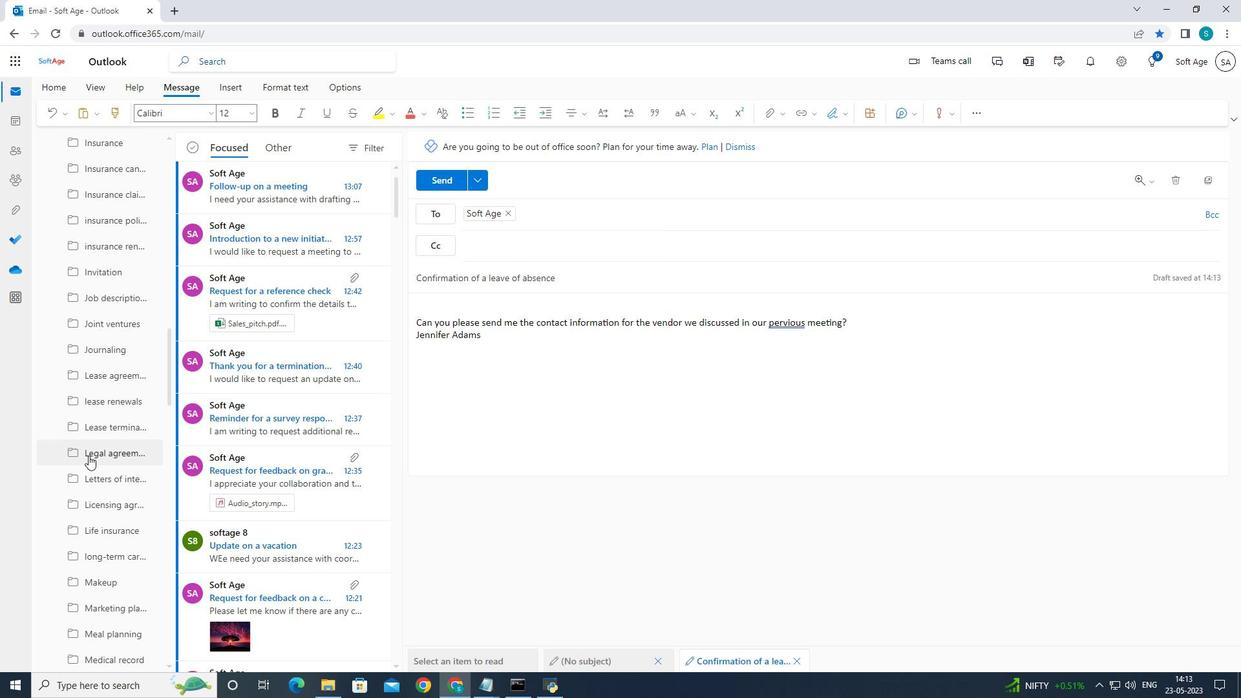 
Action: Mouse scrolled (95, 439) with delta (0, 0)
Screenshot: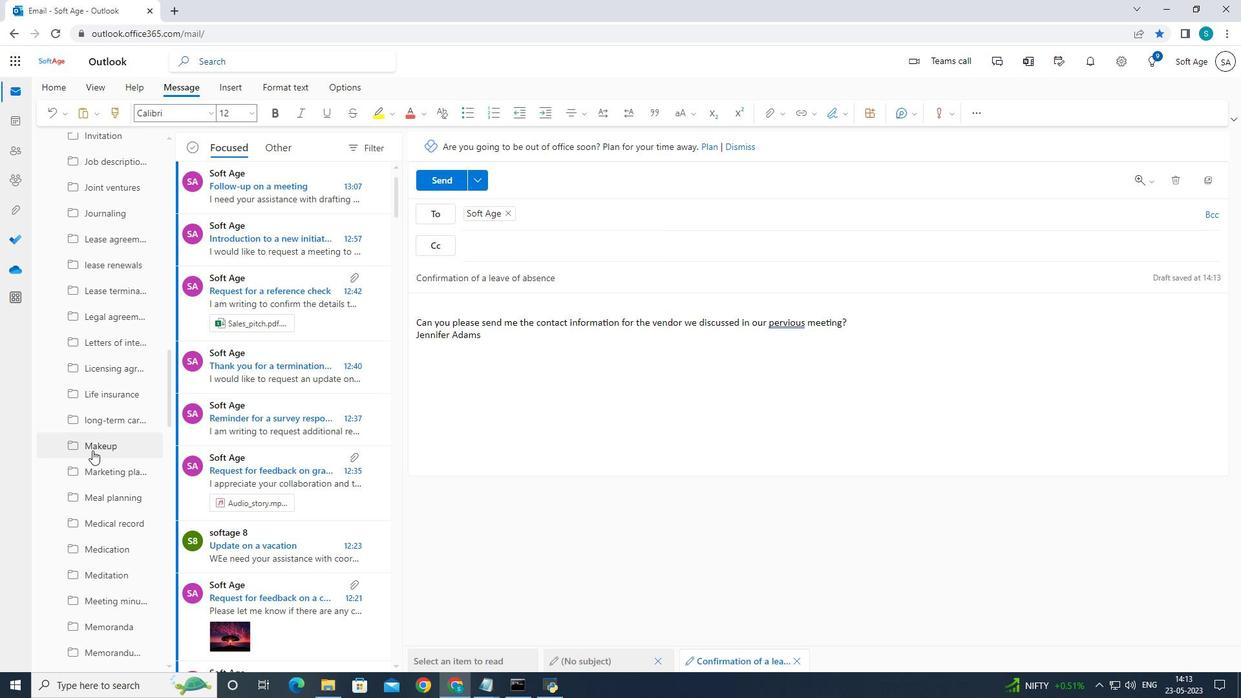 
Action: Mouse moved to (95, 439)
Screenshot: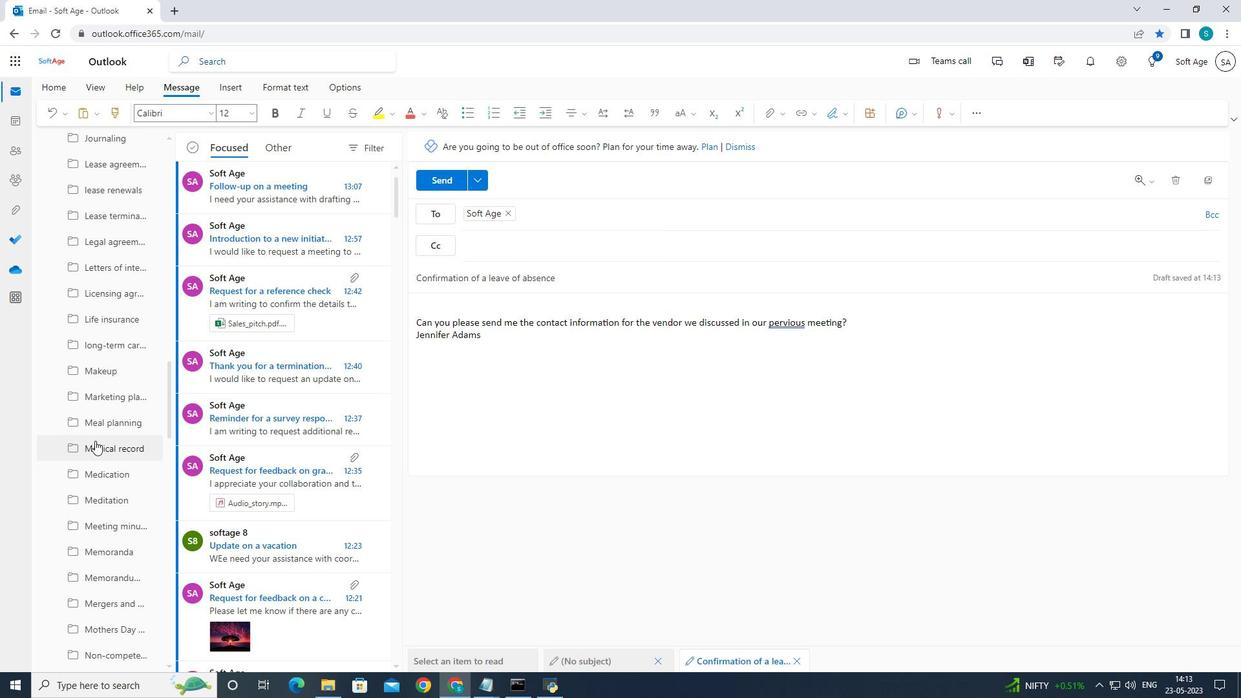 
Action: Mouse scrolled (95, 438) with delta (0, -1)
Screenshot: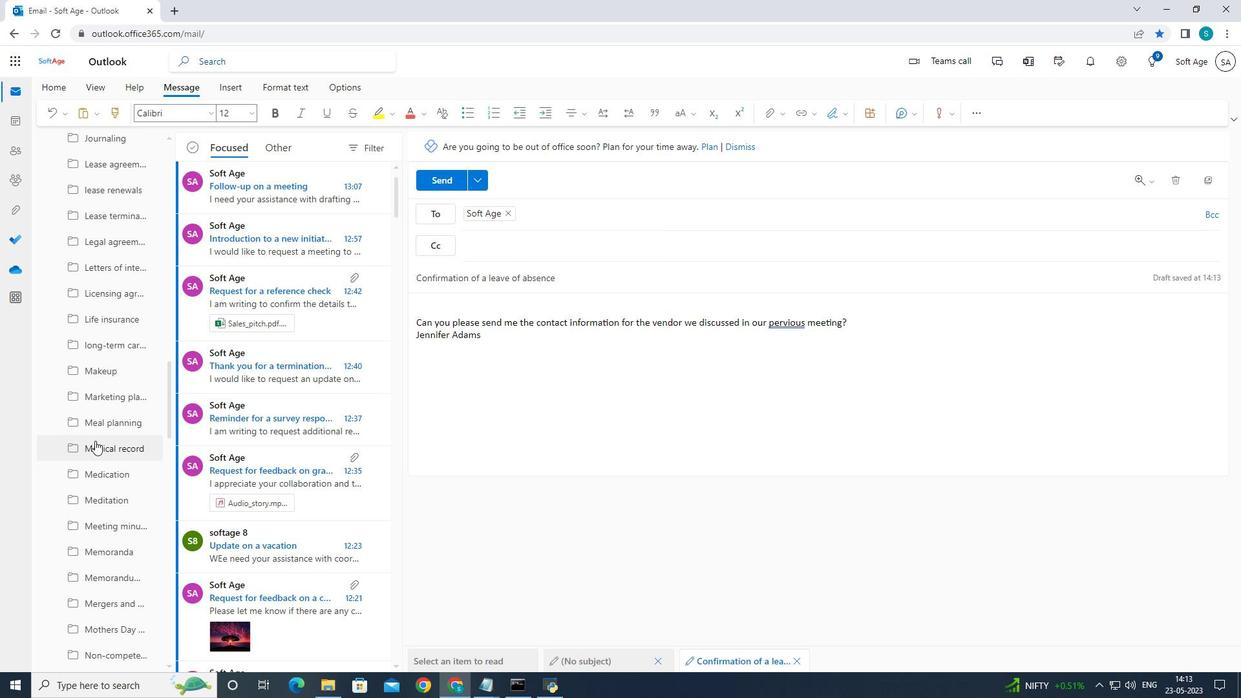 
Action: Mouse moved to (95, 439)
Screenshot: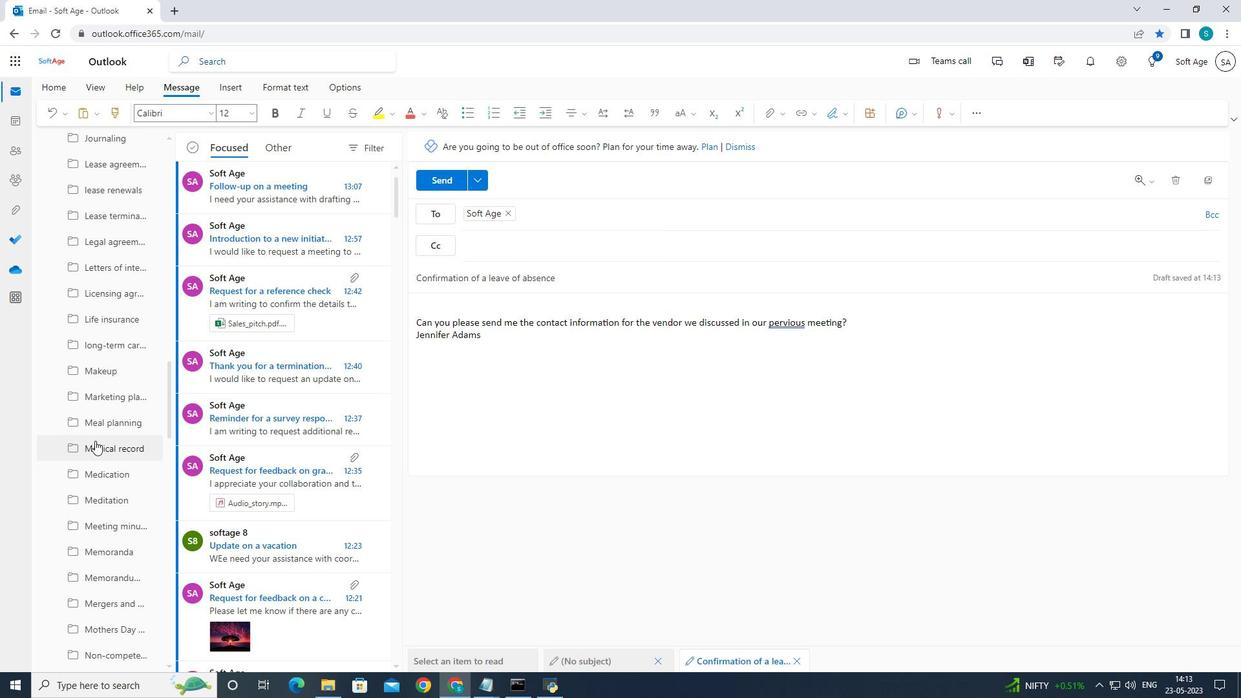 
Action: Mouse scrolled (95, 439) with delta (0, 0)
Screenshot: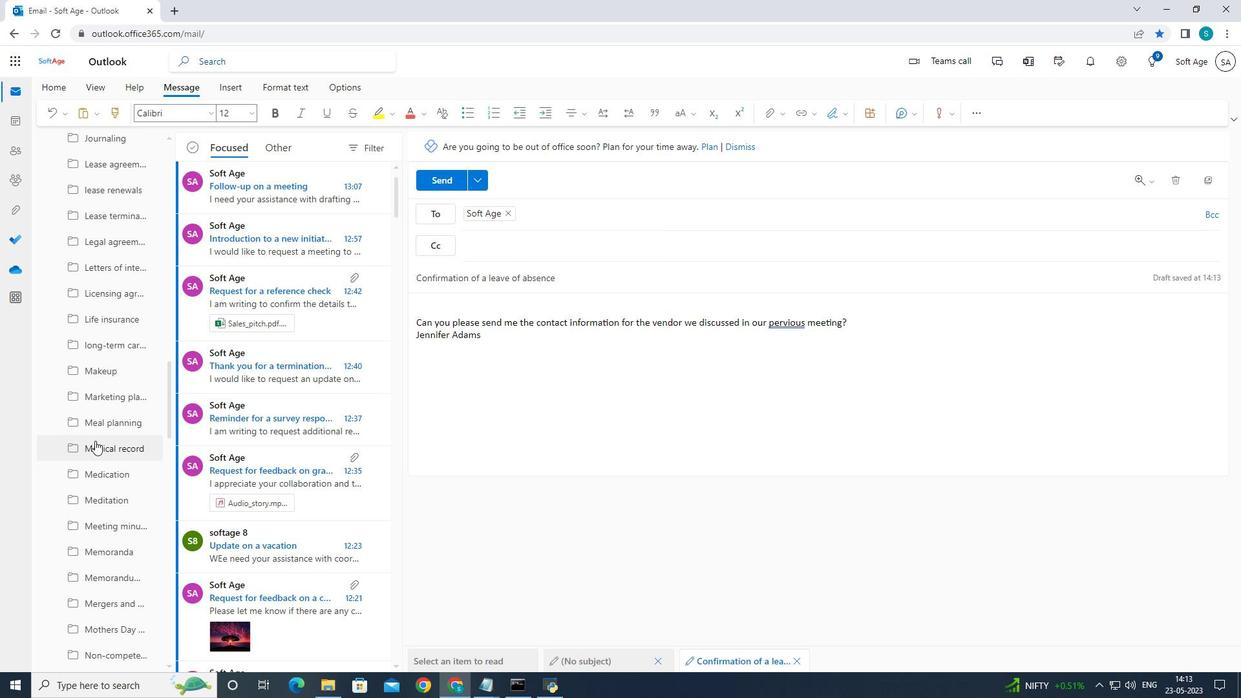 
Action: Mouse moved to (105, 440)
Screenshot: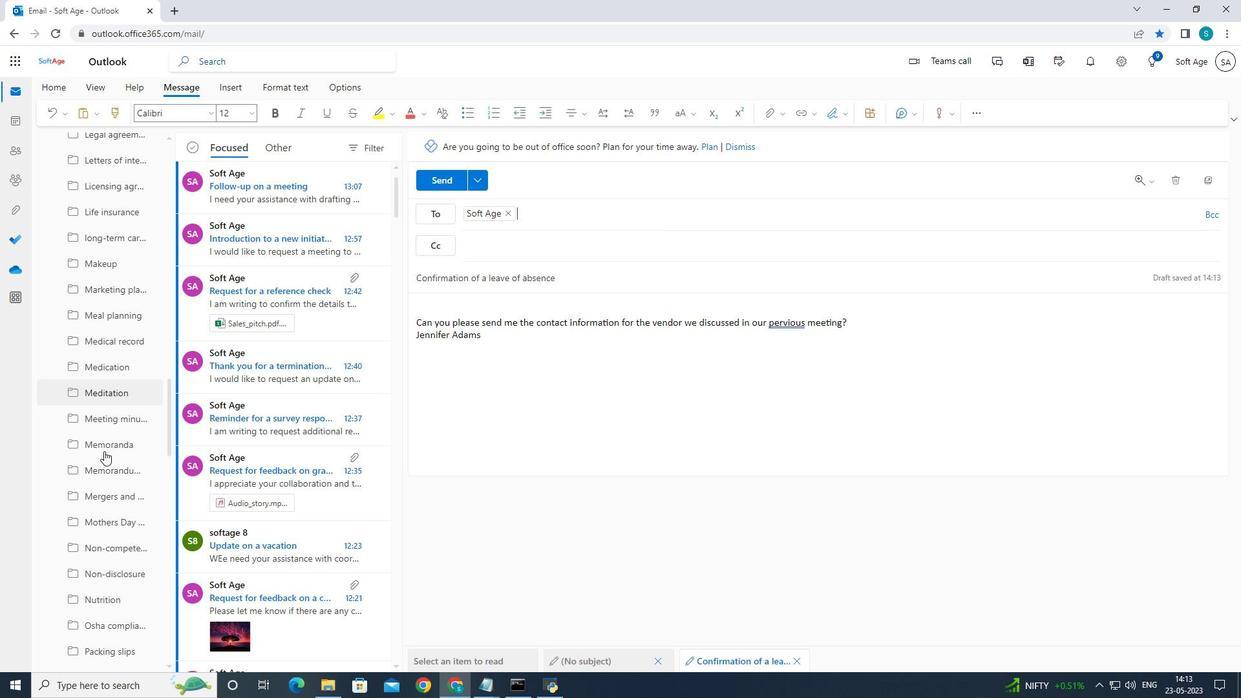 
Action: Mouse scrolled (105, 439) with delta (0, 0)
Screenshot: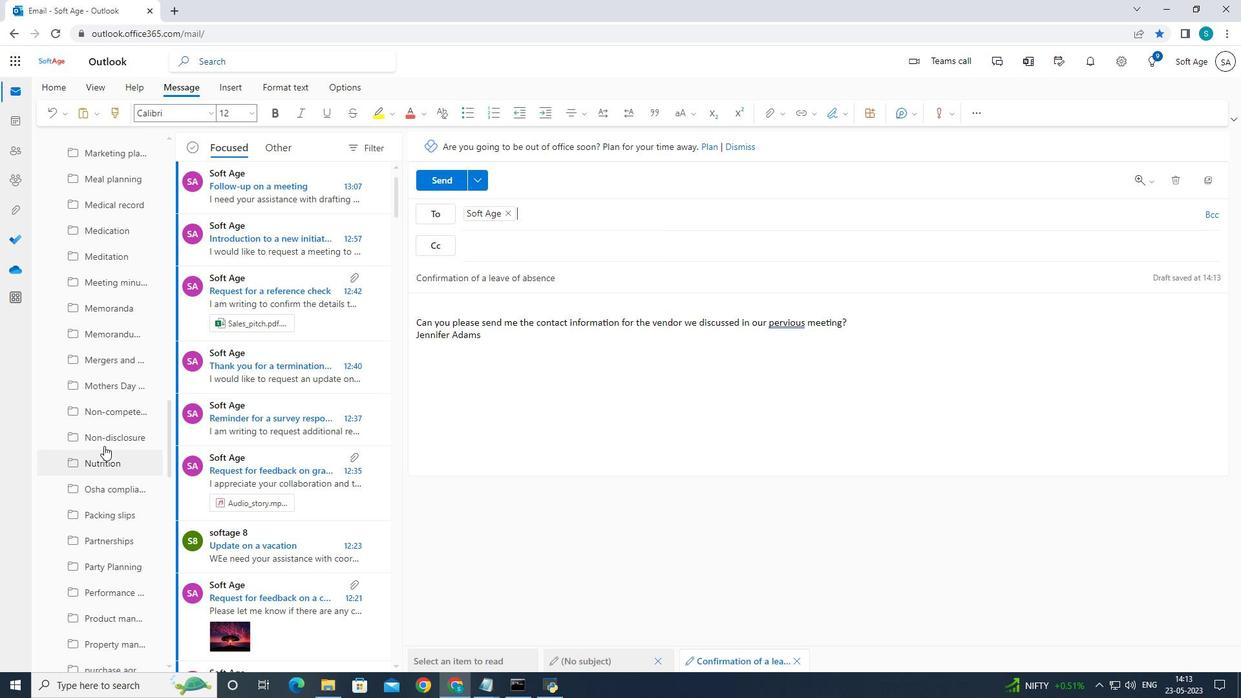 
Action: Mouse moved to (106, 440)
Screenshot: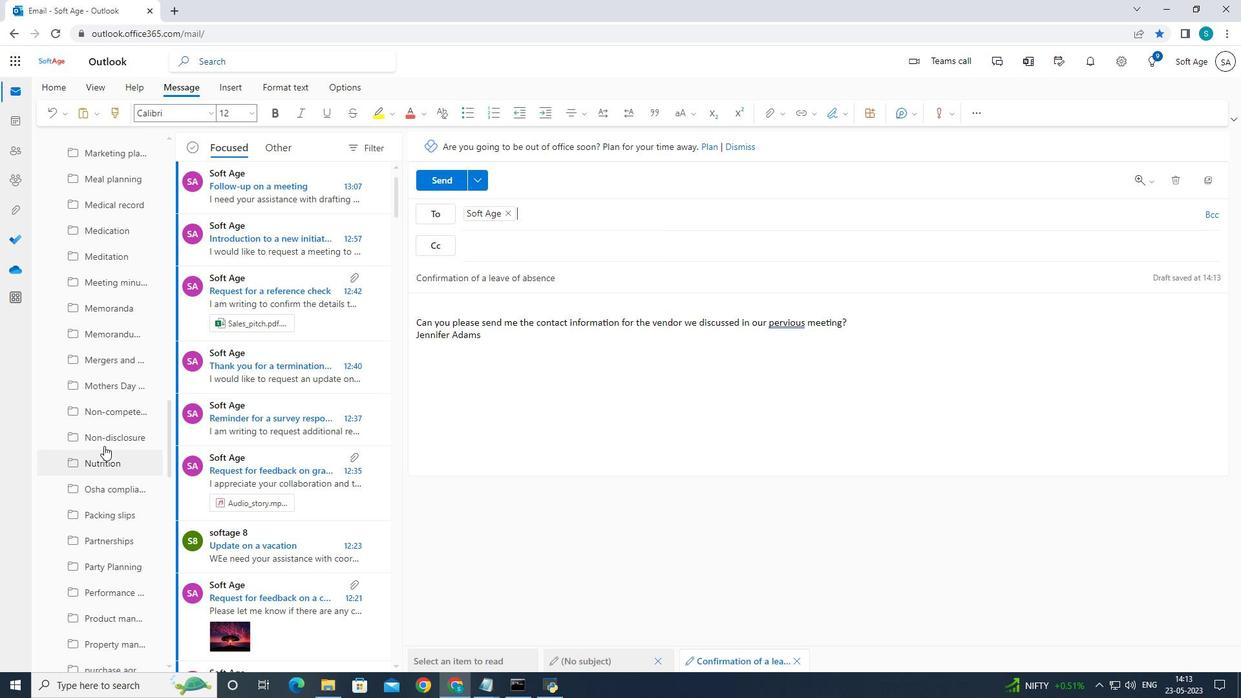 
Action: Mouse scrolled (106, 439) with delta (0, 0)
Screenshot: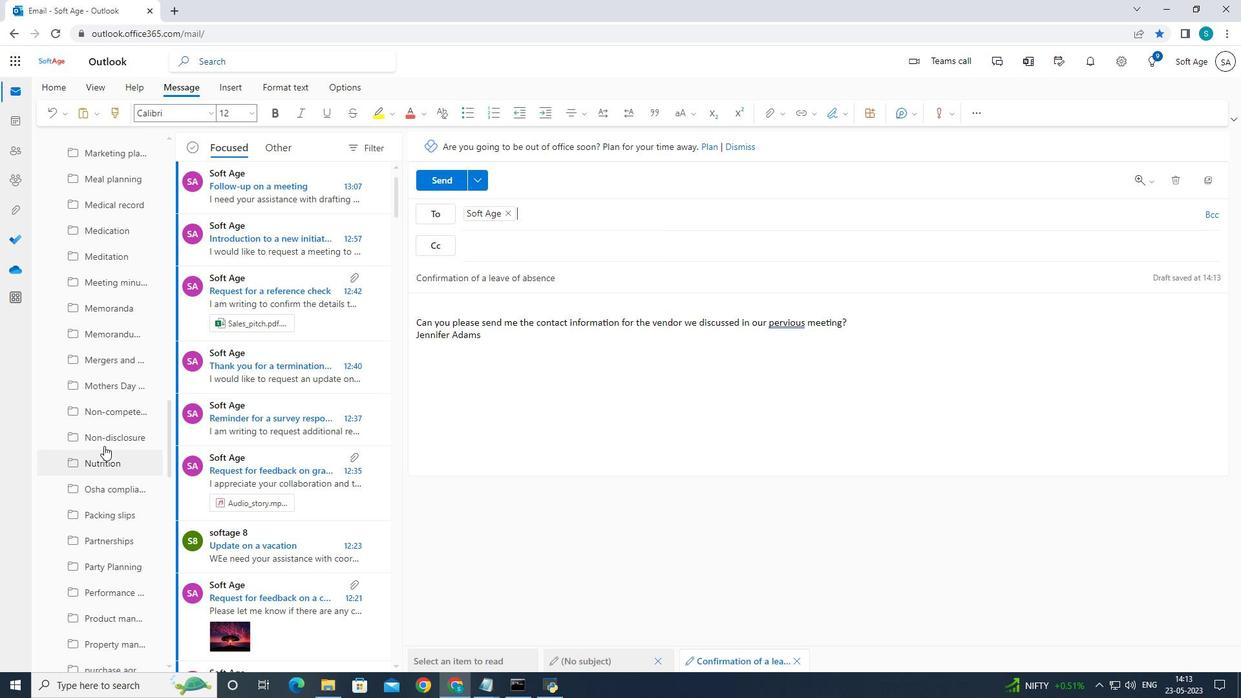 
Action: Mouse scrolled (106, 439) with delta (0, 0)
Screenshot: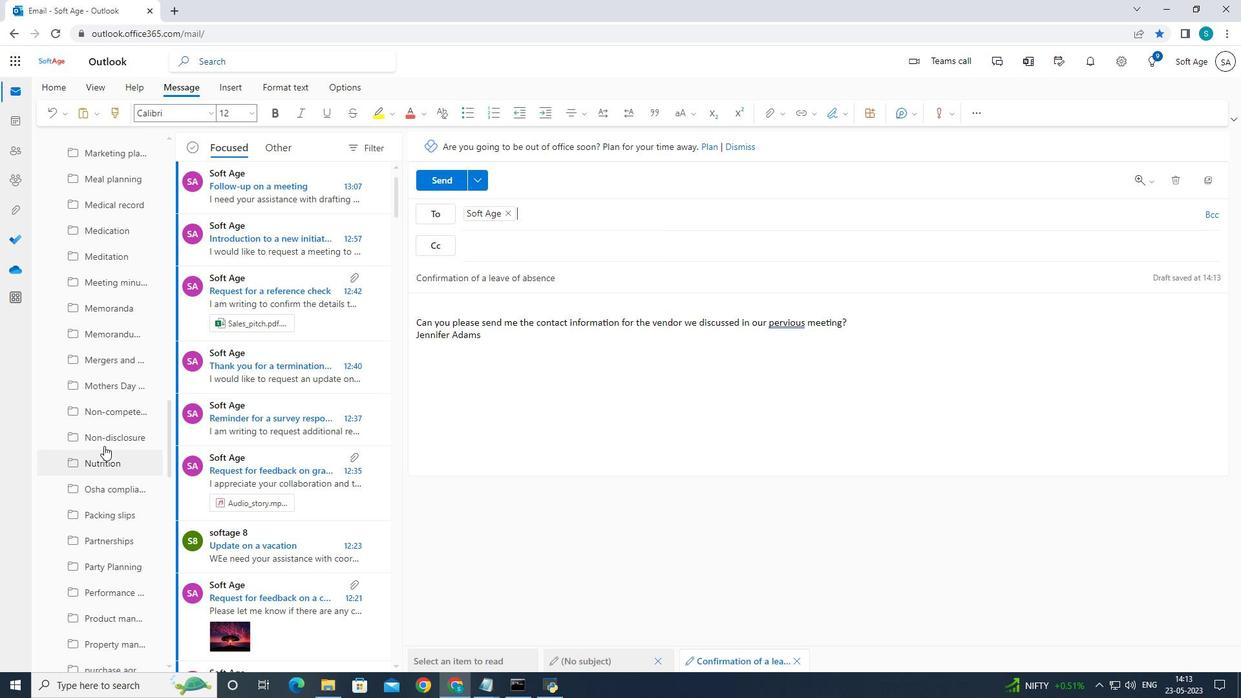 
Action: Mouse scrolled (106, 439) with delta (0, 0)
Screenshot: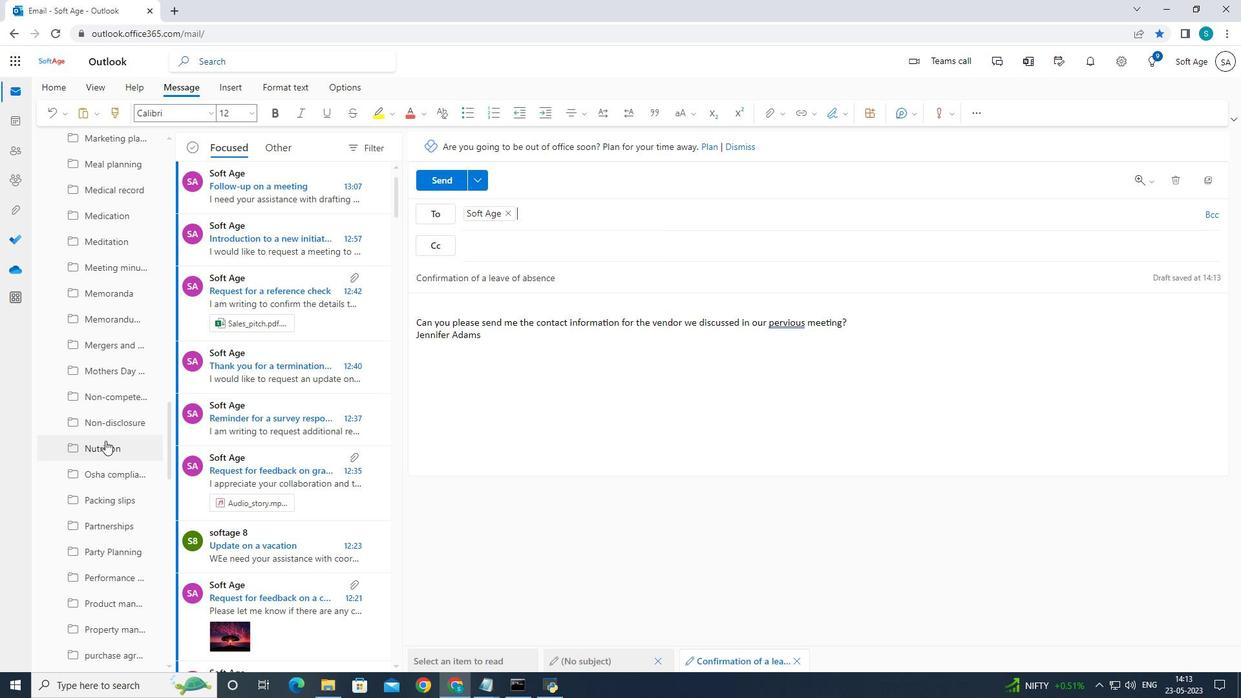 
Action: Mouse moved to (107, 439)
Screenshot: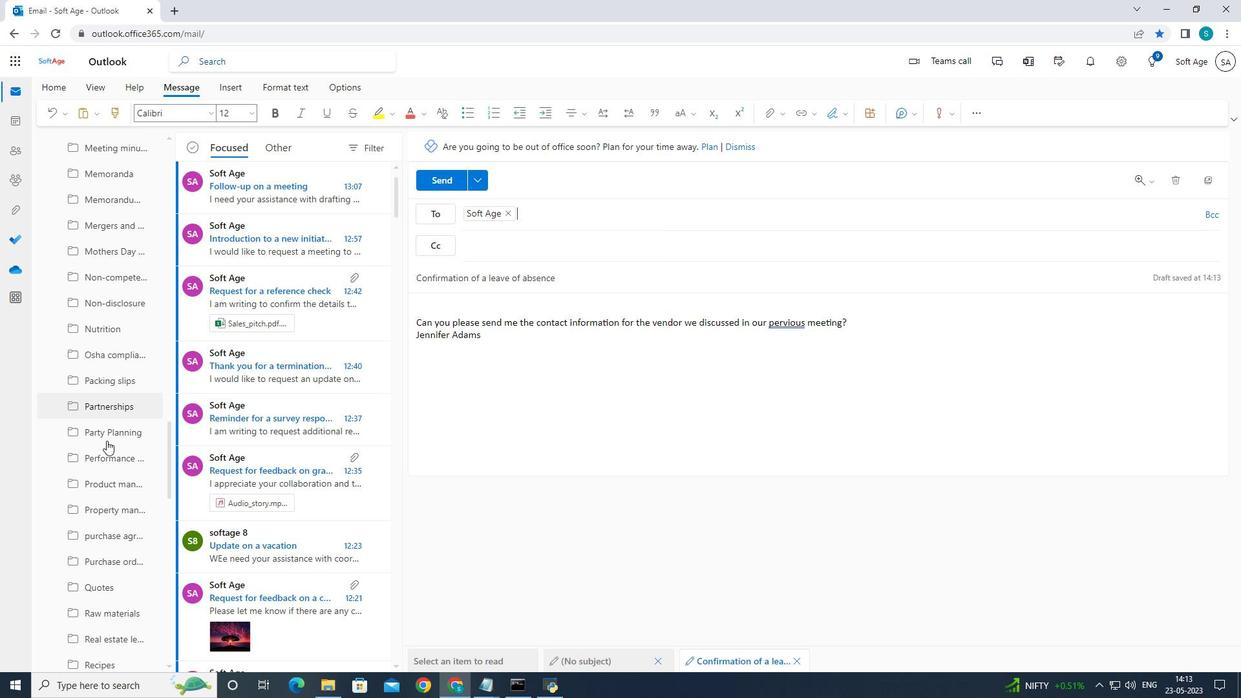 
Action: Mouse scrolled (107, 438) with delta (0, 0)
Screenshot: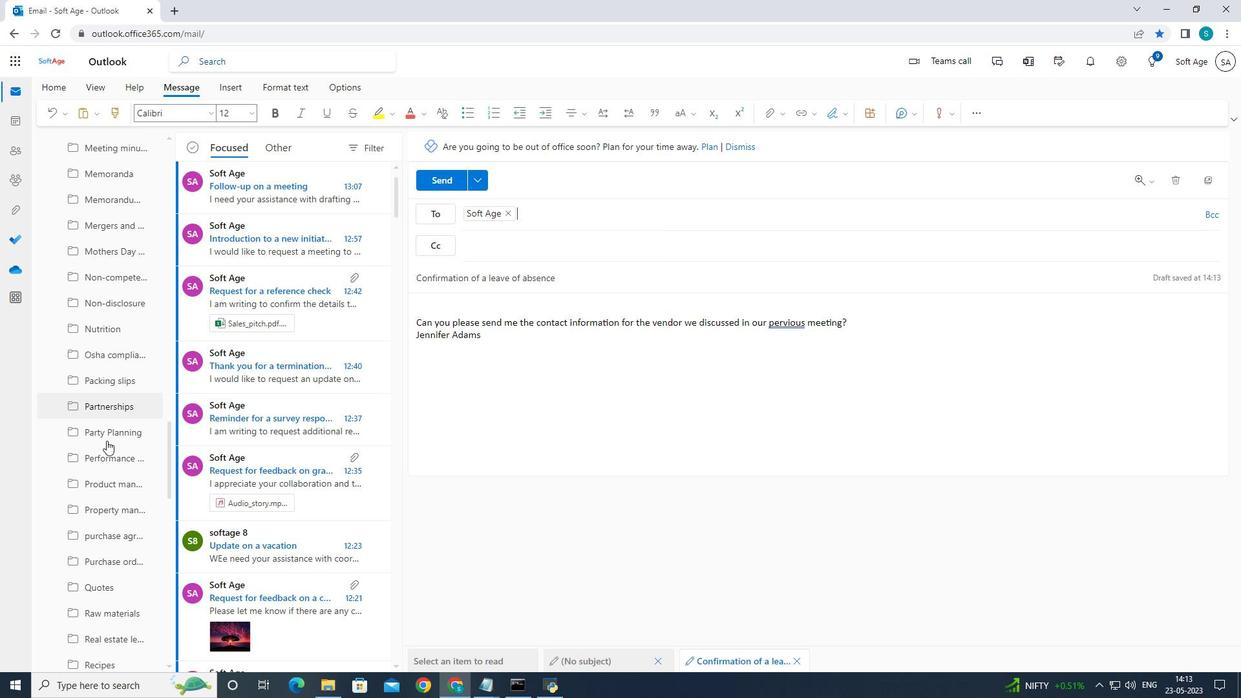 
Action: Mouse scrolled (107, 438) with delta (0, 0)
Screenshot: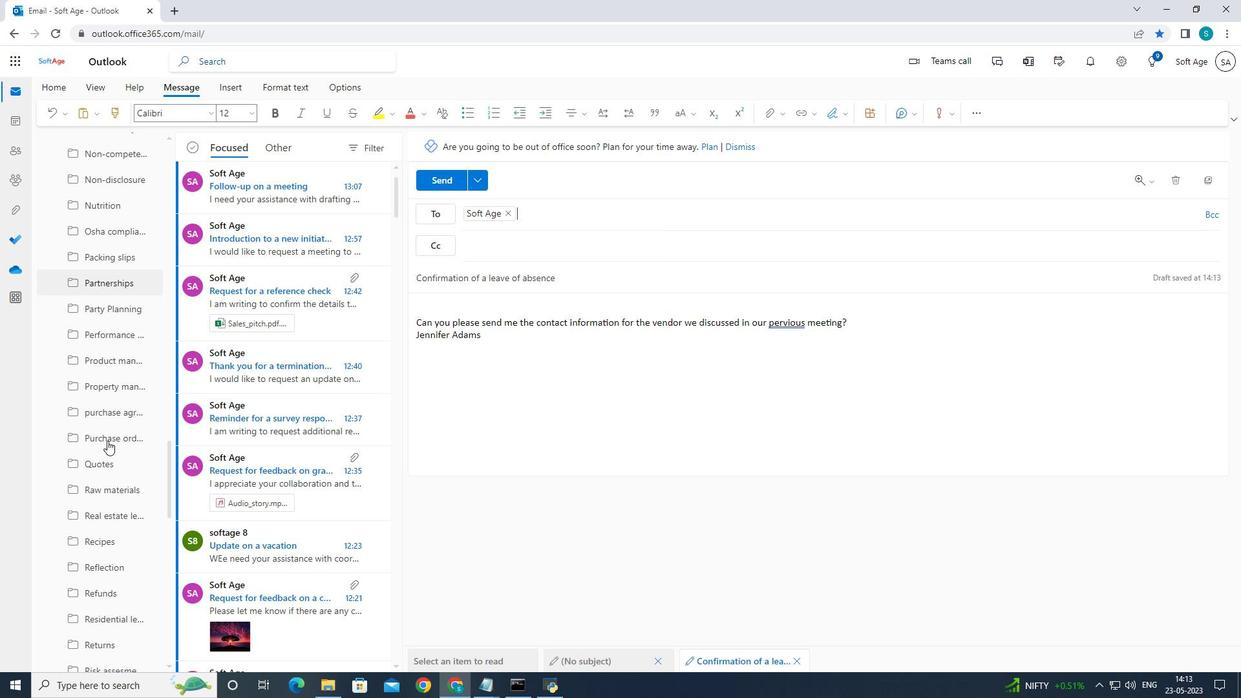 
Action: Mouse scrolled (107, 438) with delta (0, 0)
Screenshot: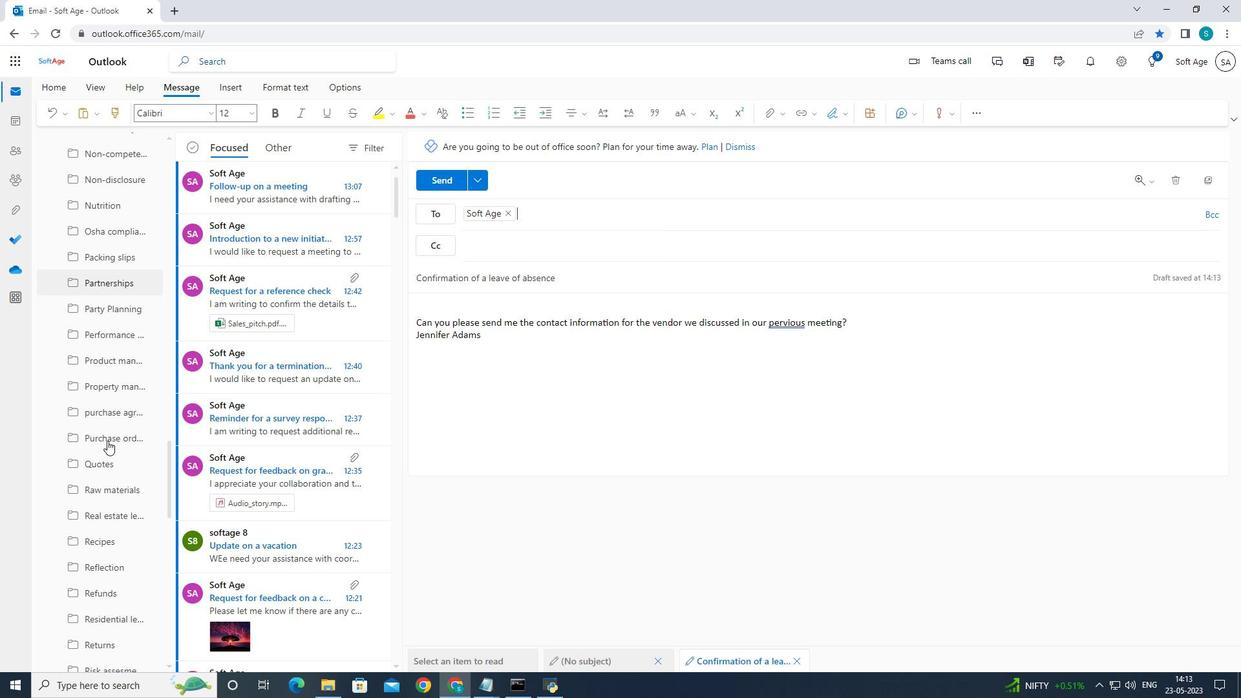 
Action: Mouse scrolled (107, 438) with delta (0, 0)
Screenshot: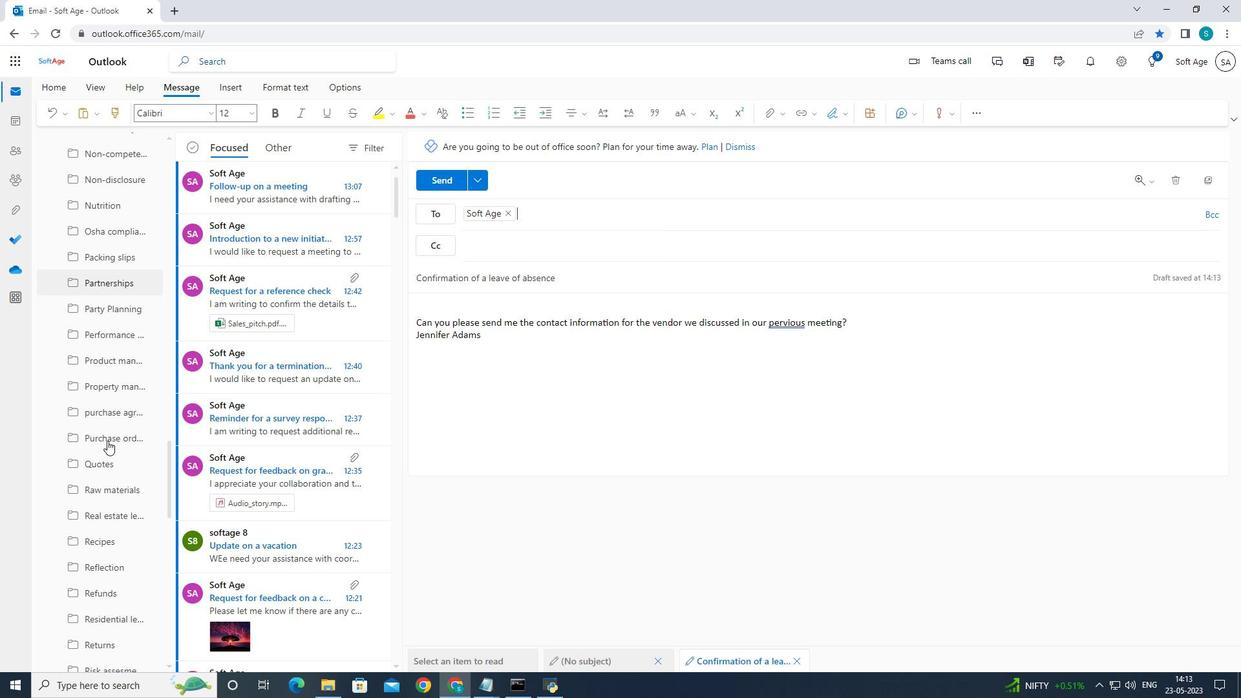 
Action: Mouse moved to (107, 439)
Screenshot: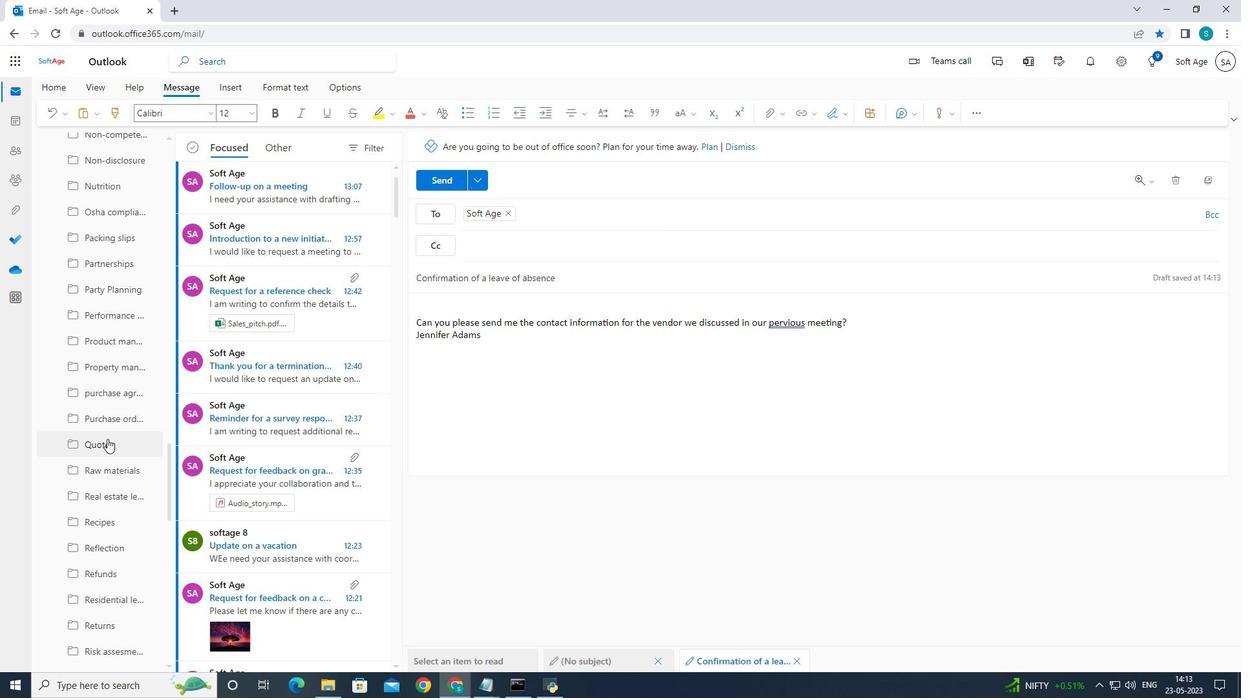 
Action: Mouse scrolled (107, 438) with delta (0, 0)
Screenshot: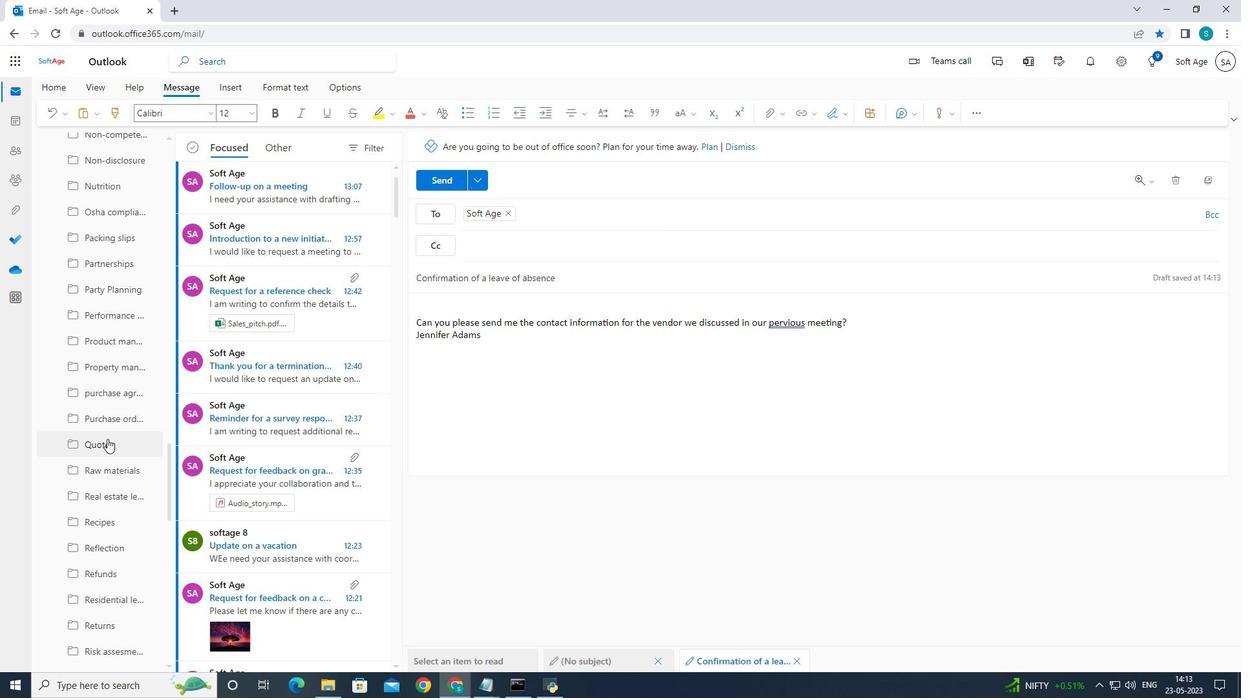 
Action: Mouse moved to (108, 438)
Screenshot: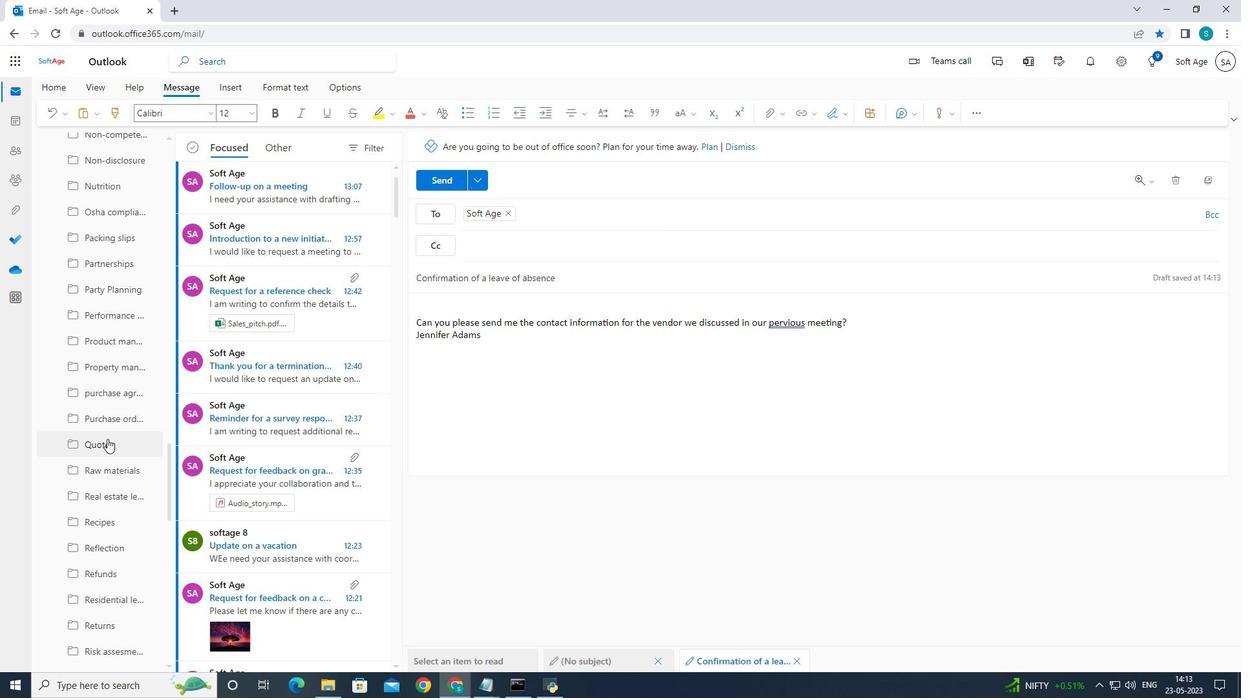 
Action: Mouse scrolled (108, 437) with delta (0, 0)
Screenshot: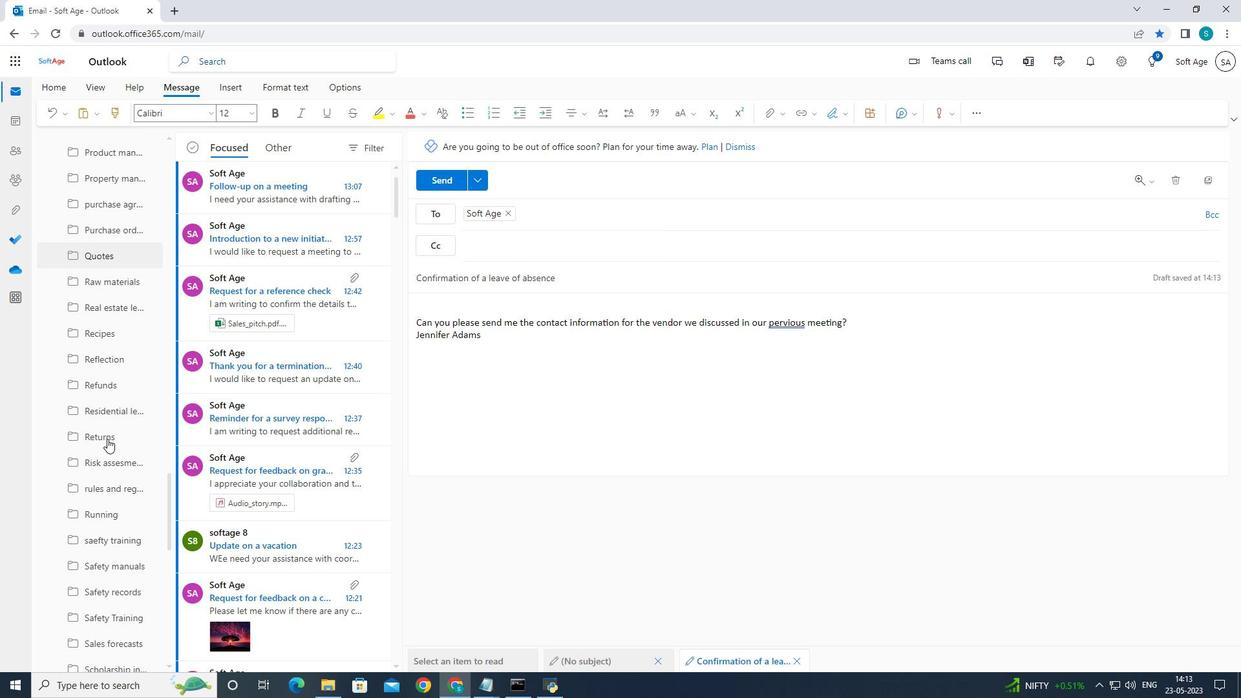 
Action: Mouse scrolled (108, 437) with delta (0, 0)
Screenshot: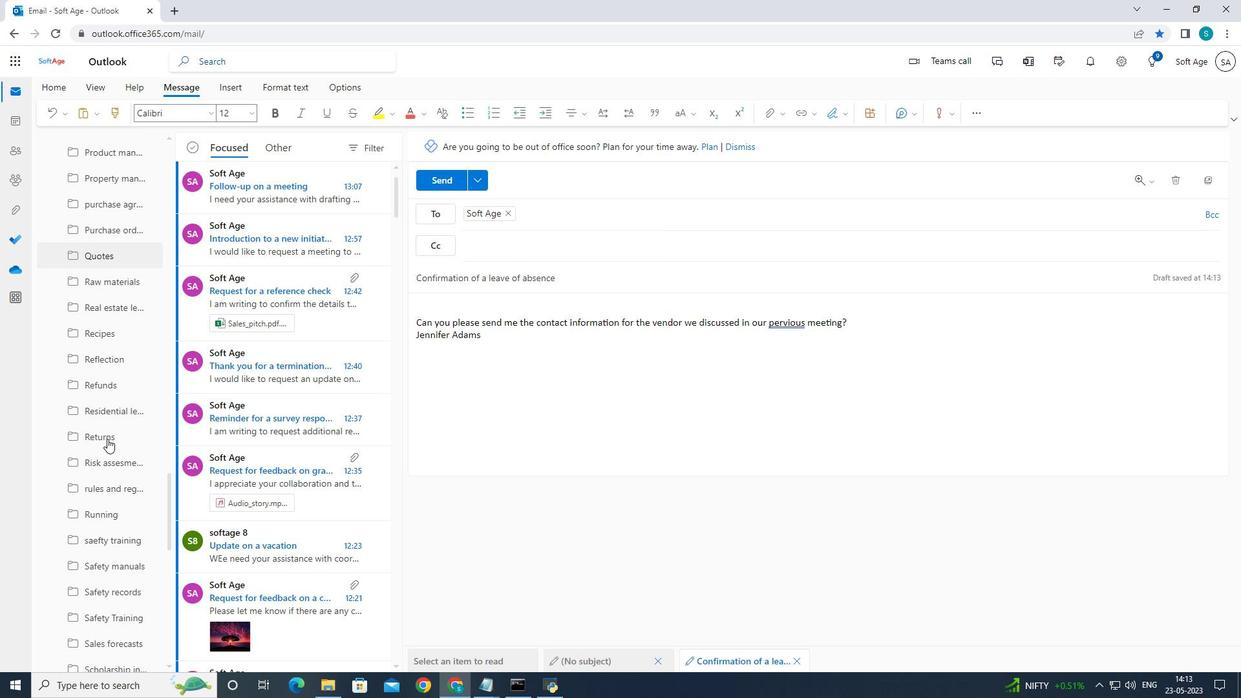 
Action: Mouse scrolled (108, 437) with delta (0, 0)
Screenshot: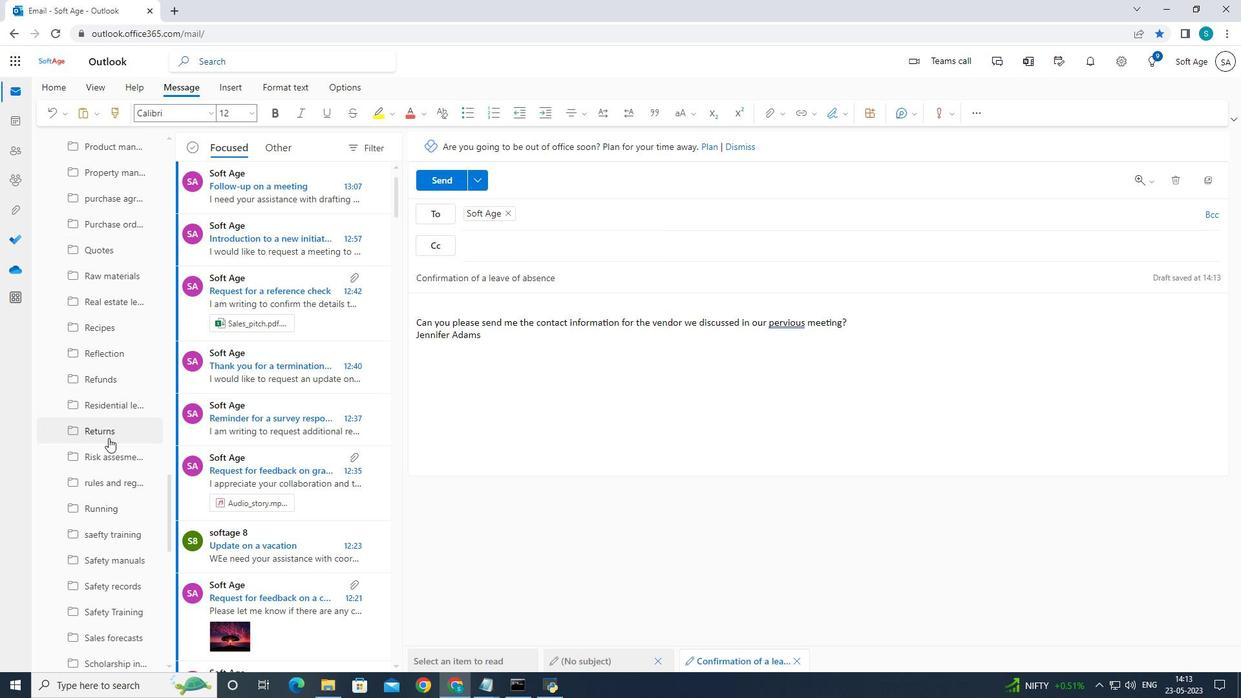 
Action: Mouse scrolled (108, 437) with delta (0, 0)
Screenshot: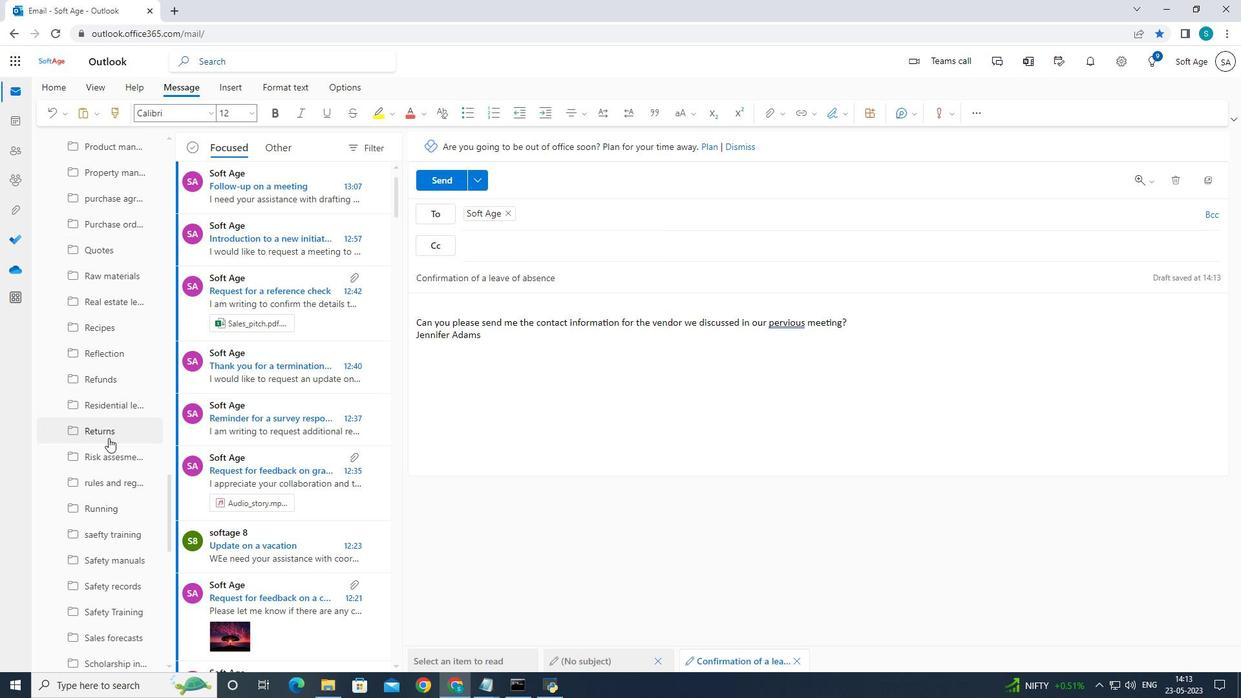 
Action: Mouse moved to (108, 439)
Screenshot: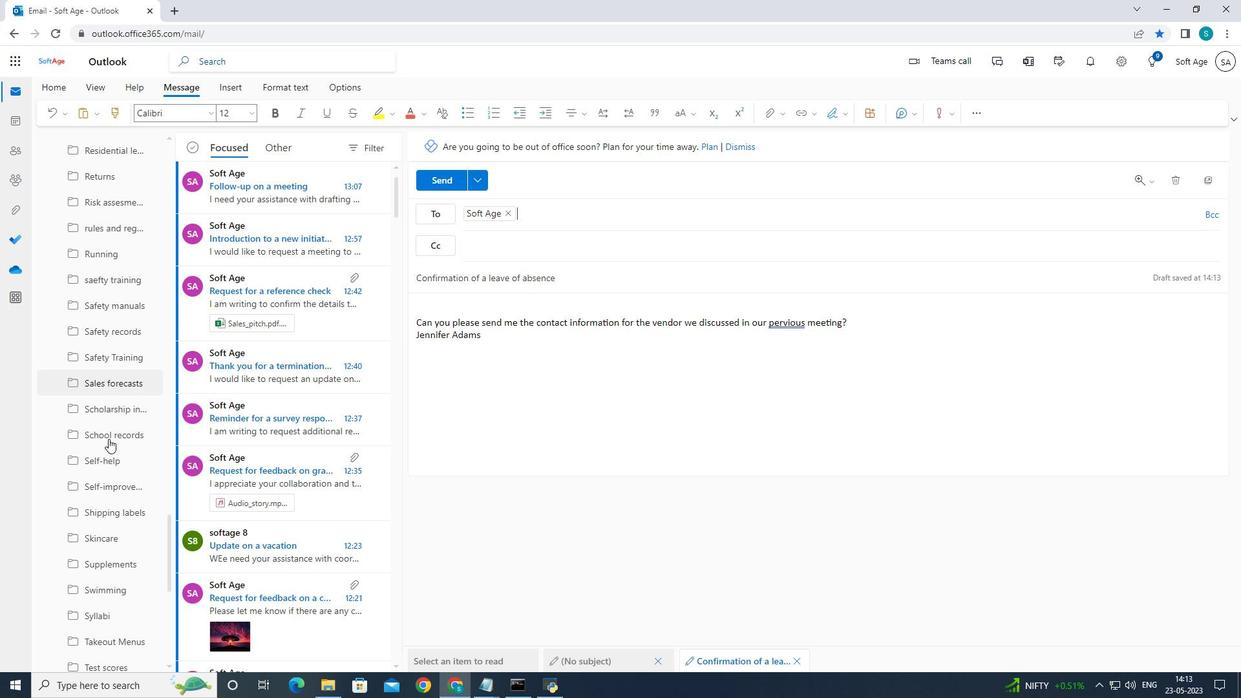 
Action: Mouse scrolled (108, 438) with delta (0, 0)
Screenshot: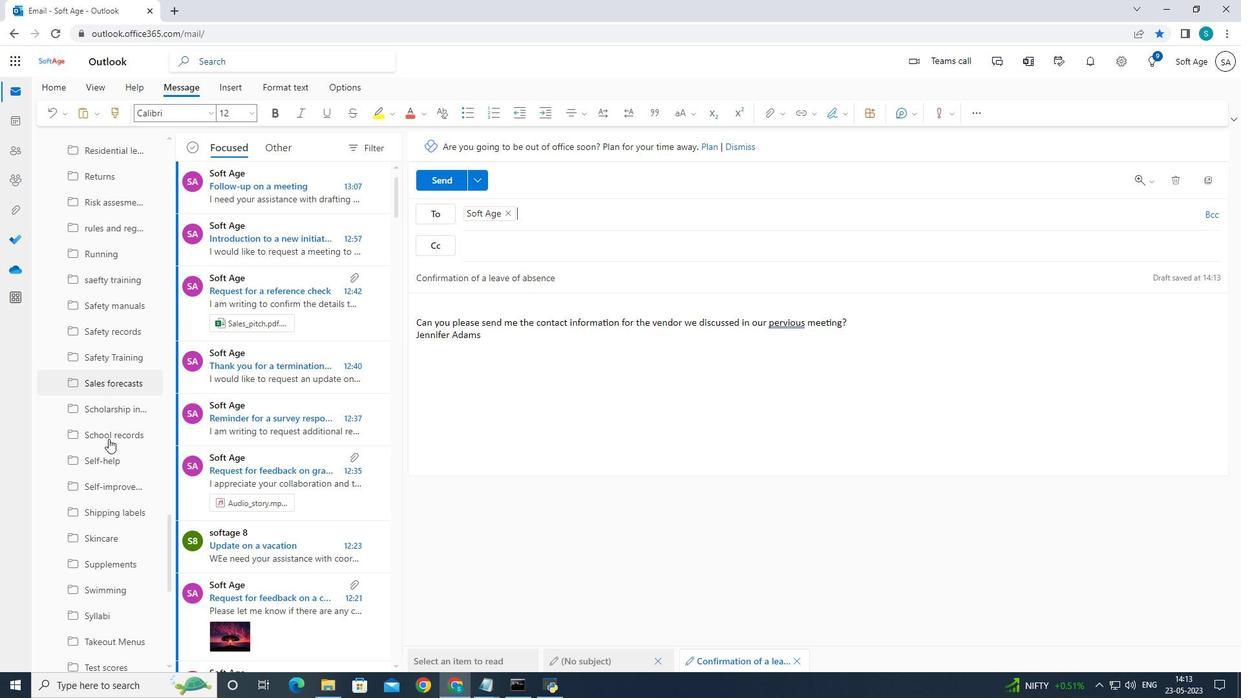 
Action: Mouse scrolled (108, 438) with delta (0, 0)
Screenshot: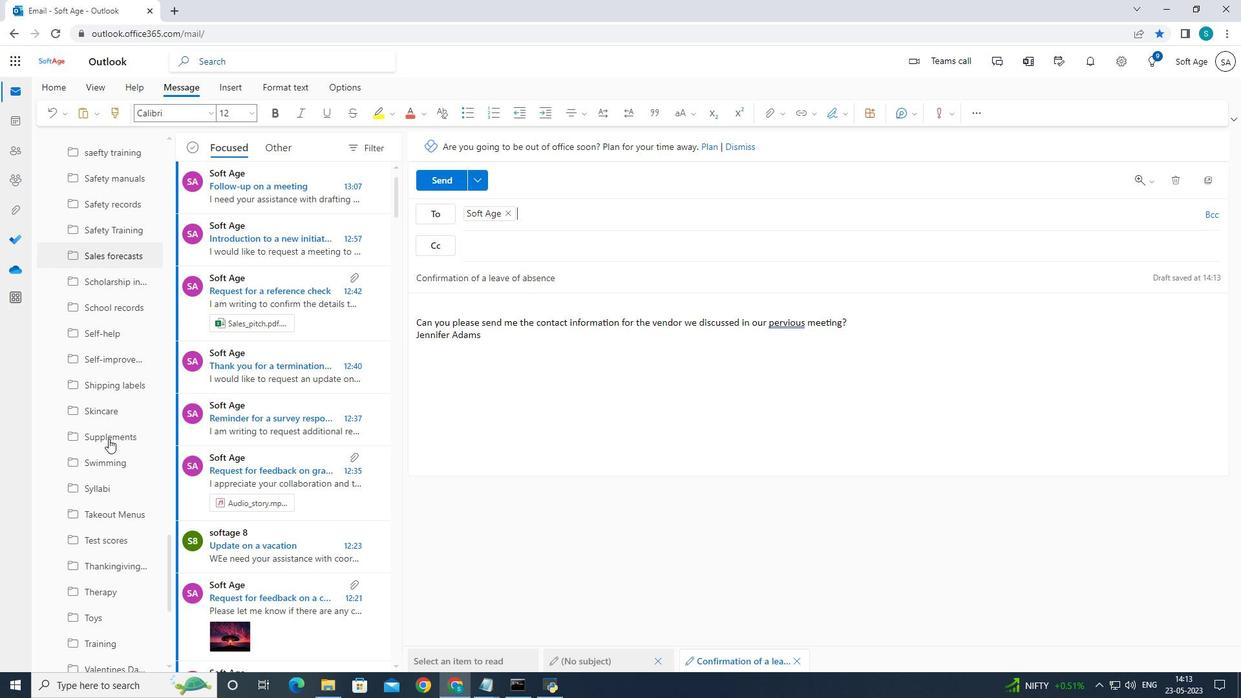 
Action: Mouse scrolled (108, 438) with delta (0, 0)
Screenshot: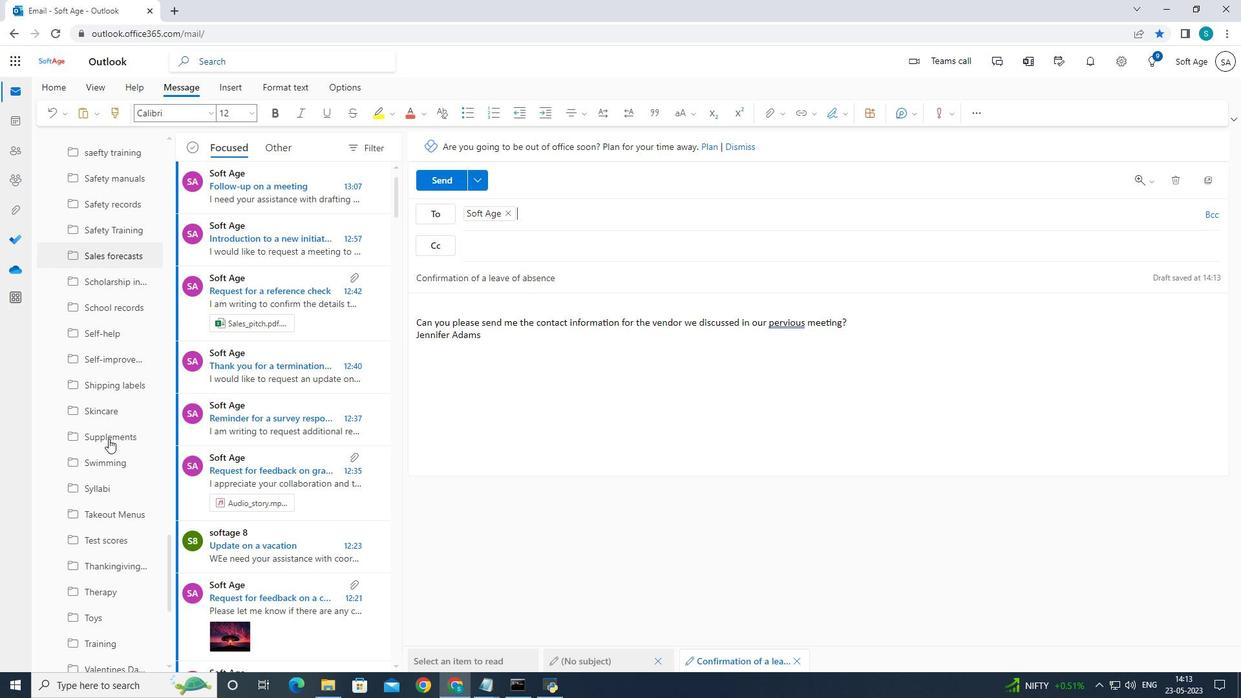 
Action: Mouse scrolled (108, 438) with delta (0, 0)
Screenshot: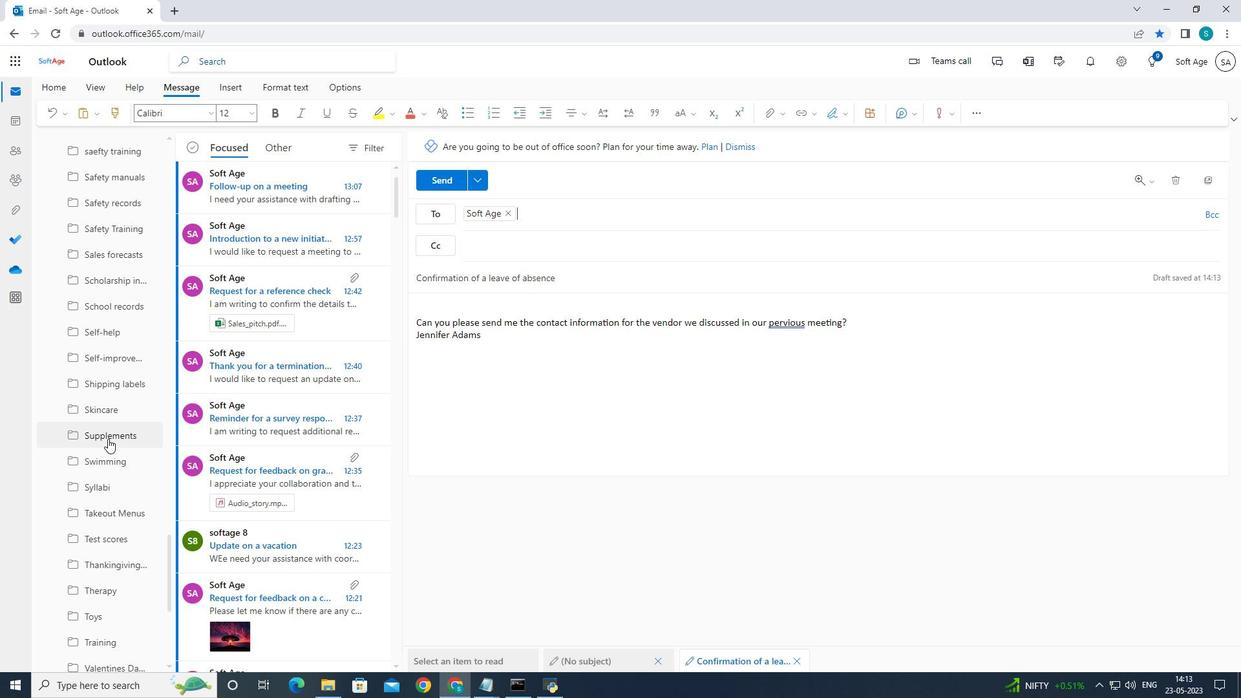 
Action: Mouse scrolled (108, 438) with delta (0, 0)
Screenshot: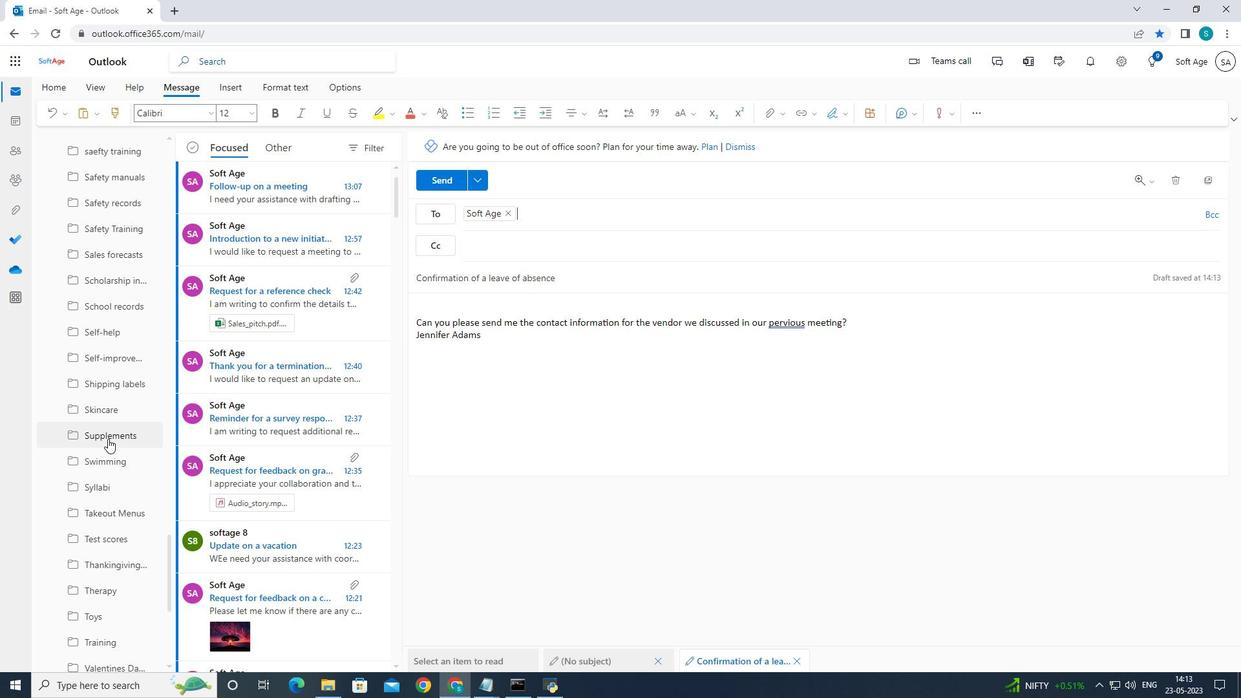 
Action: Mouse moved to (108, 437)
Screenshot: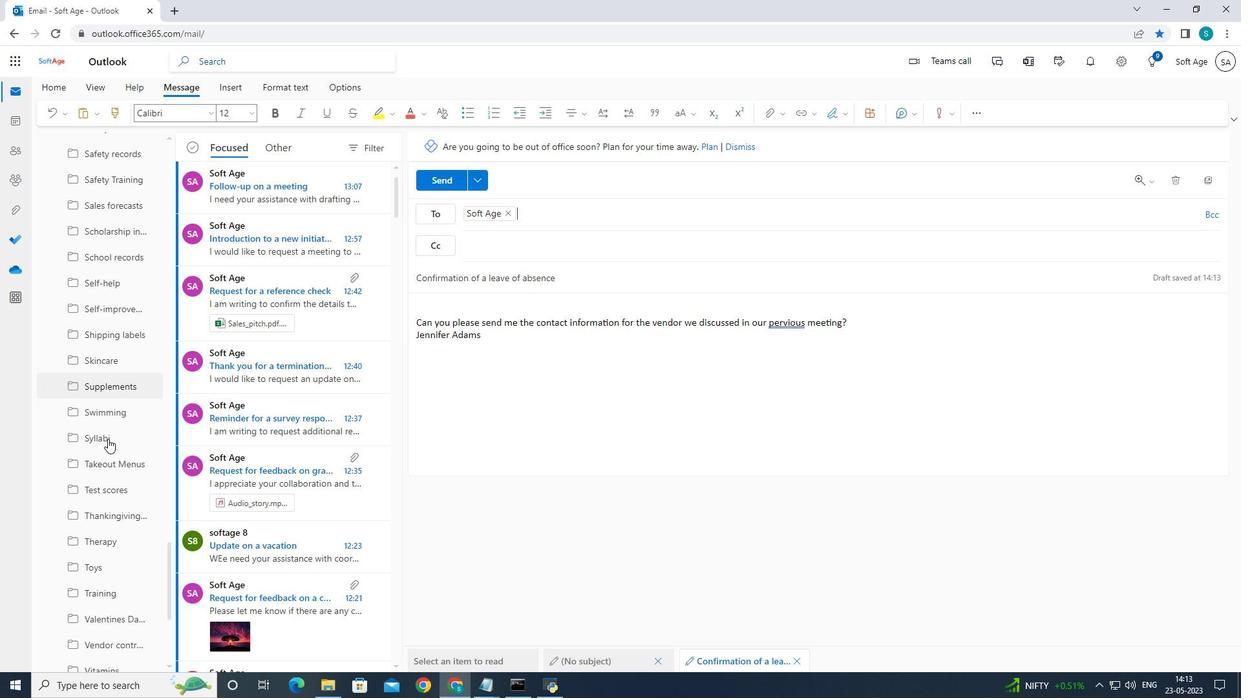 
Action: Mouse scrolled (108, 437) with delta (0, 0)
Screenshot: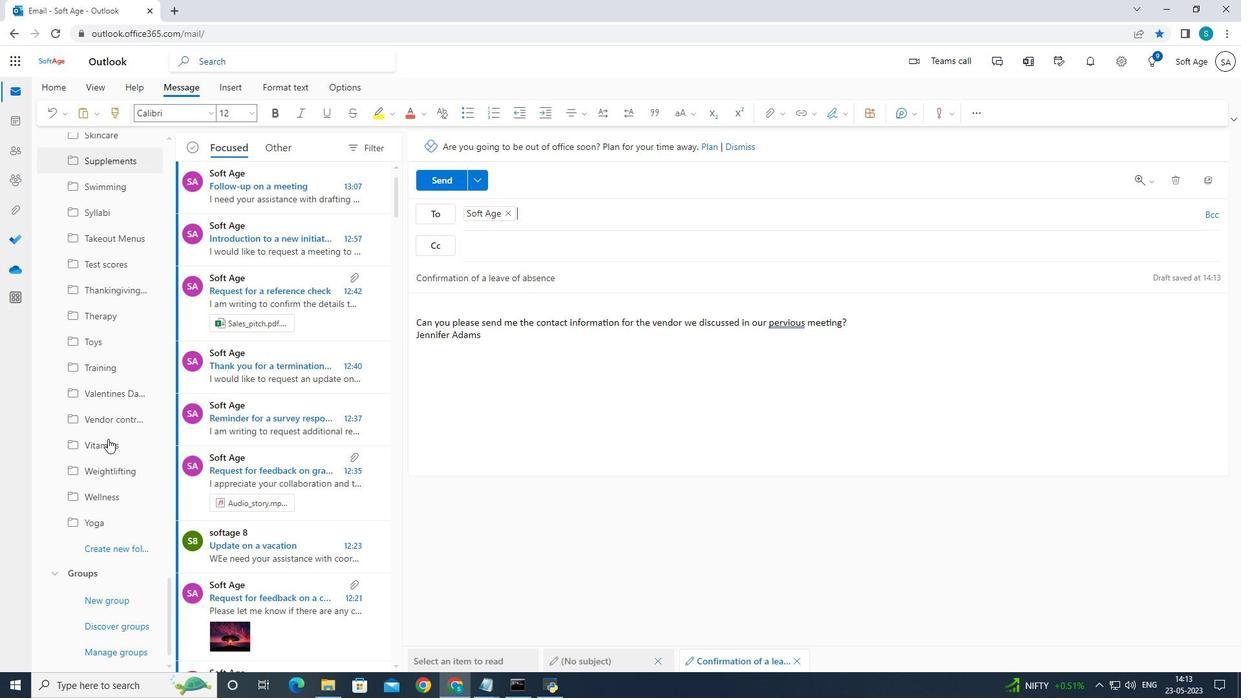 
Action: Mouse scrolled (108, 437) with delta (0, 0)
Screenshot: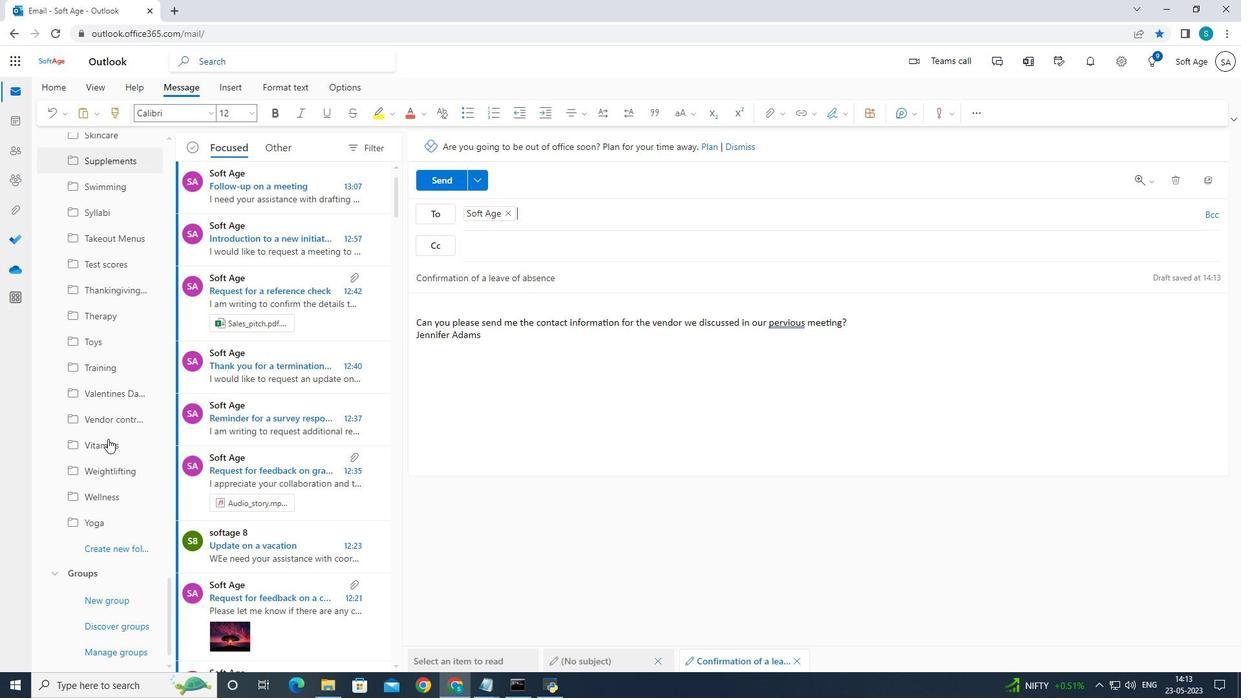 
Action: Mouse scrolled (108, 437) with delta (0, 0)
Screenshot: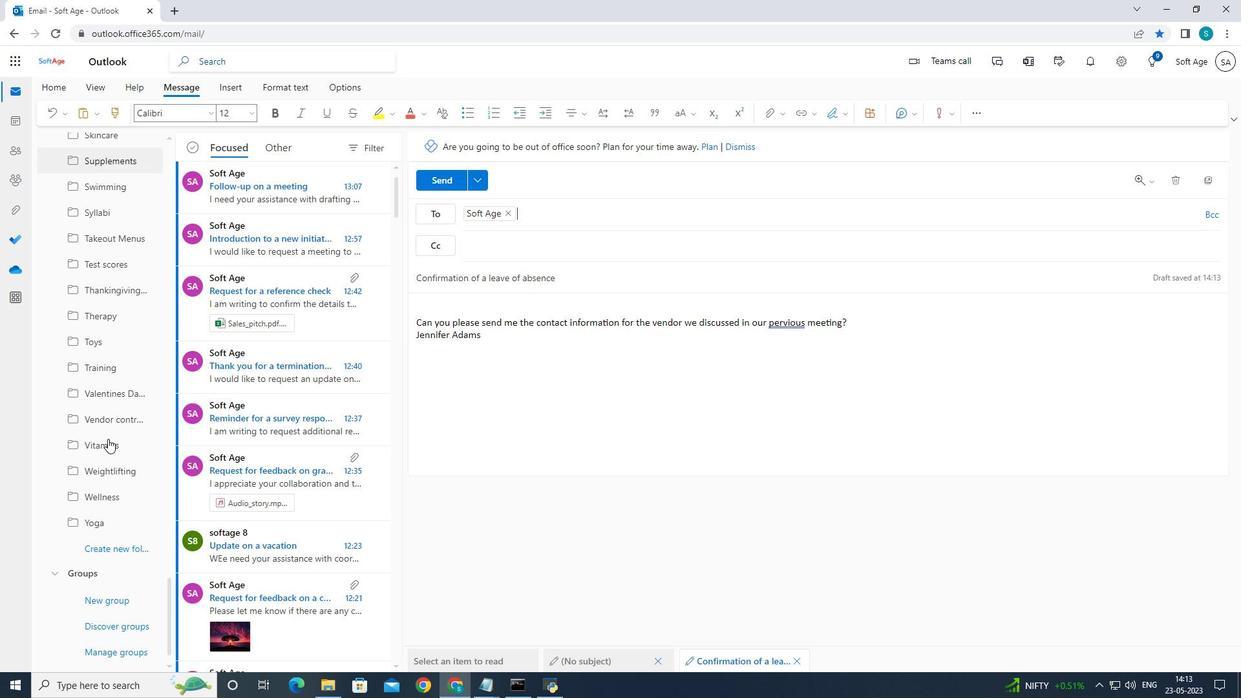 
Action: Mouse moved to (108, 435)
Screenshot: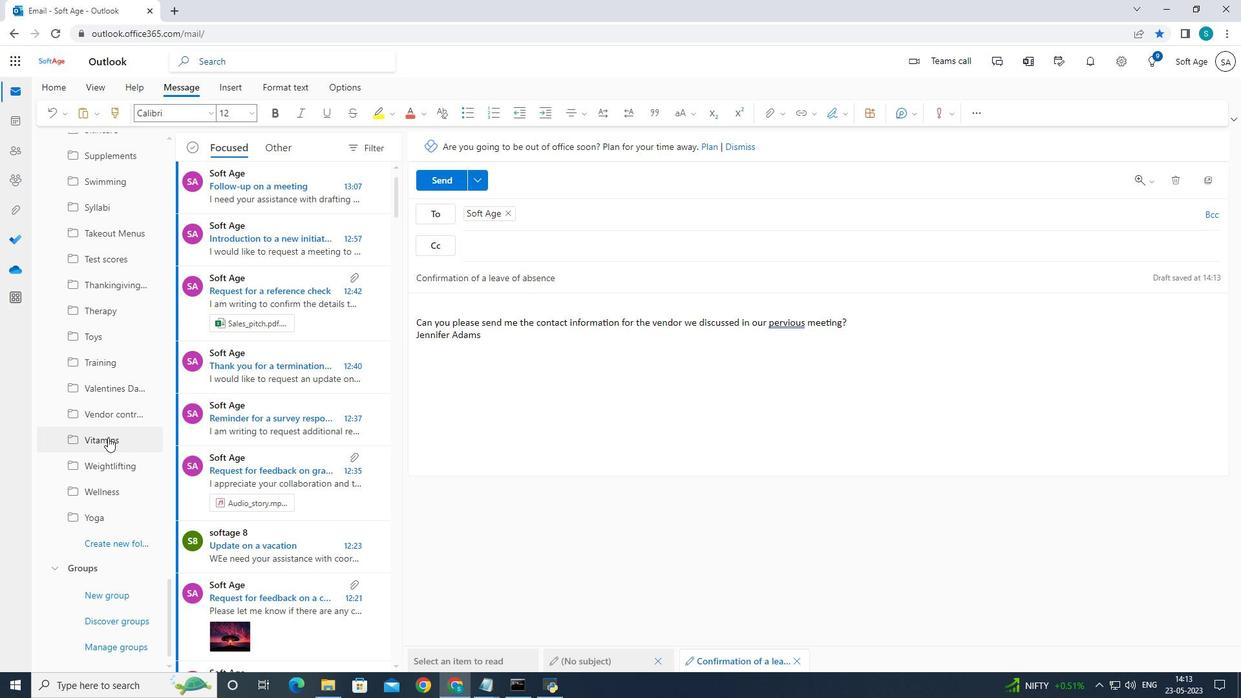 
Action: Mouse scrolled (108, 434) with delta (0, 0)
Screenshot: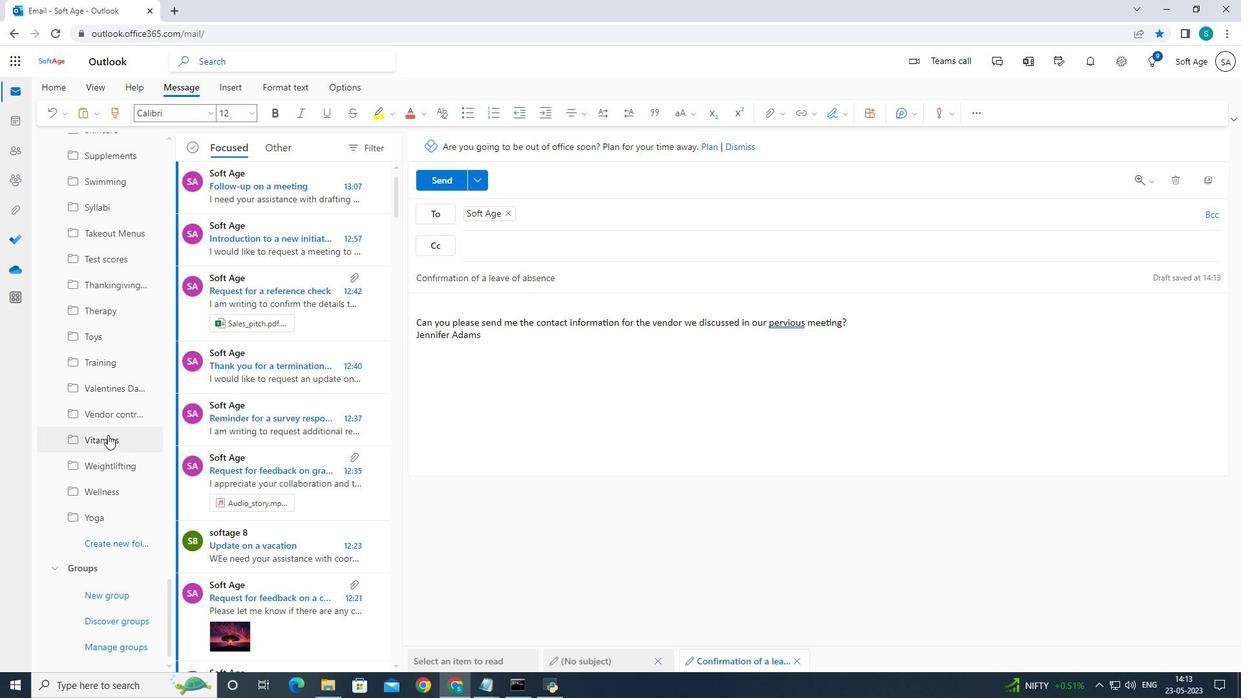 
Action: Mouse scrolled (108, 434) with delta (0, 0)
Screenshot: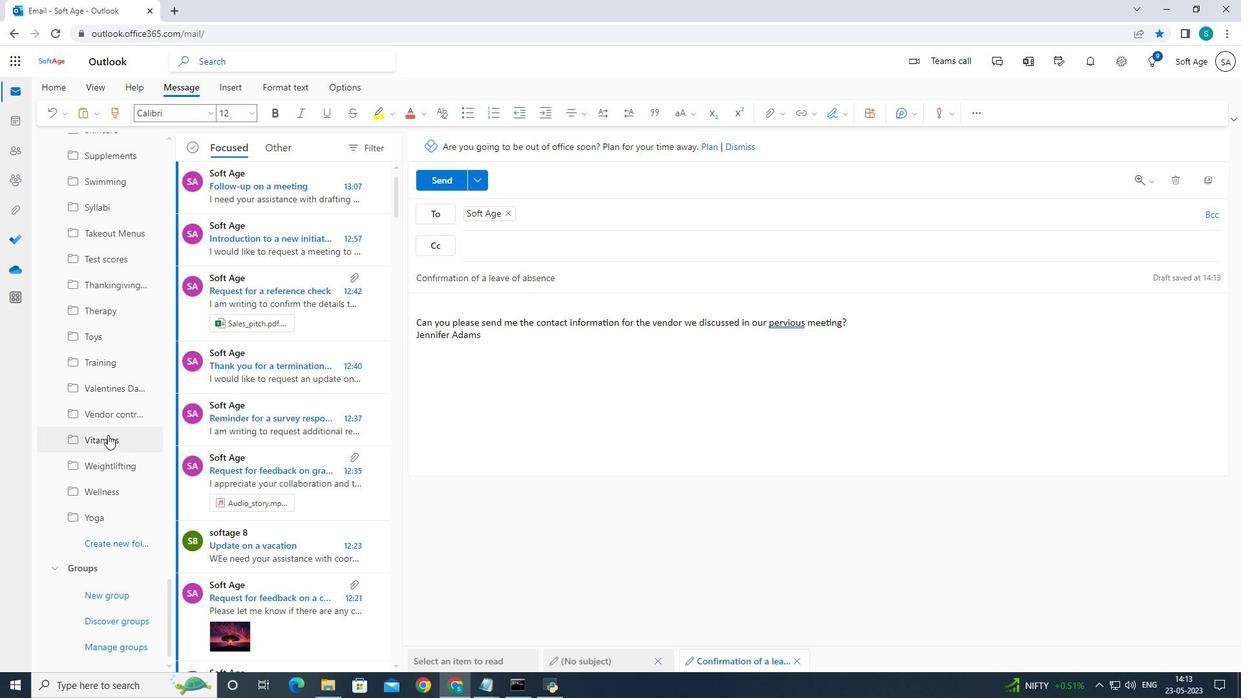 
Action: Mouse scrolled (108, 434) with delta (0, 0)
Screenshot: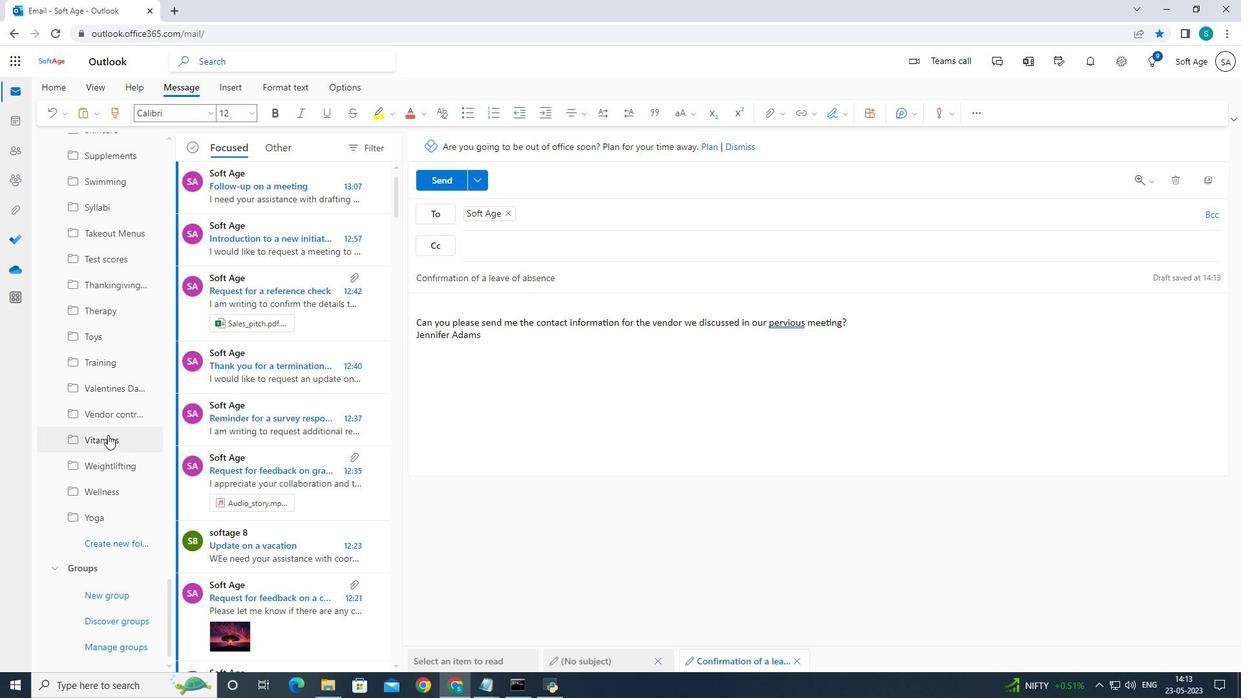 
Action: Mouse scrolled (108, 434) with delta (0, 0)
Screenshot: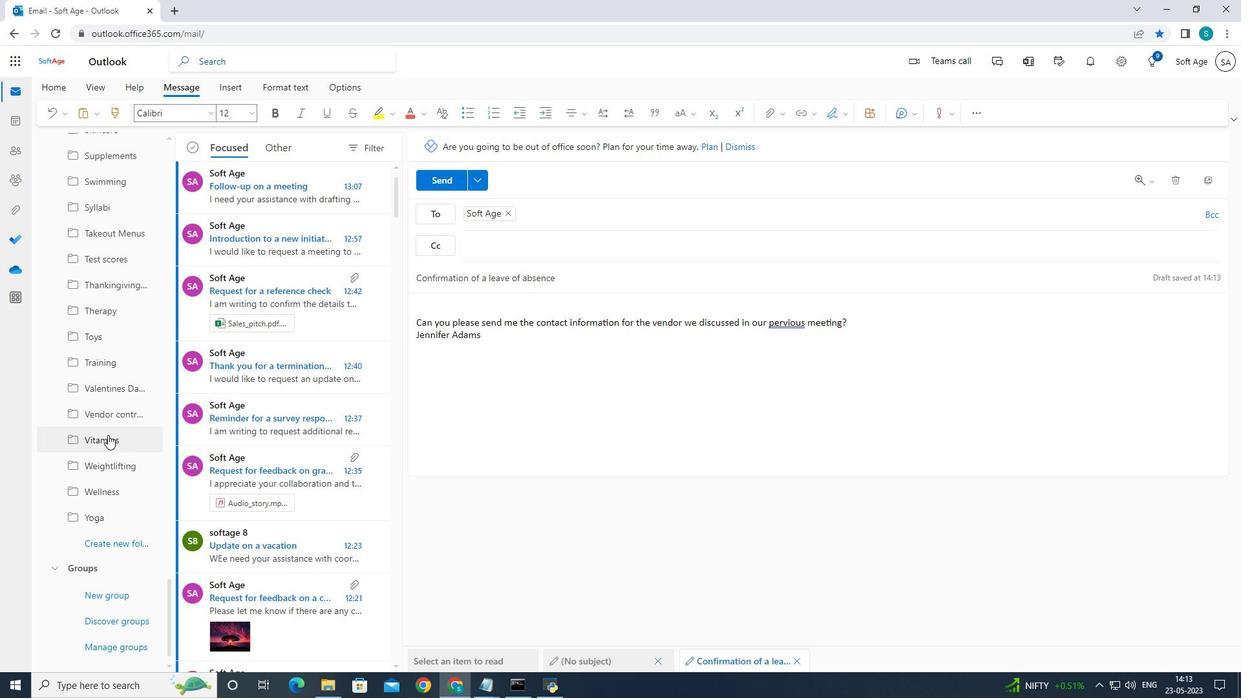 
Action: Mouse scrolled (108, 434) with delta (0, 0)
Screenshot: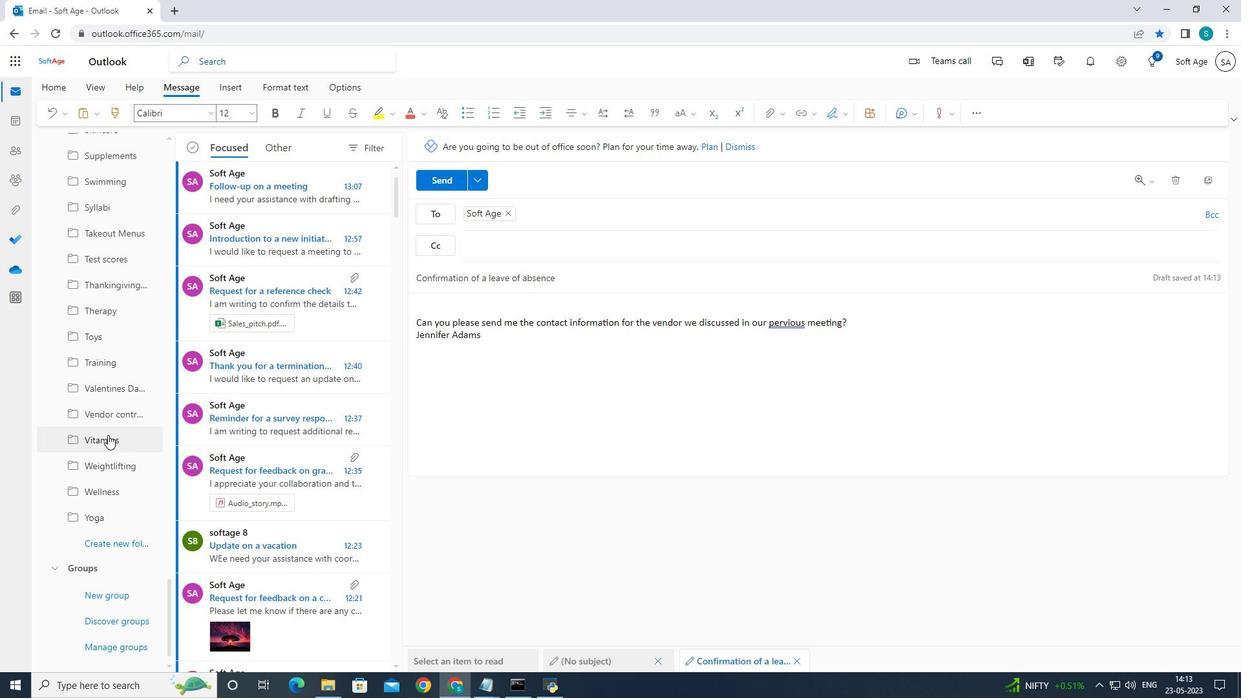 
Action: Mouse moved to (127, 550)
Screenshot: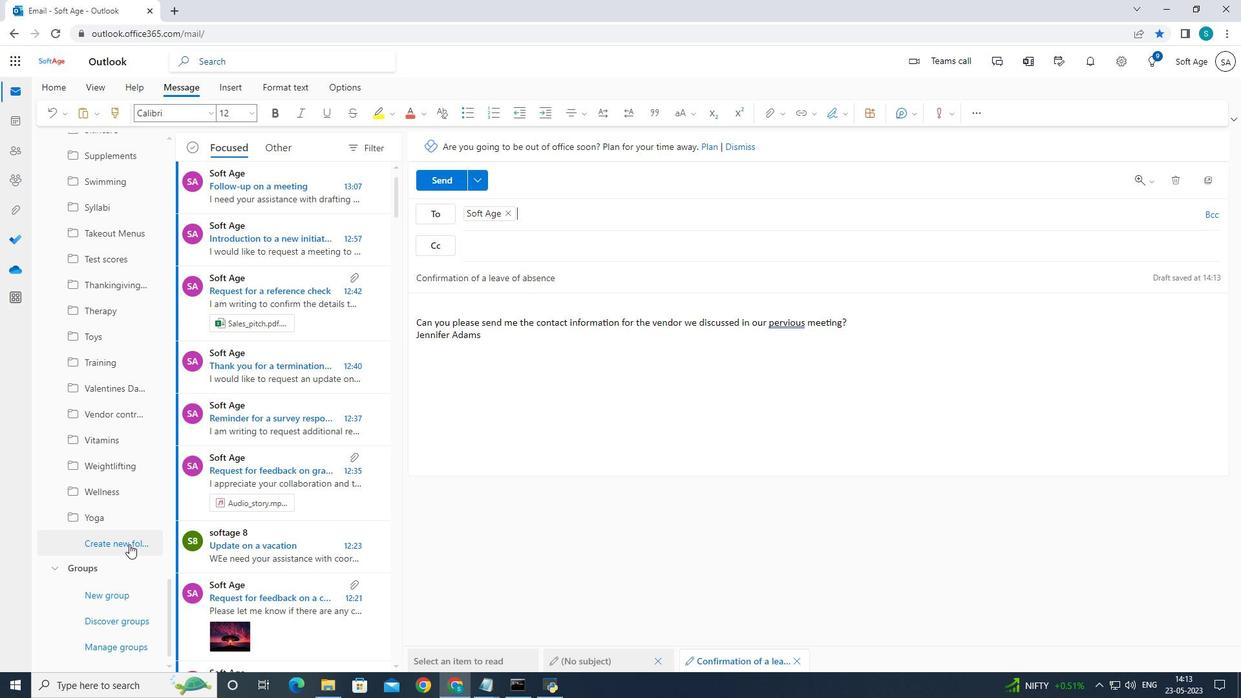 
Action: Mouse pressed left at (127, 550)
Screenshot: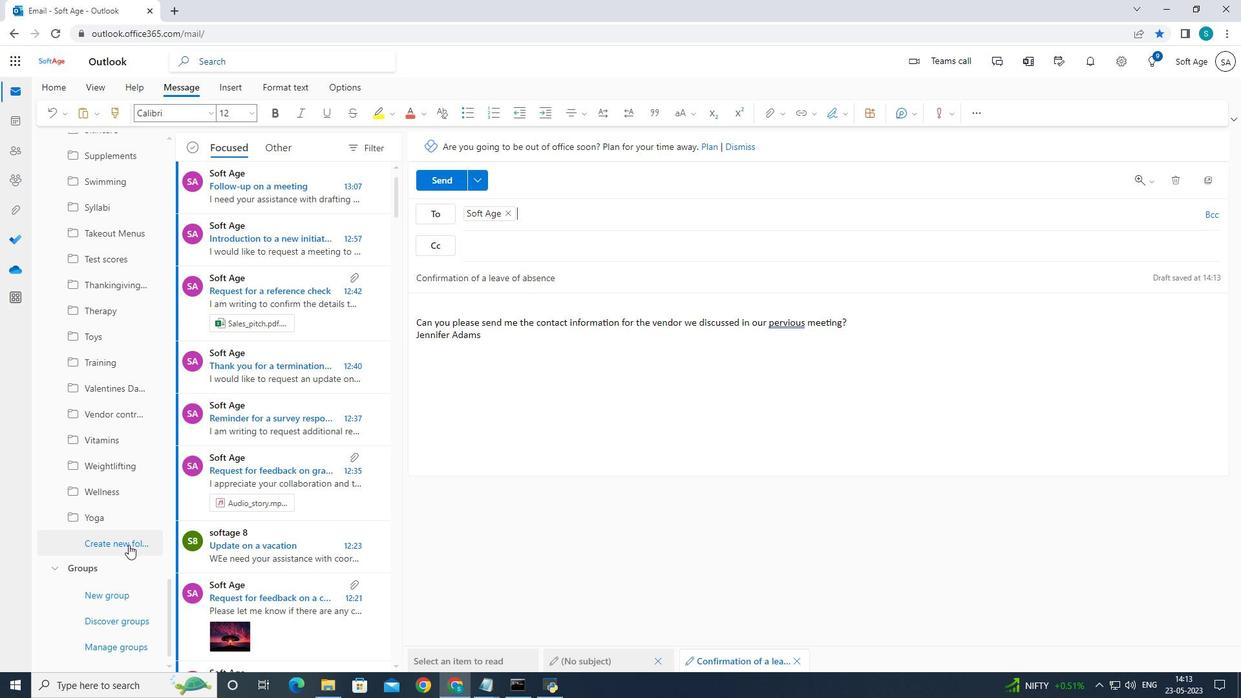 
Action: Mouse moved to (161, 474)
Screenshot: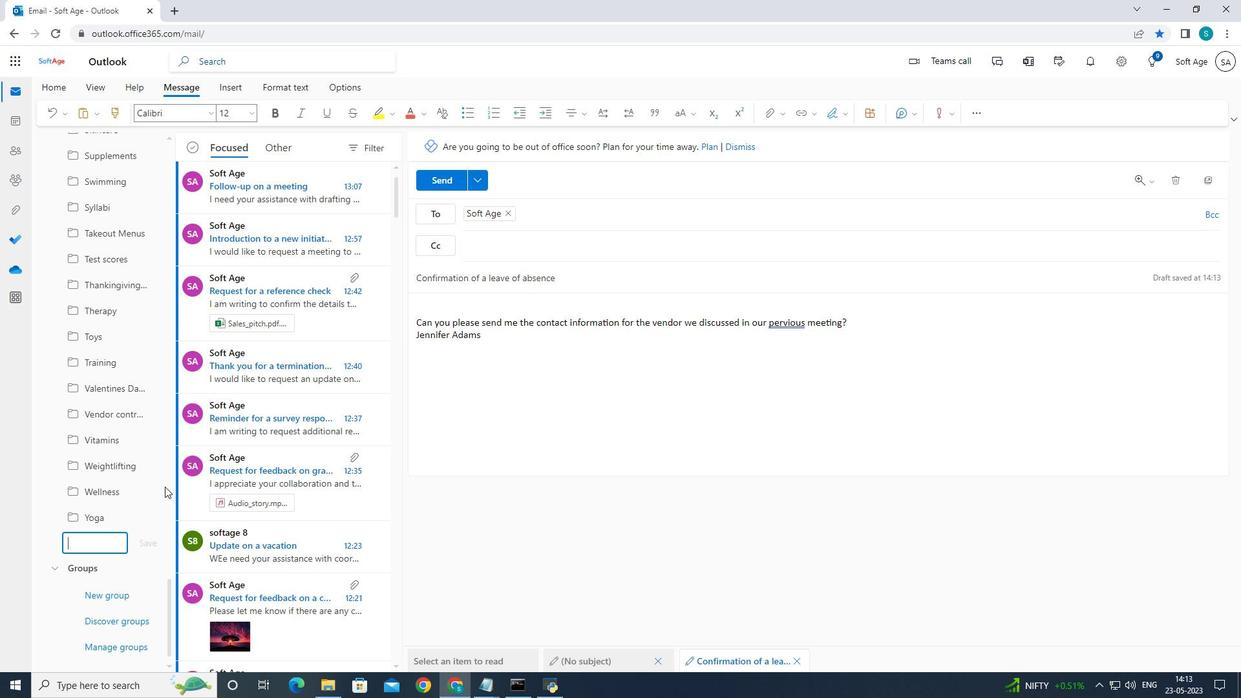 
Action: Key pressed <Key.caps_lock>G<Key.caps_lock>raduation<Key.enter>
Screenshot: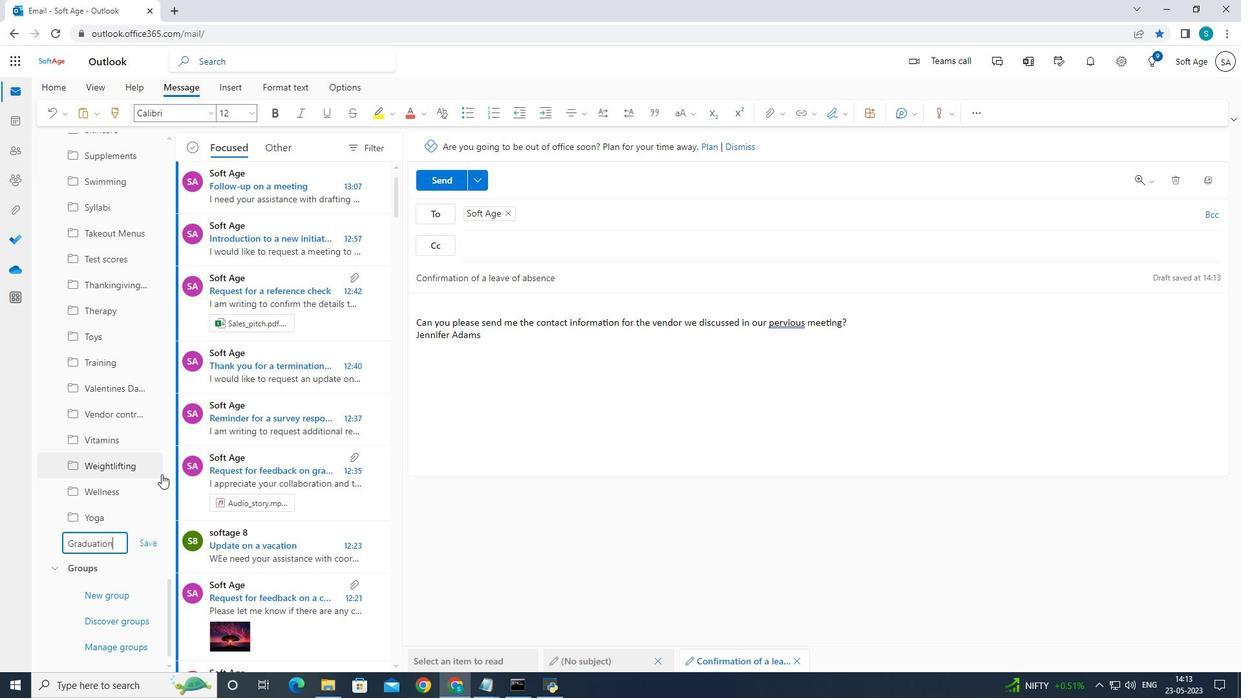 
Action: Mouse moved to (456, 175)
Screenshot: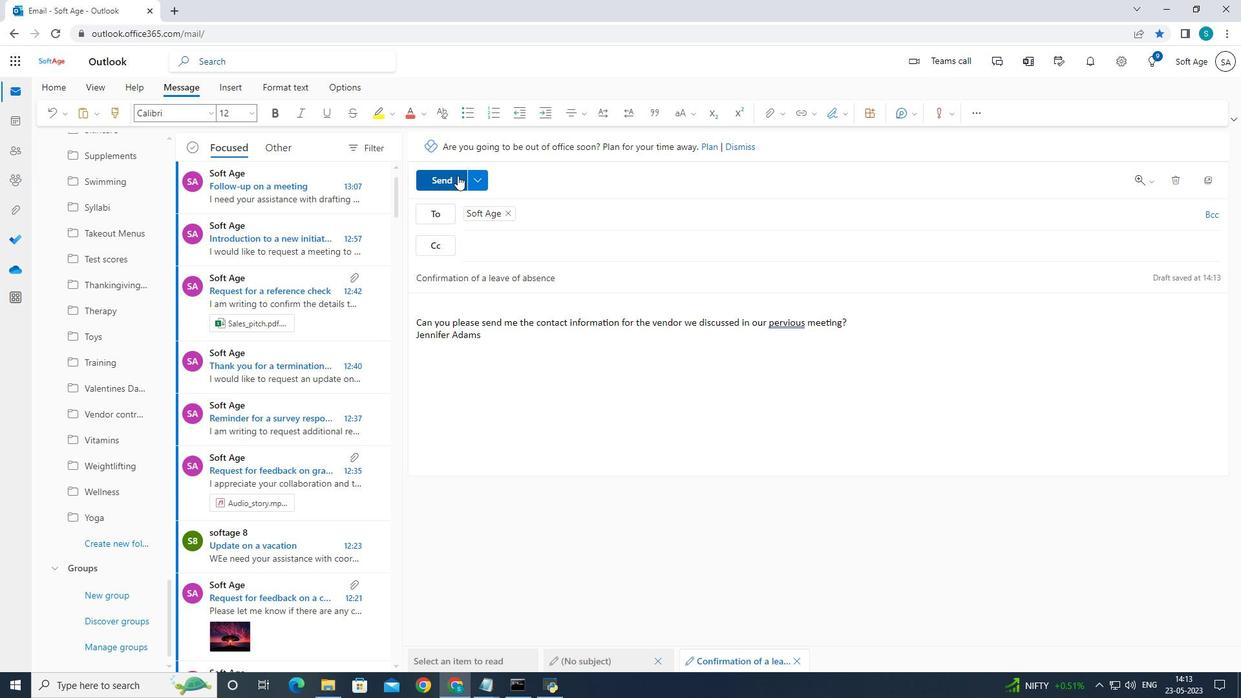
Action: Mouse pressed left at (456, 175)
Screenshot: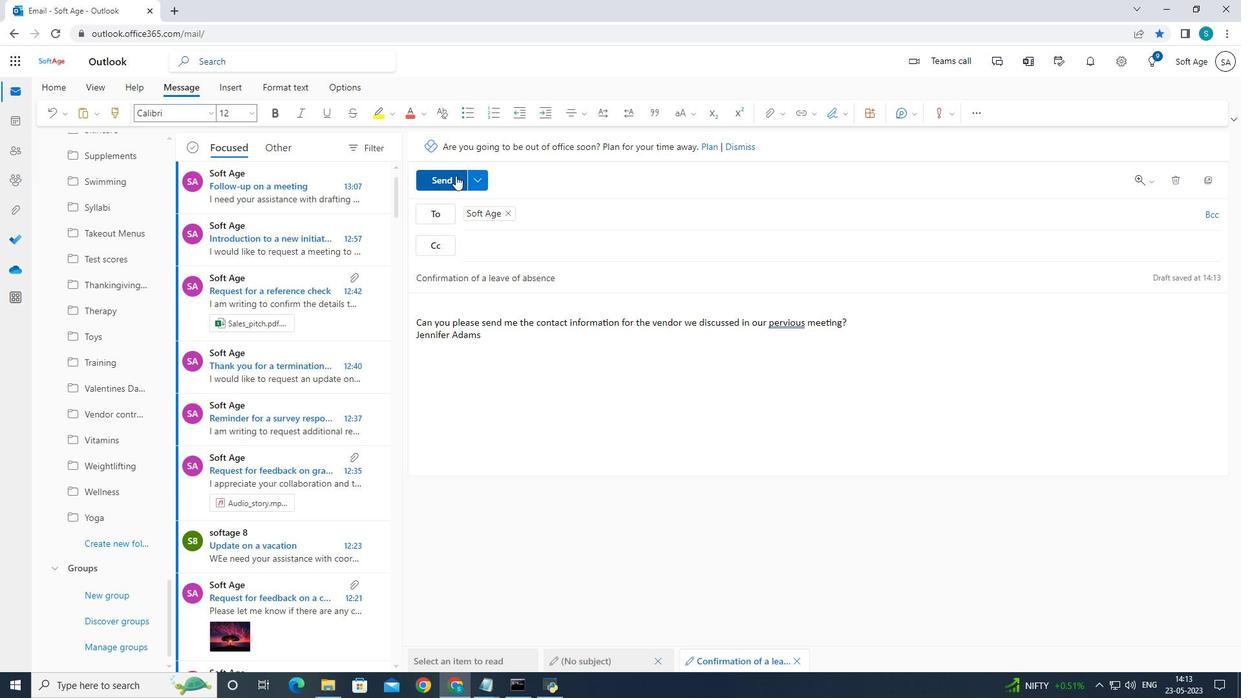 
Action: Mouse moved to (447, 180)
Screenshot: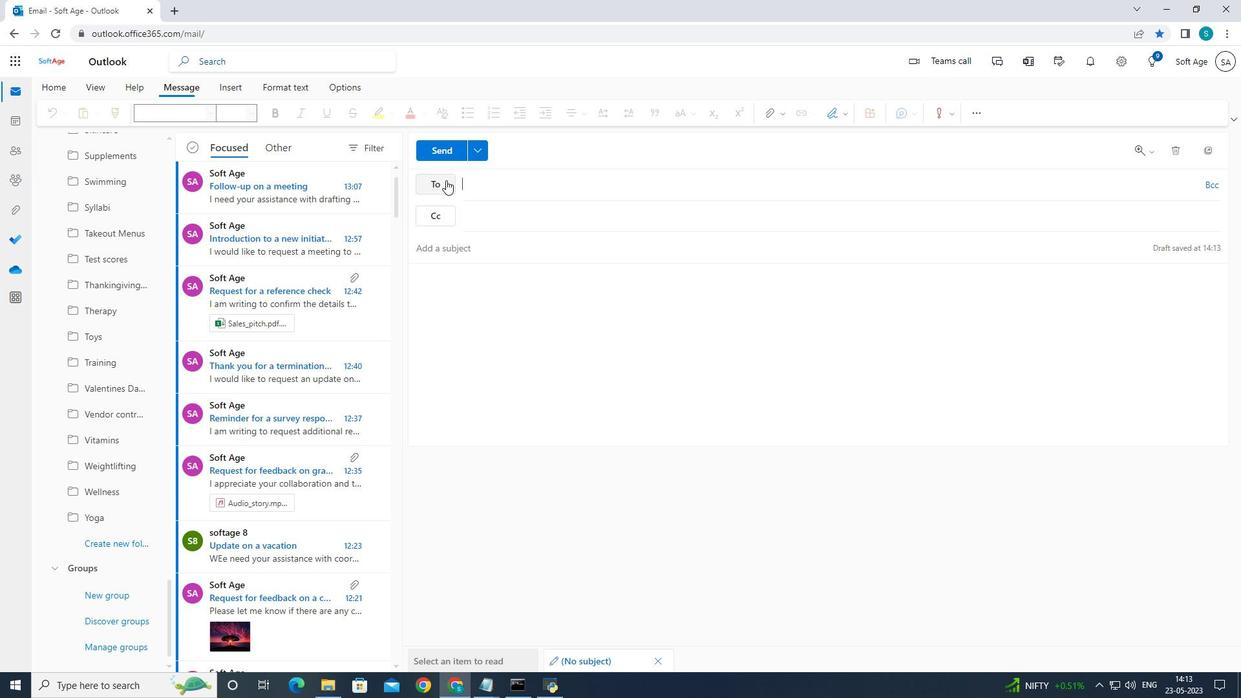 
